 Task: Look for space in Vilhena, Brazil from 12th  July, 2023 to 15th July, 2023 for 3 adults in price range Rs.12000 to Rs.16000. Place can be entire place with 2 bedrooms having 3 beds and 1 bathroom. Property type can be house, flat, guest house. Amenities needed are: washing machine. Booking option can be shelf check-in. Required host language is Spanish.
Action: Mouse moved to (792, 117)
Screenshot: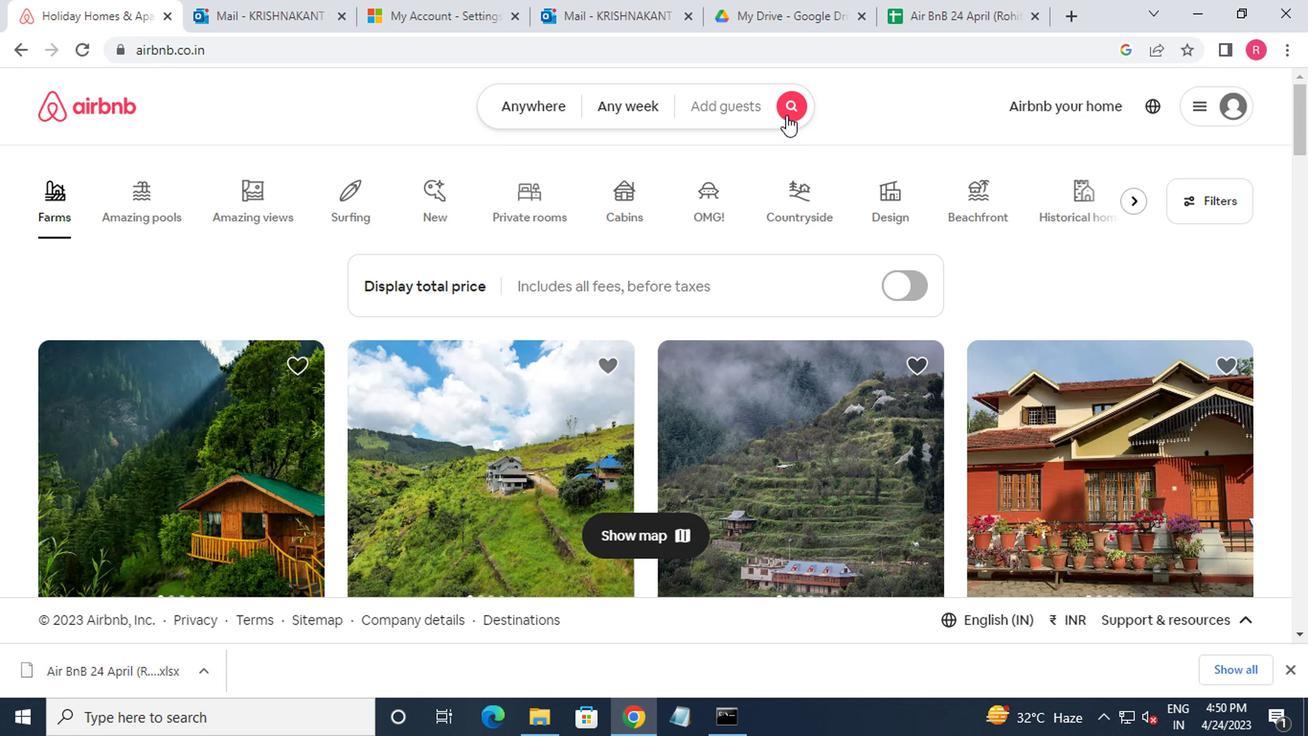 
Action: Mouse pressed left at (792, 117)
Screenshot: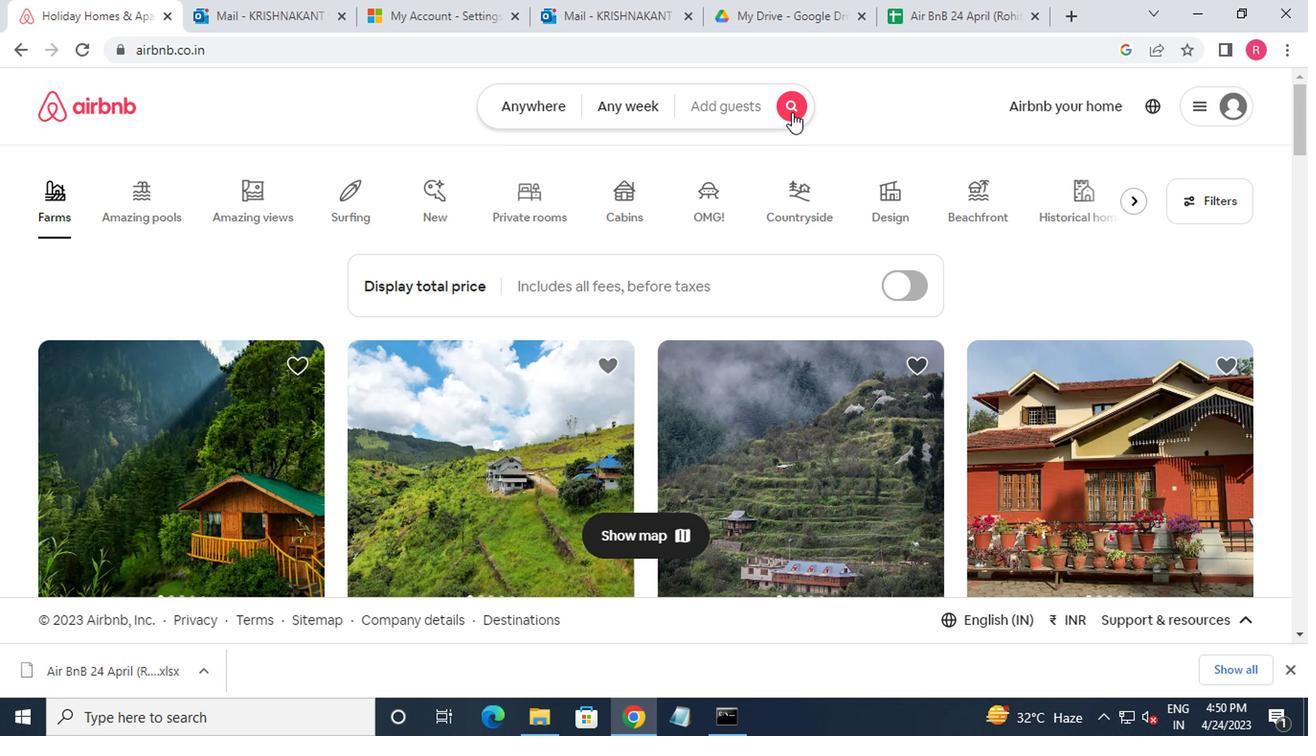 
Action: Mouse moved to (467, 182)
Screenshot: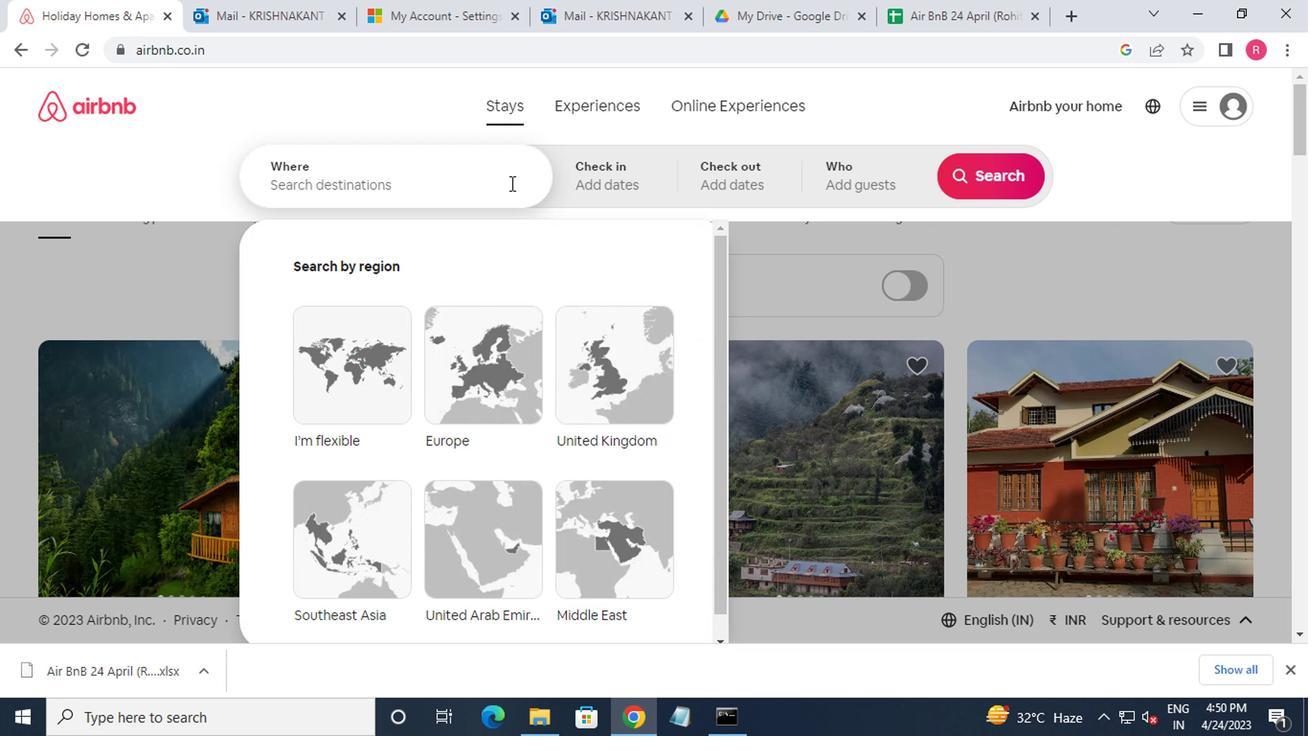 
Action: Mouse pressed left at (467, 182)
Screenshot: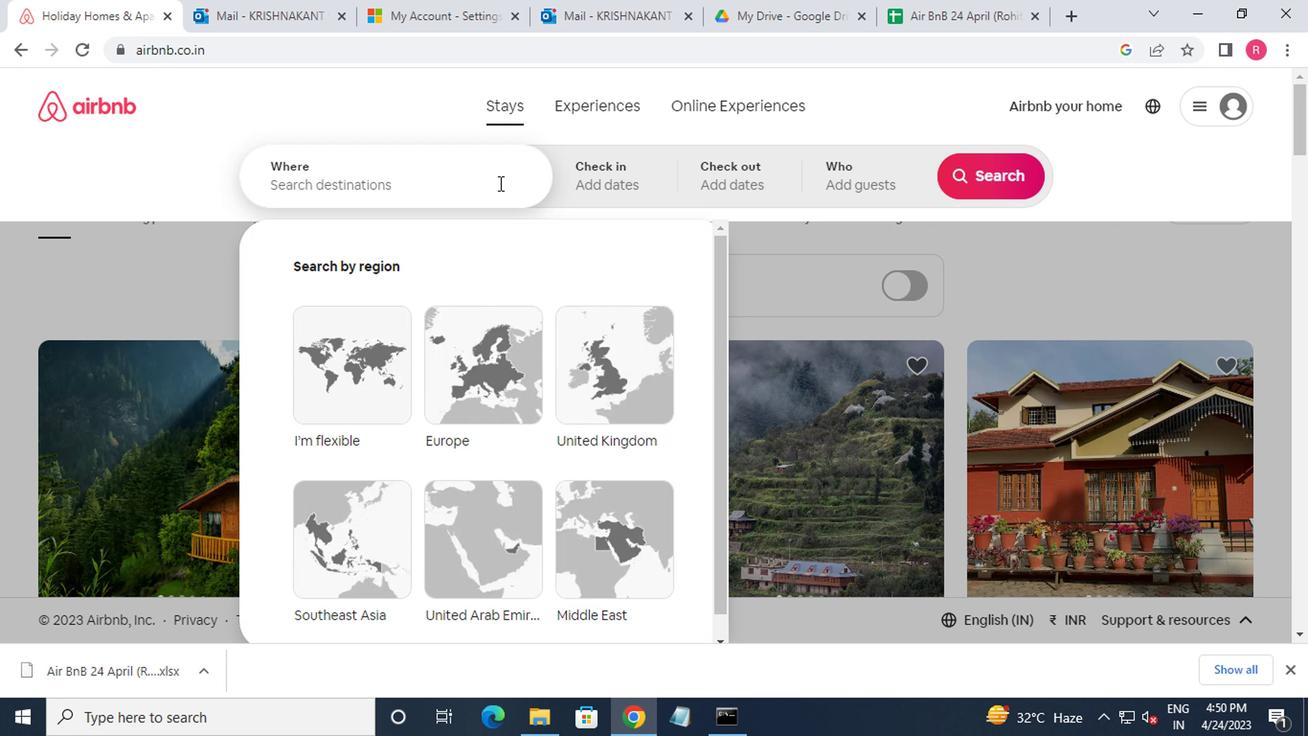 
Action: Mouse moved to (480, 177)
Screenshot: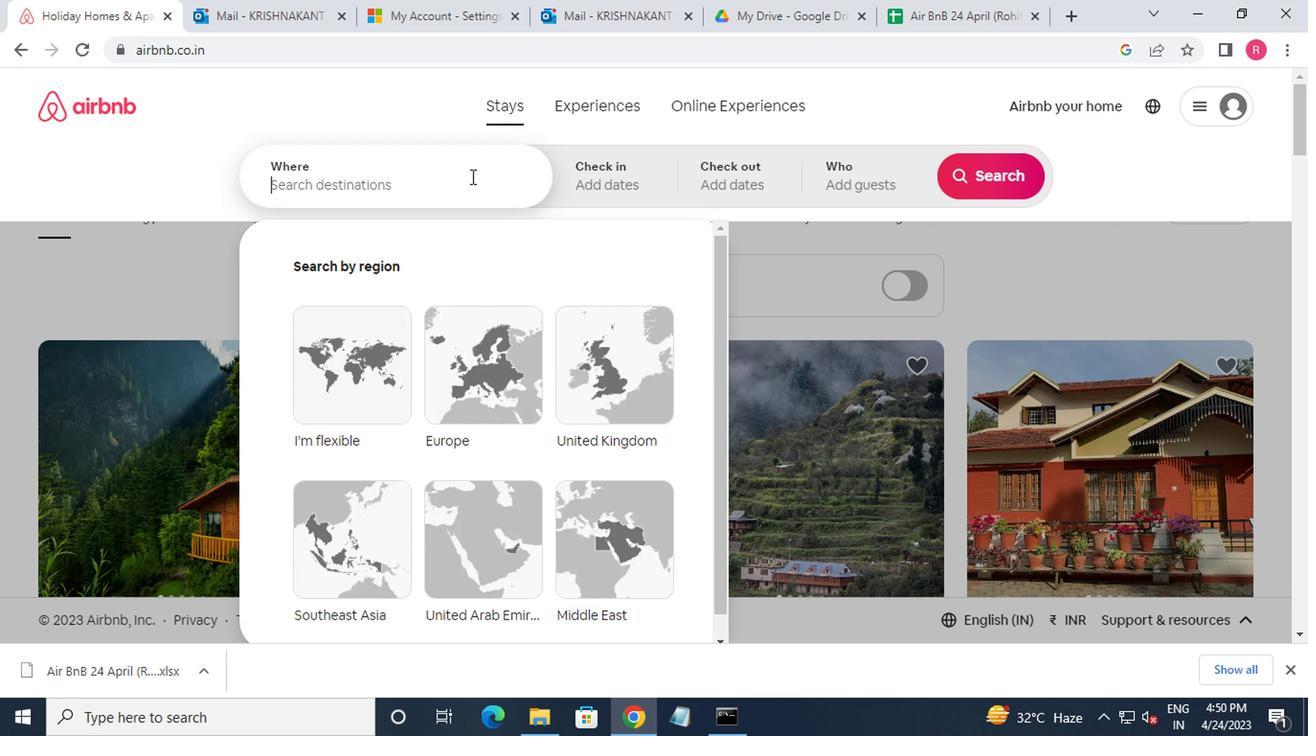 
Action: Key pressed vilhena,brazil<Key.enter>
Screenshot: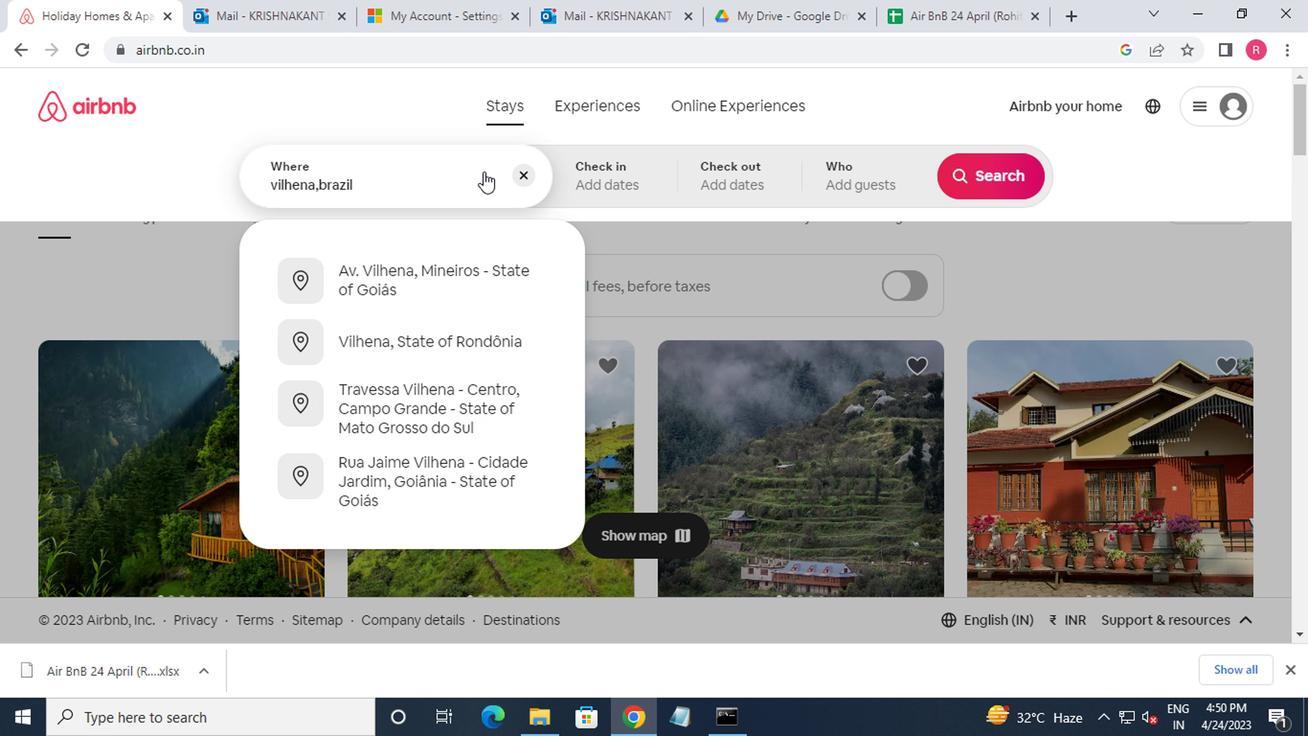 
Action: Mouse moved to (990, 329)
Screenshot: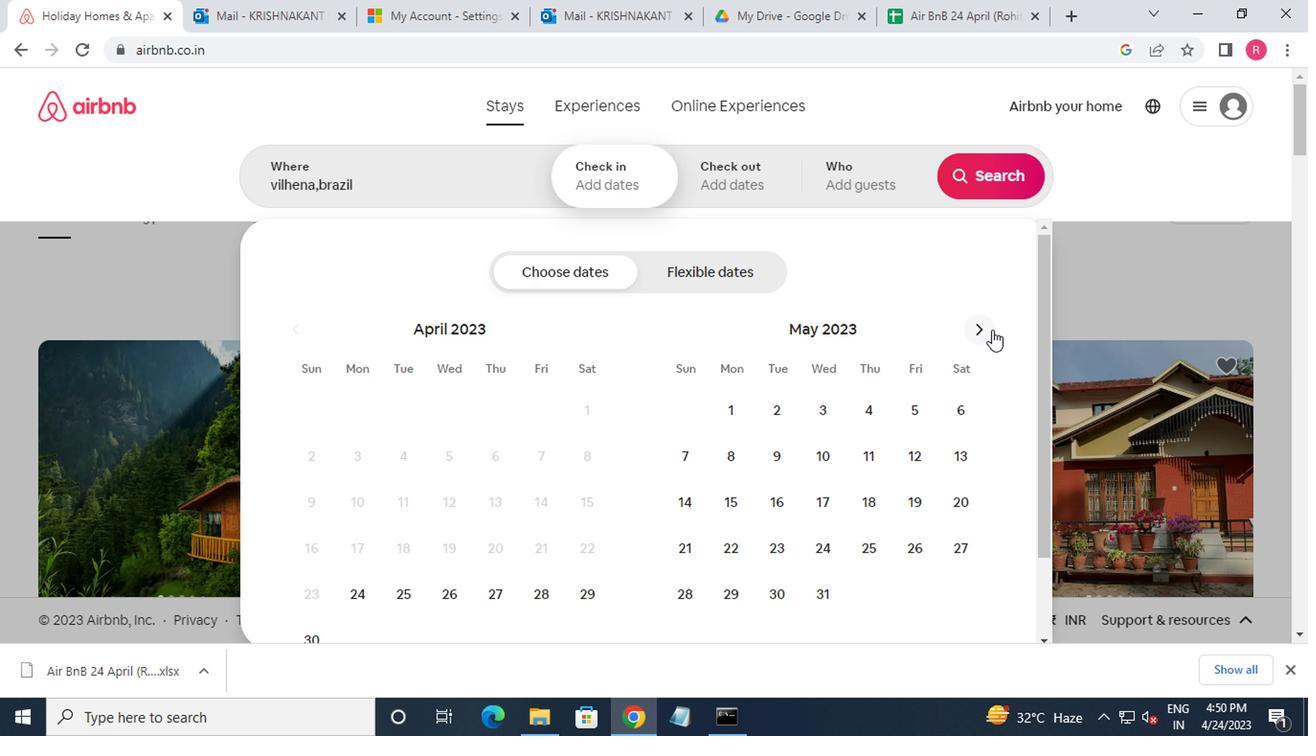 
Action: Mouse pressed left at (990, 329)
Screenshot: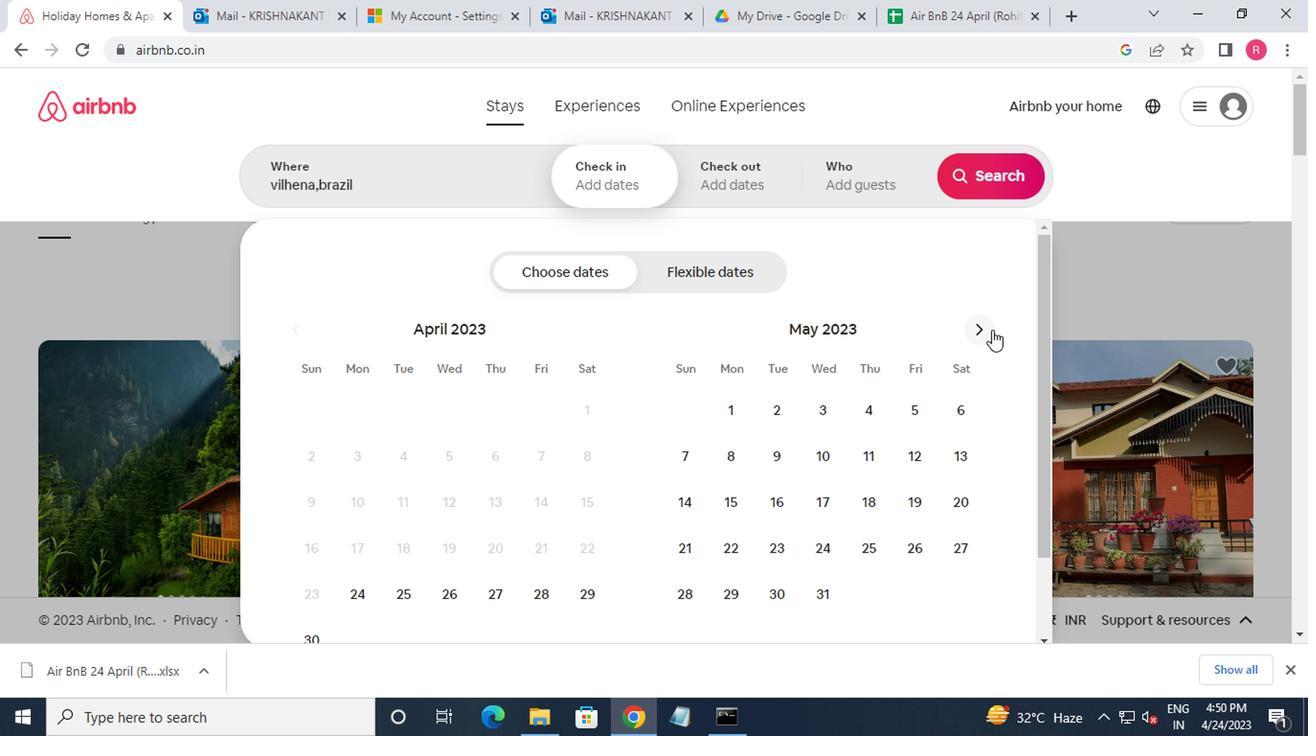 
Action: Mouse moved to (987, 329)
Screenshot: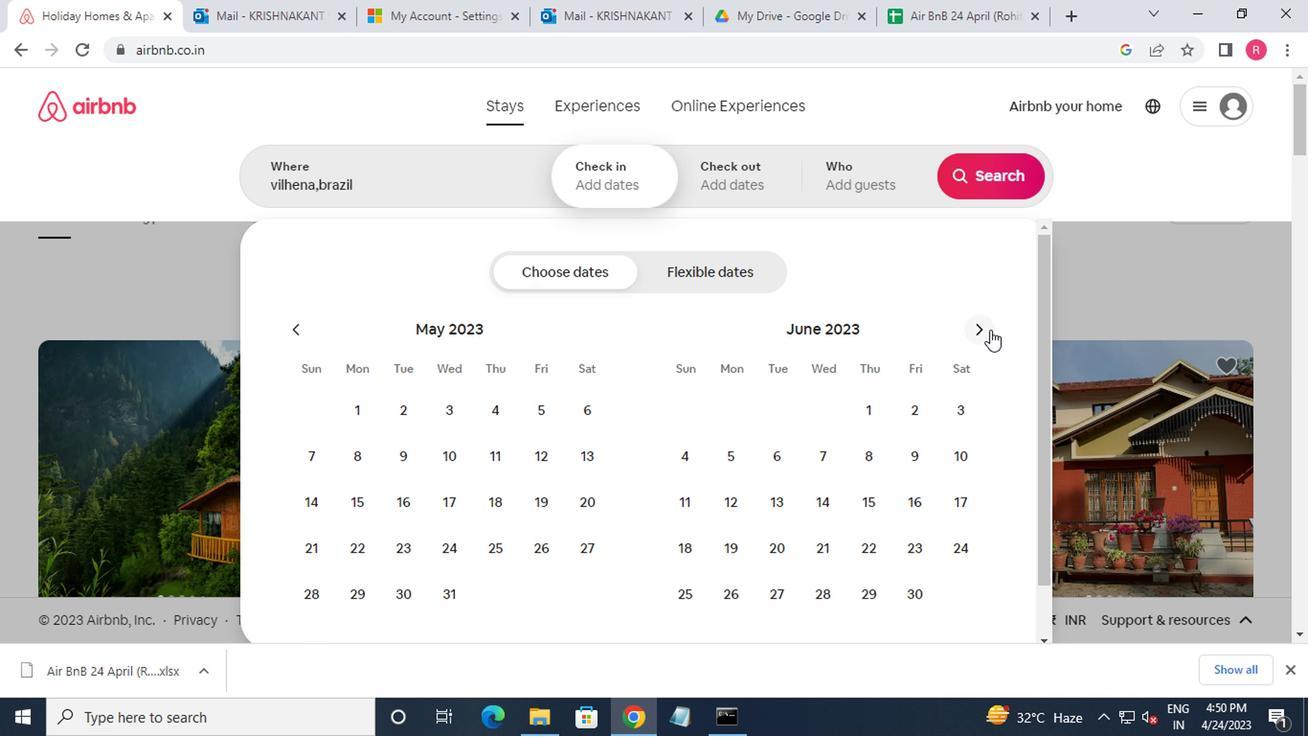 
Action: Mouse pressed left at (987, 329)
Screenshot: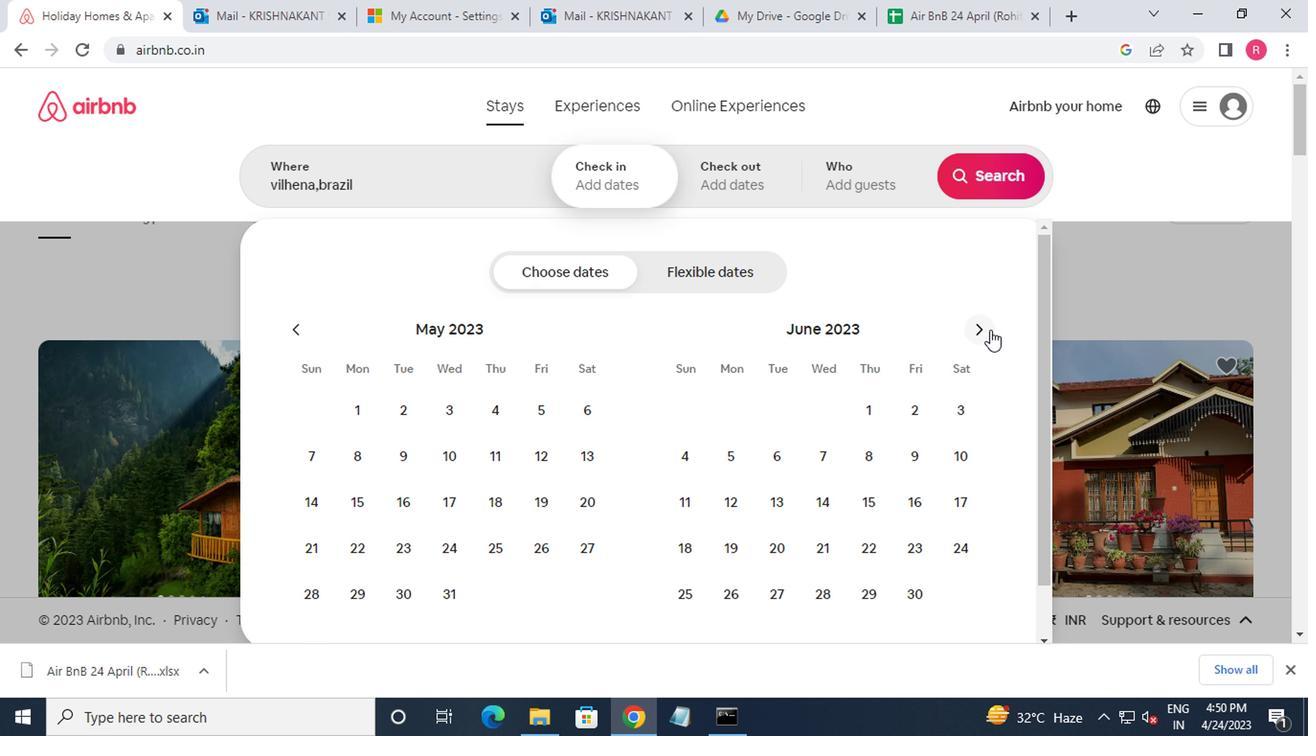 
Action: Mouse moved to (814, 506)
Screenshot: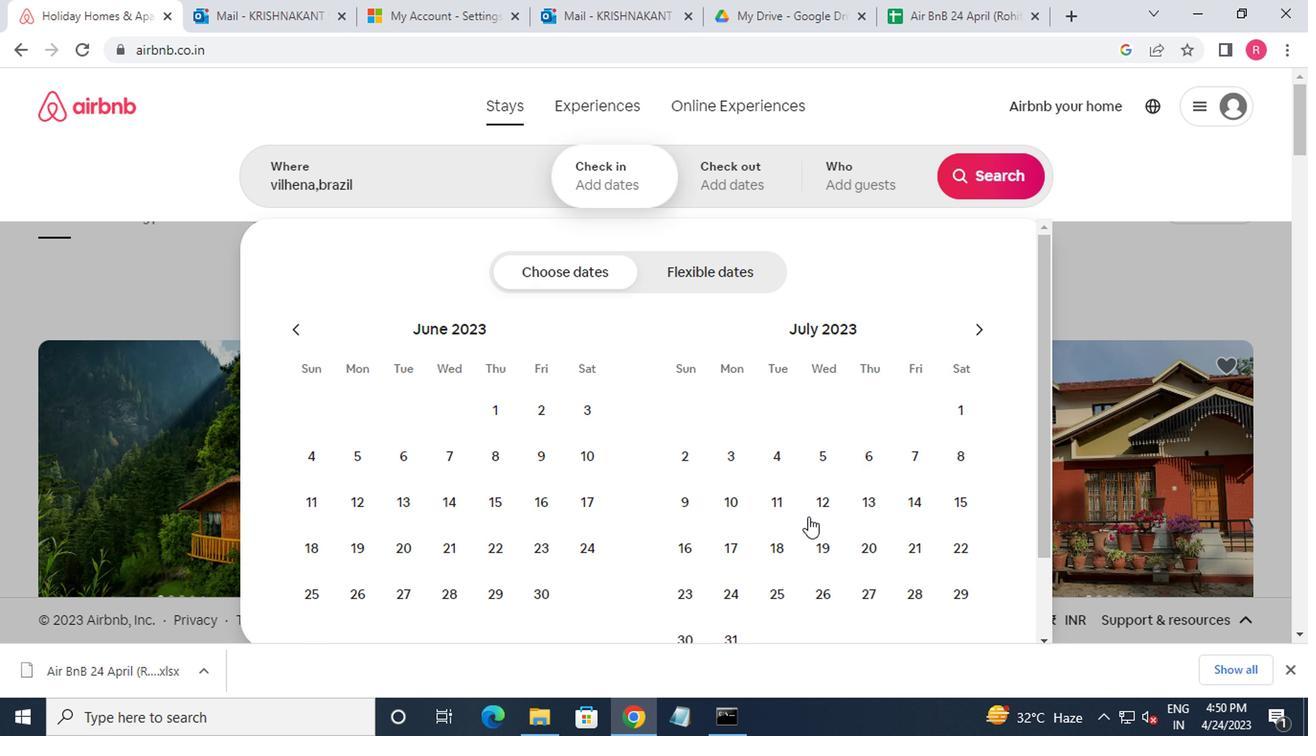 
Action: Mouse pressed left at (814, 506)
Screenshot: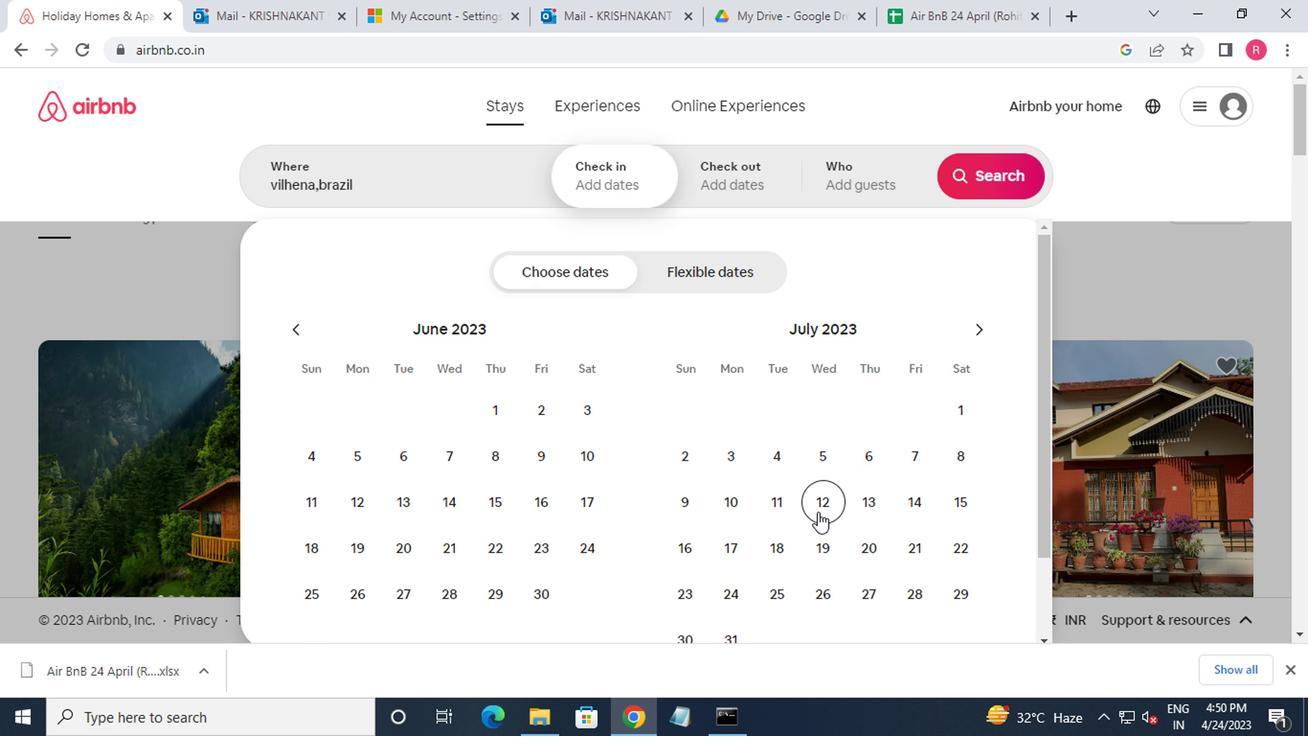 
Action: Mouse moved to (958, 501)
Screenshot: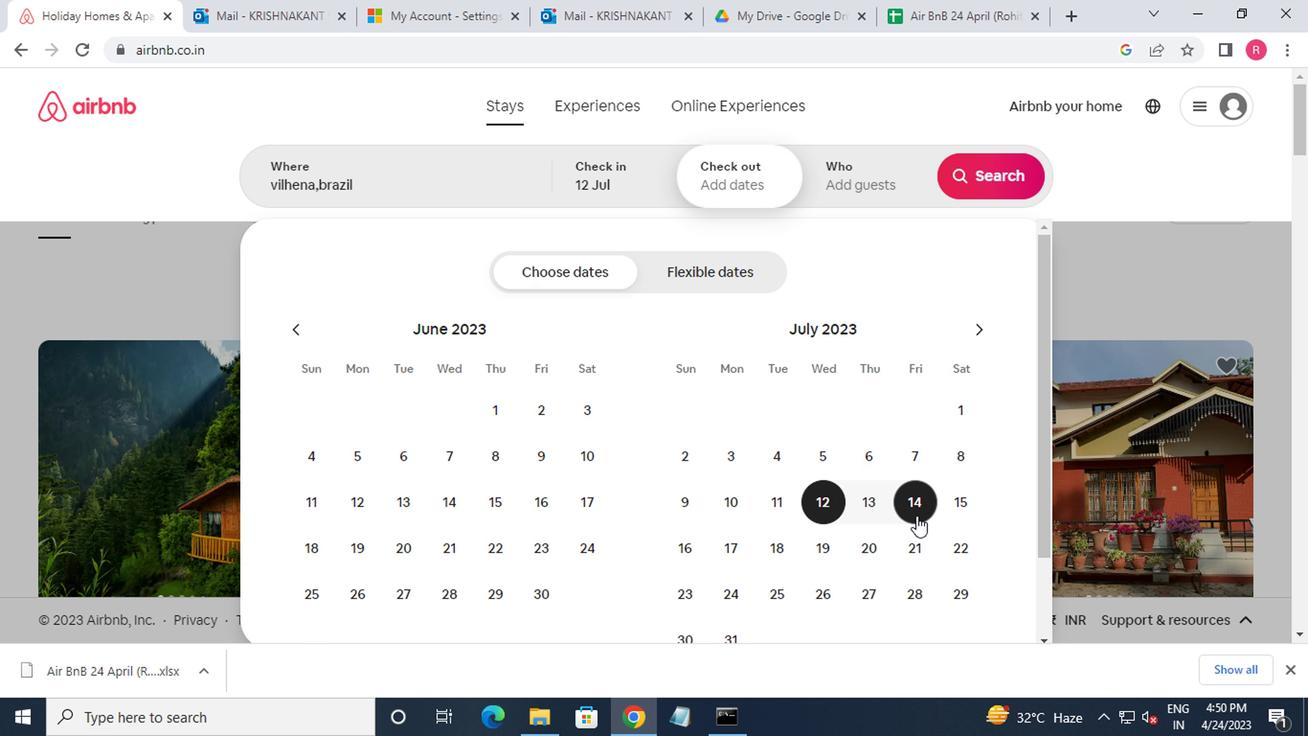 
Action: Mouse pressed left at (958, 501)
Screenshot: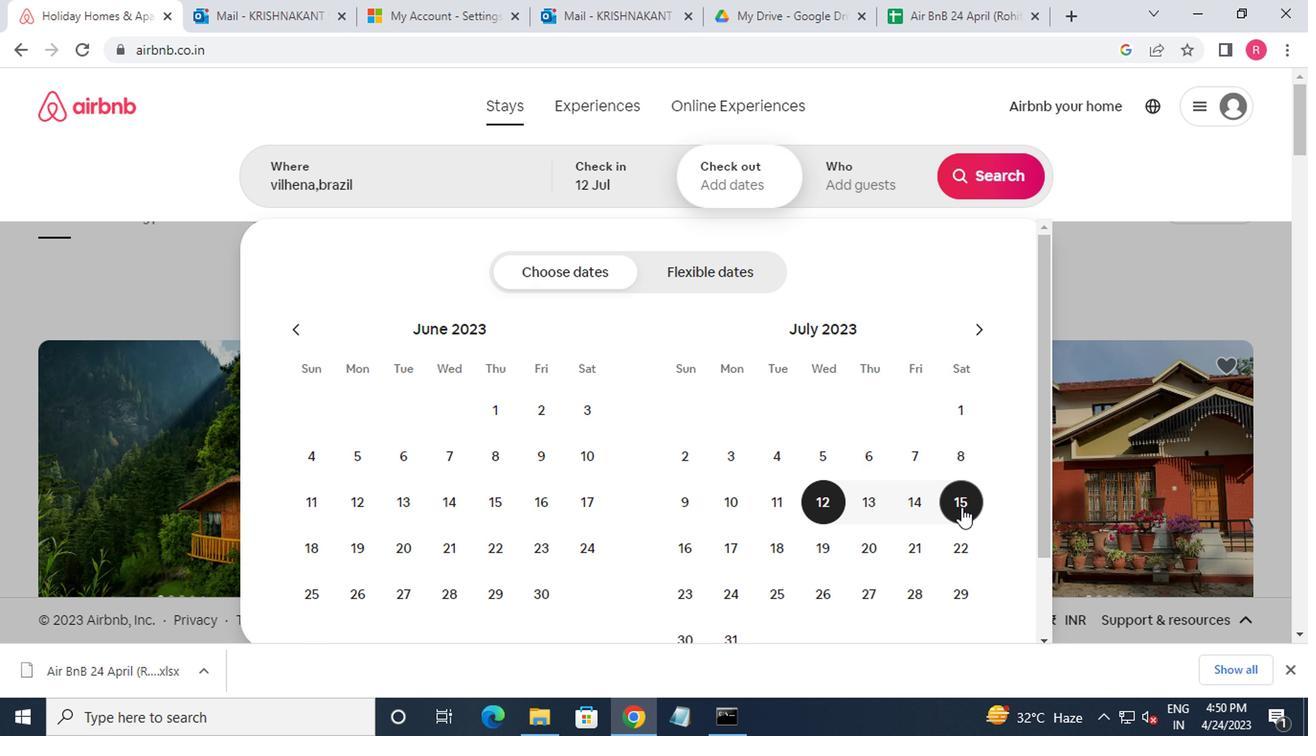 
Action: Mouse moved to (837, 189)
Screenshot: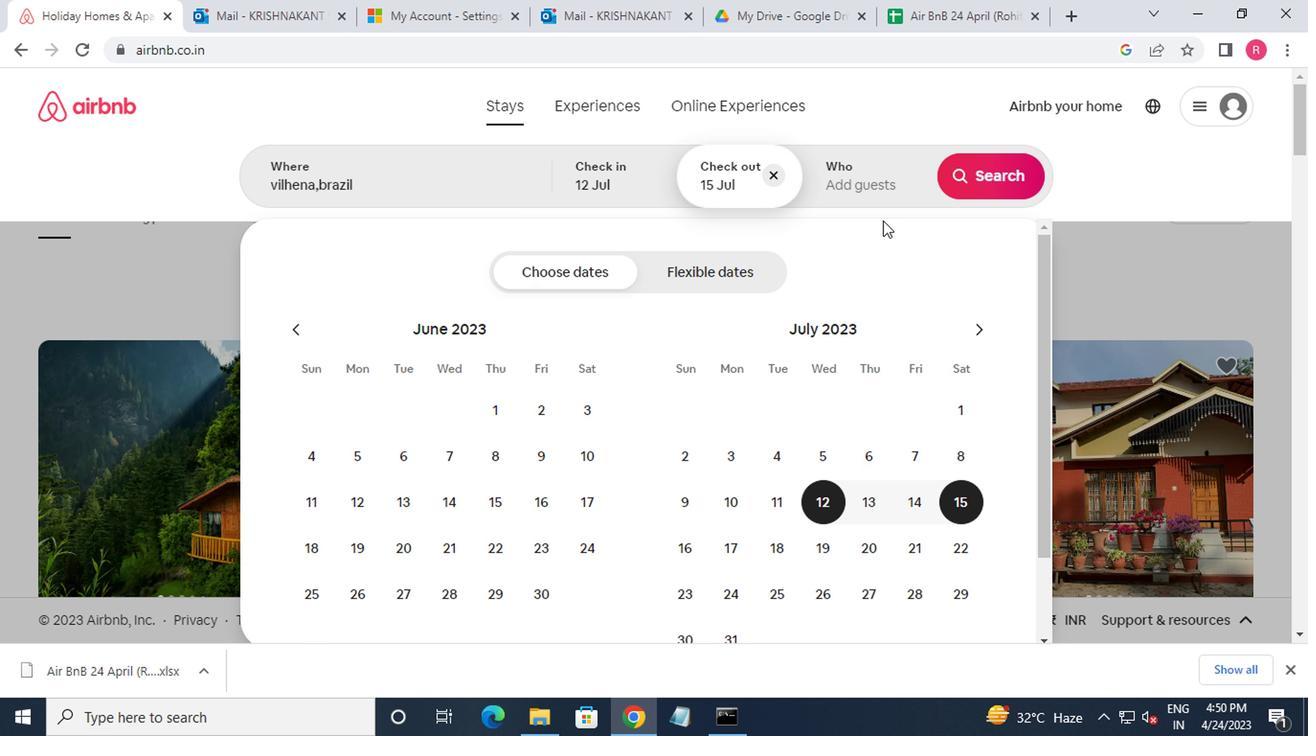 
Action: Mouse pressed left at (837, 189)
Screenshot: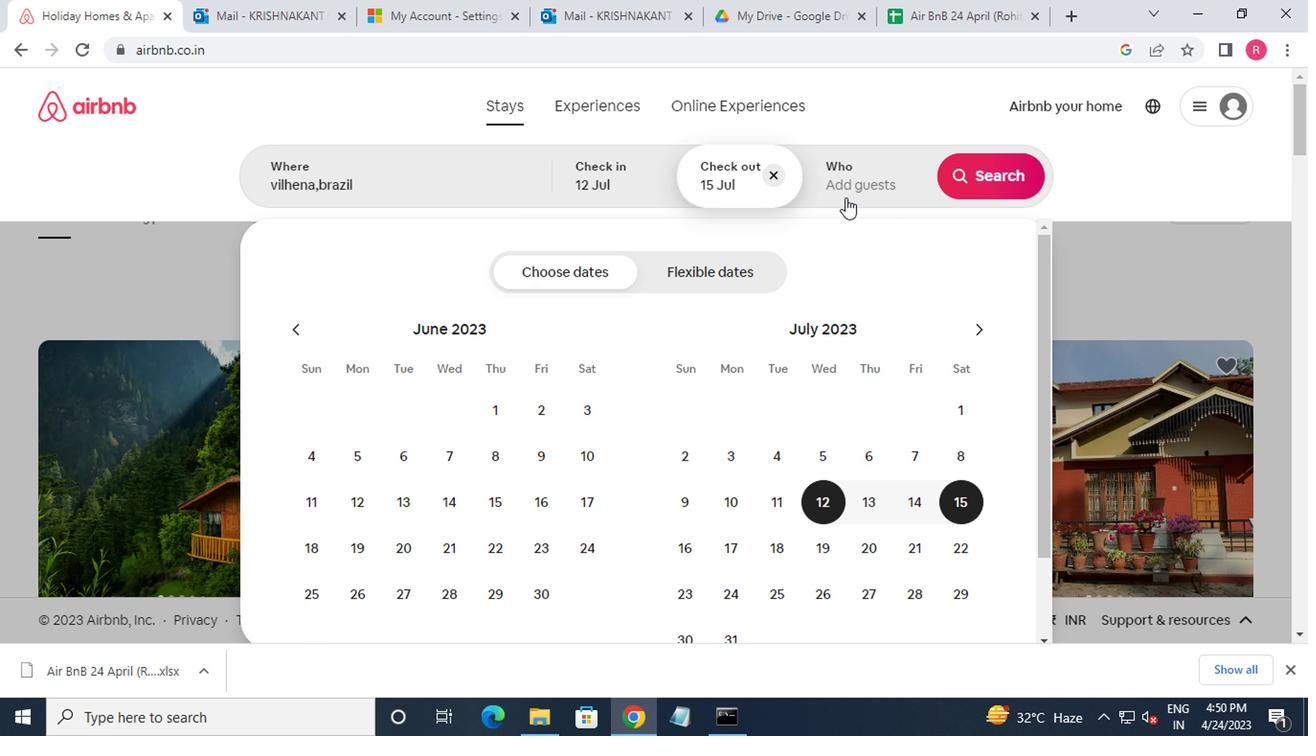 
Action: Mouse moved to (980, 282)
Screenshot: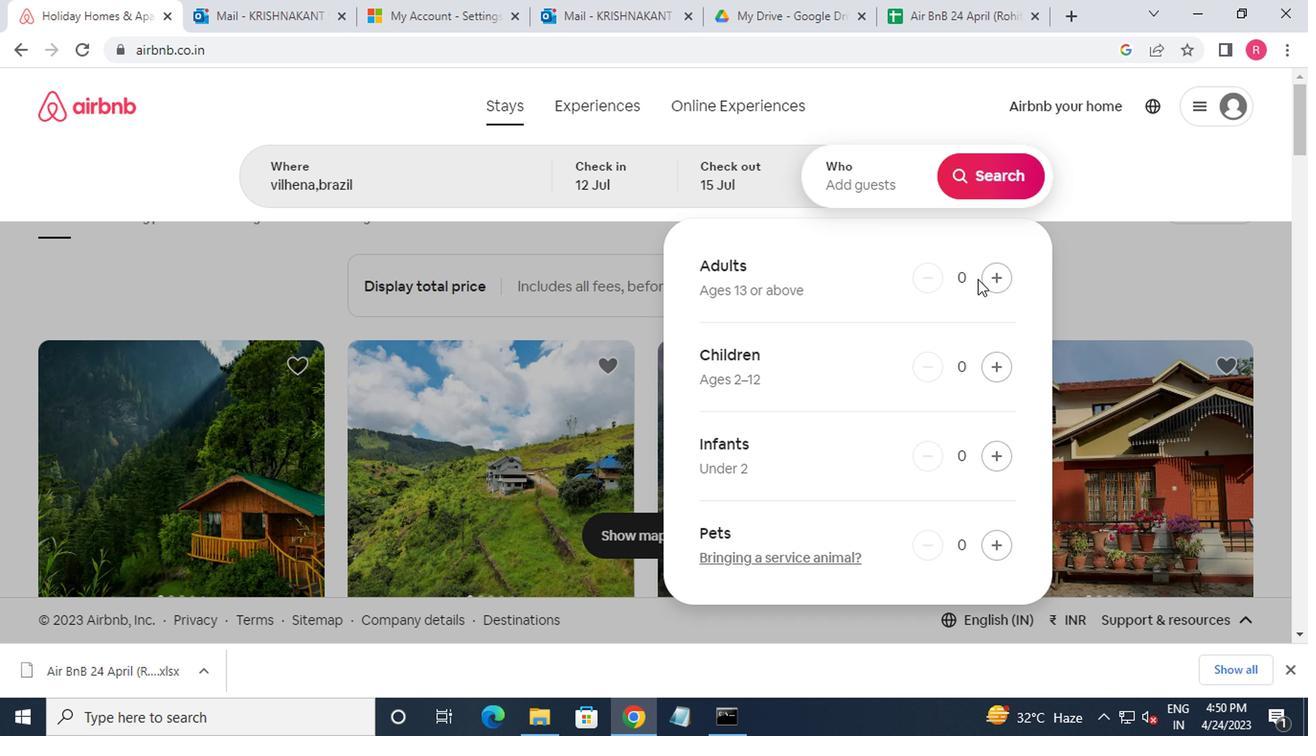 
Action: Mouse pressed left at (980, 282)
Screenshot: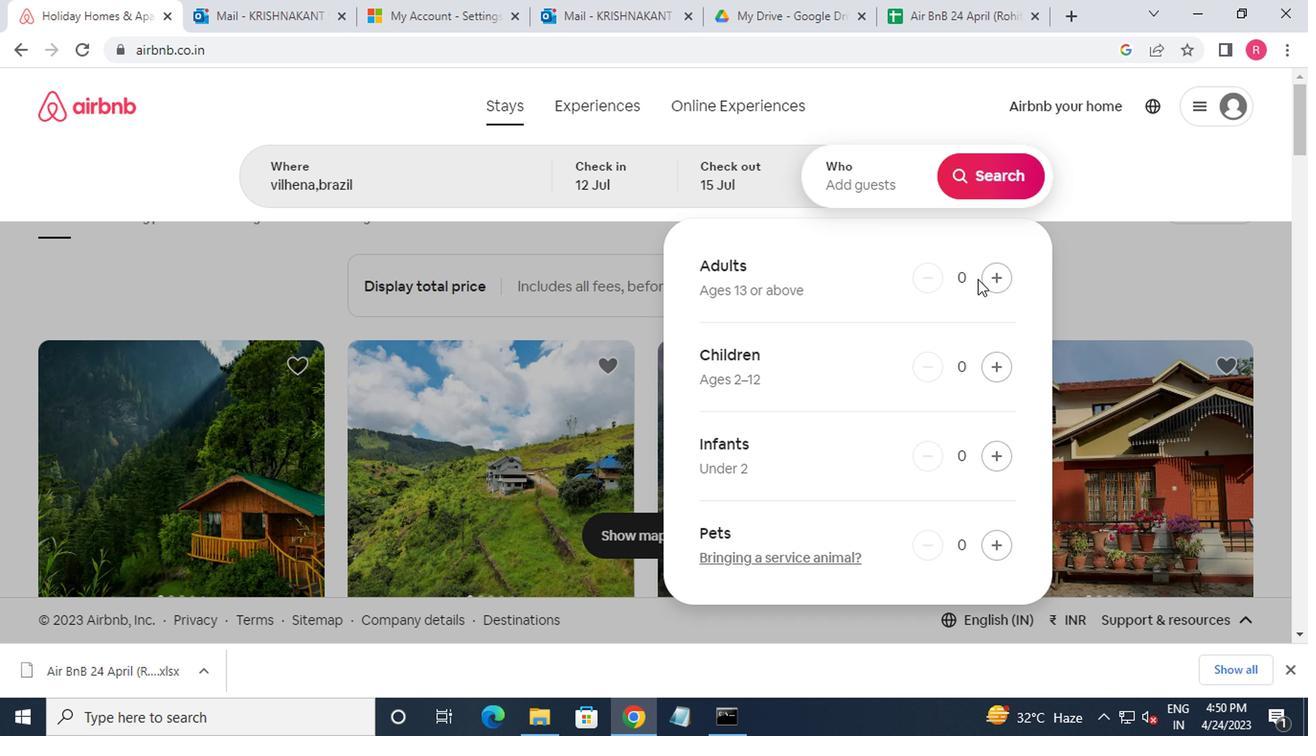 
Action: Mouse pressed left at (980, 282)
Screenshot: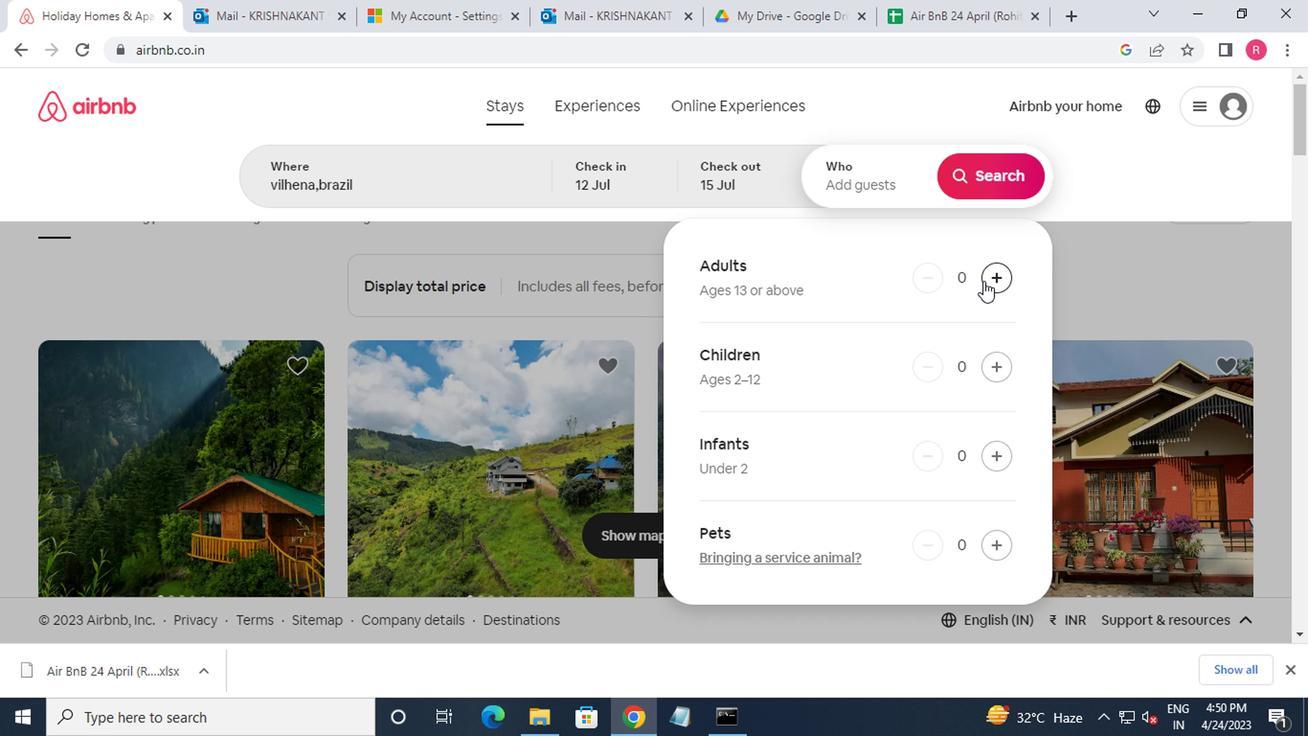 
Action: Mouse moved to (984, 282)
Screenshot: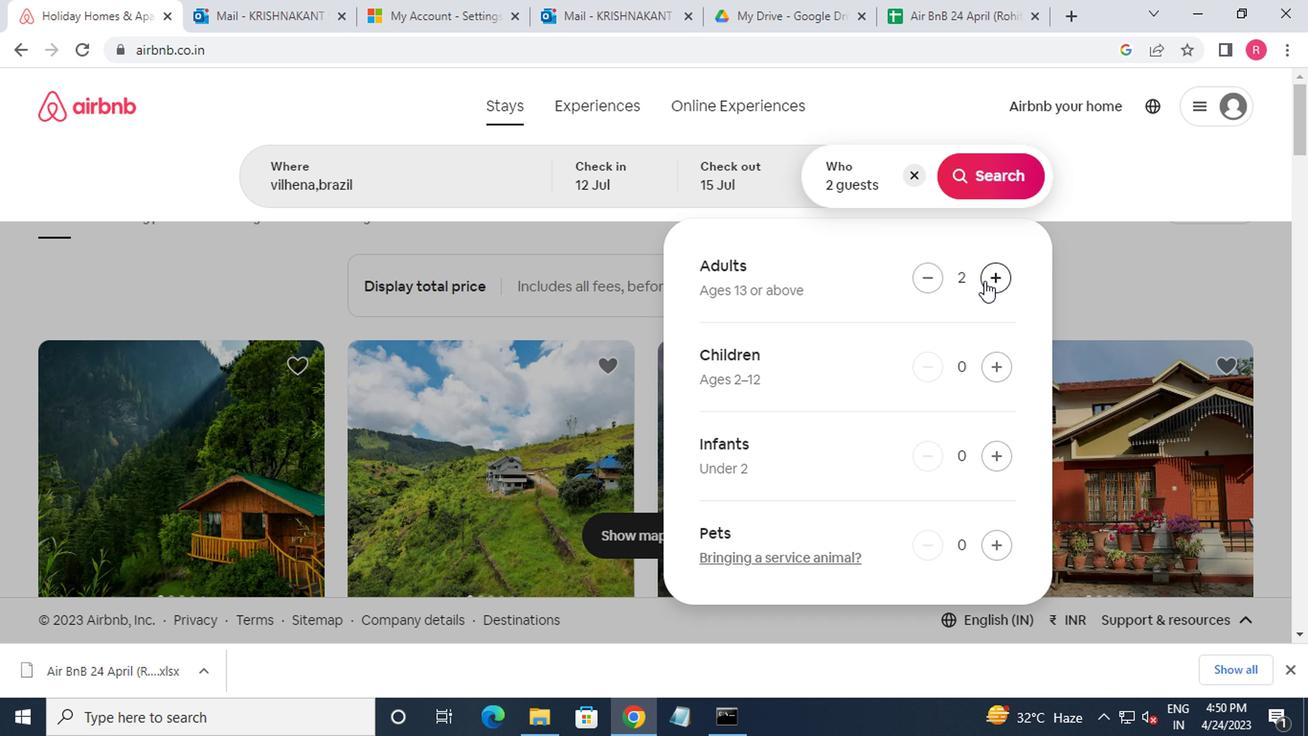 
Action: Mouse pressed left at (984, 282)
Screenshot: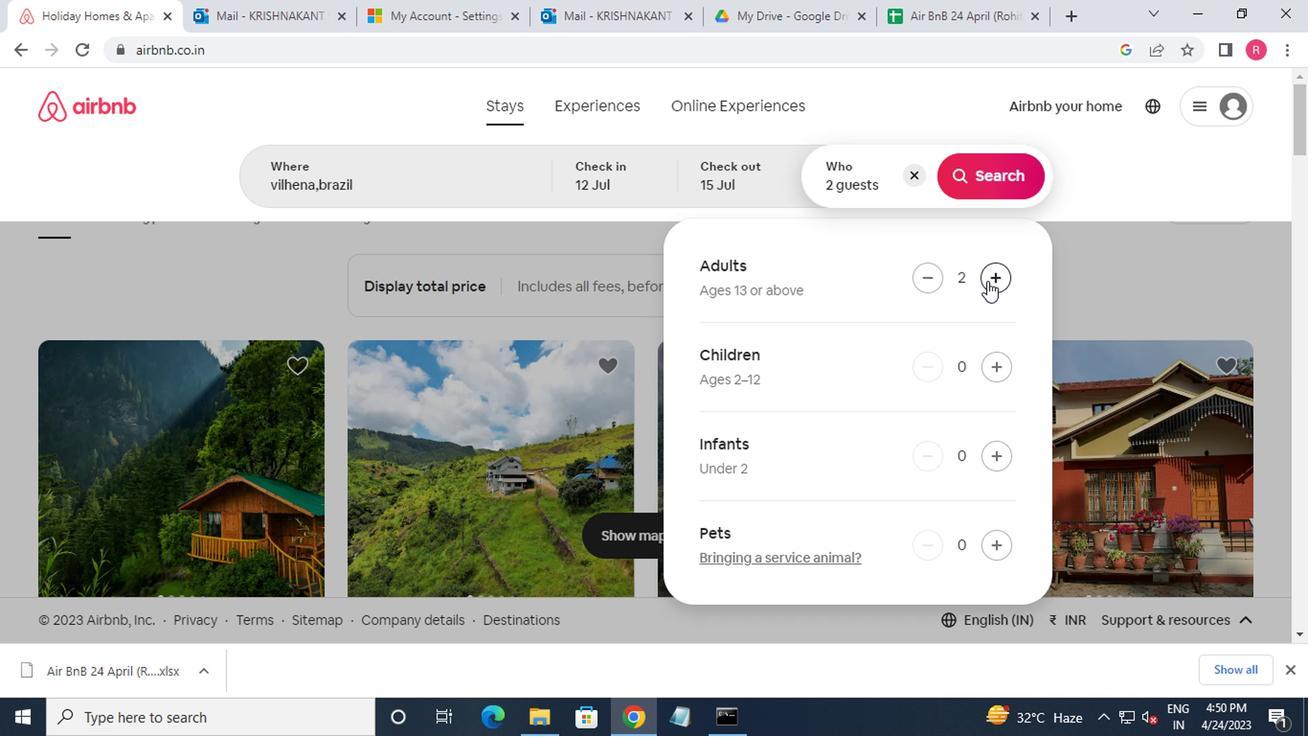 
Action: Mouse moved to (972, 182)
Screenshot: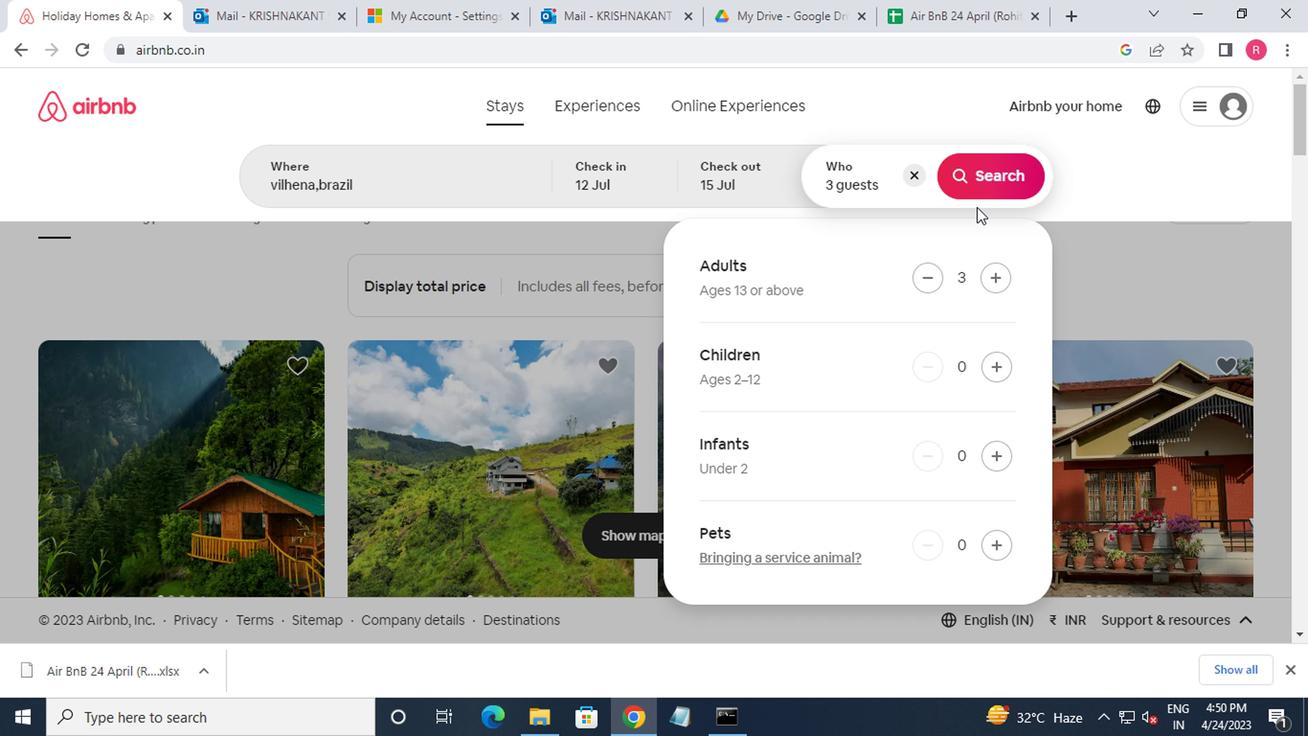 
Action: Mouse pressed left at (972, 182)
Screenshot: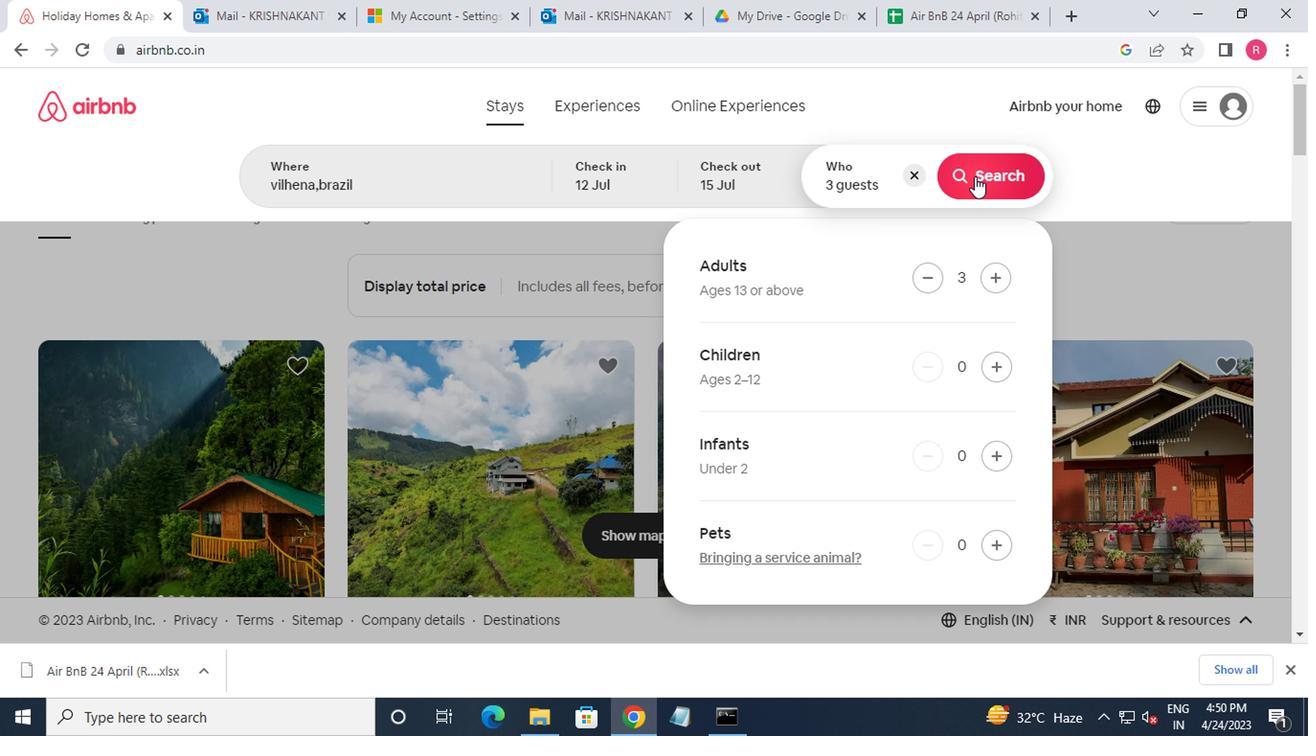 
Action: Mouse moved to (1203, 186)
Screenshot: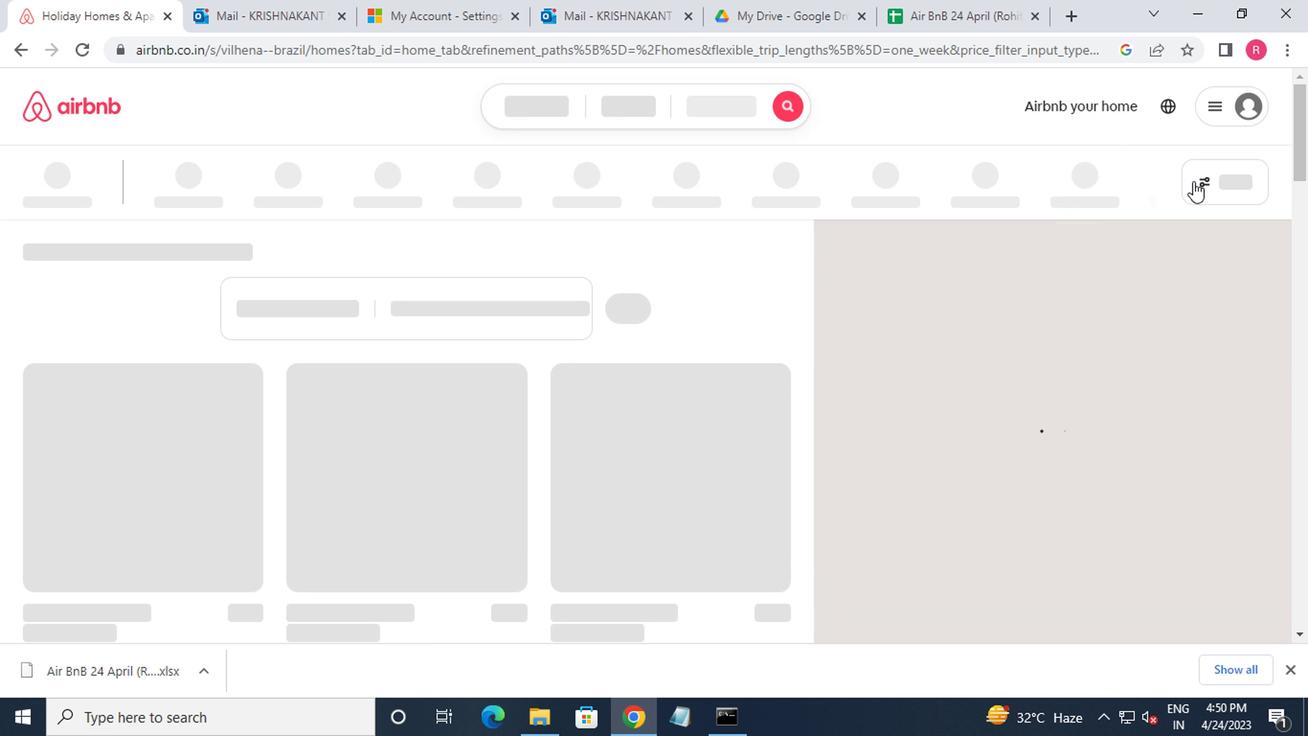 
Action: Mouse pressed left at (1203, 186)
Screenshot: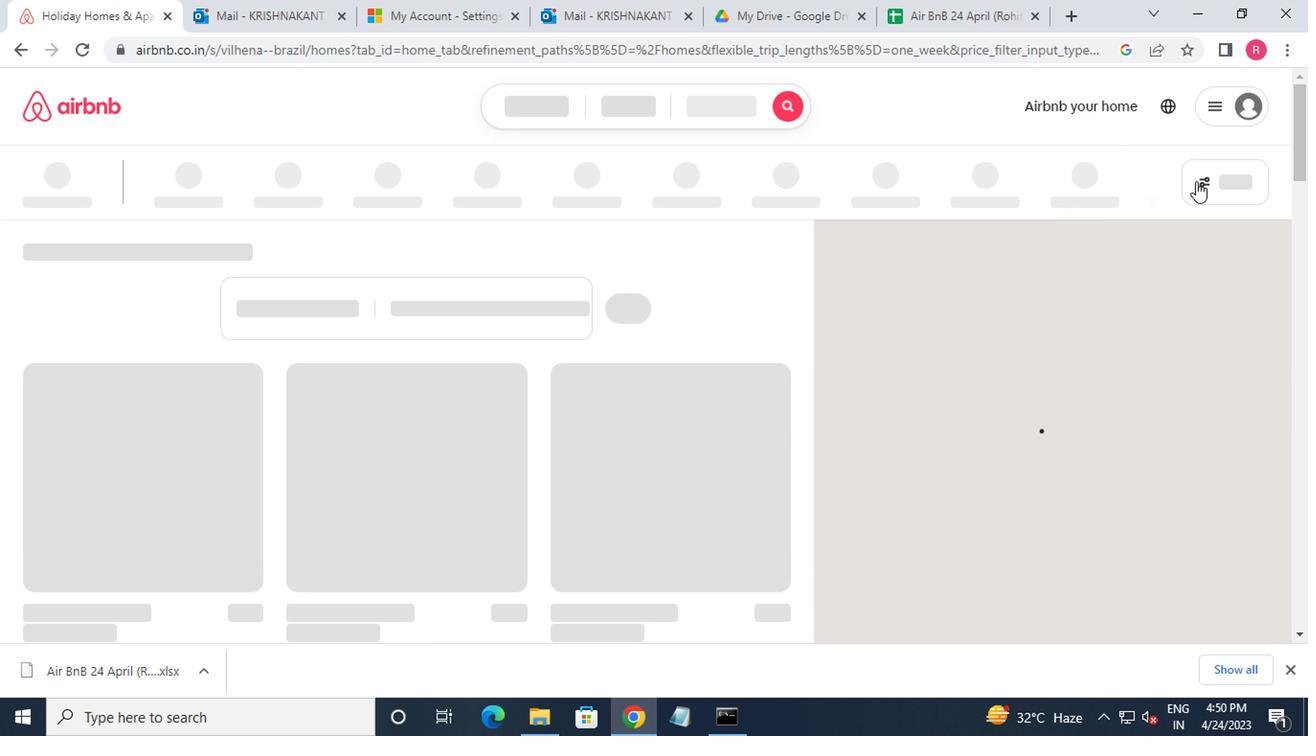 
Action: Mouse moved to (485, 431)
Screenshot: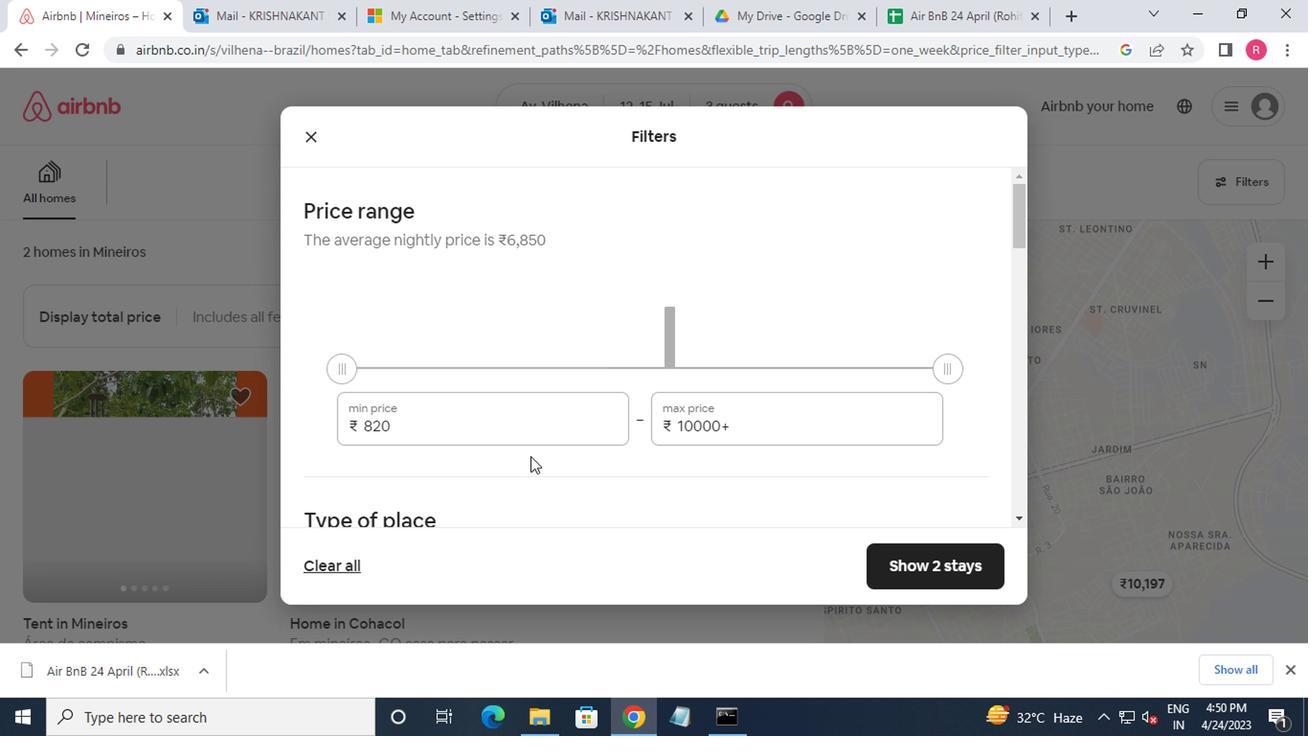 
Action: Mouse pressed left at (485, 431)
Screenshot: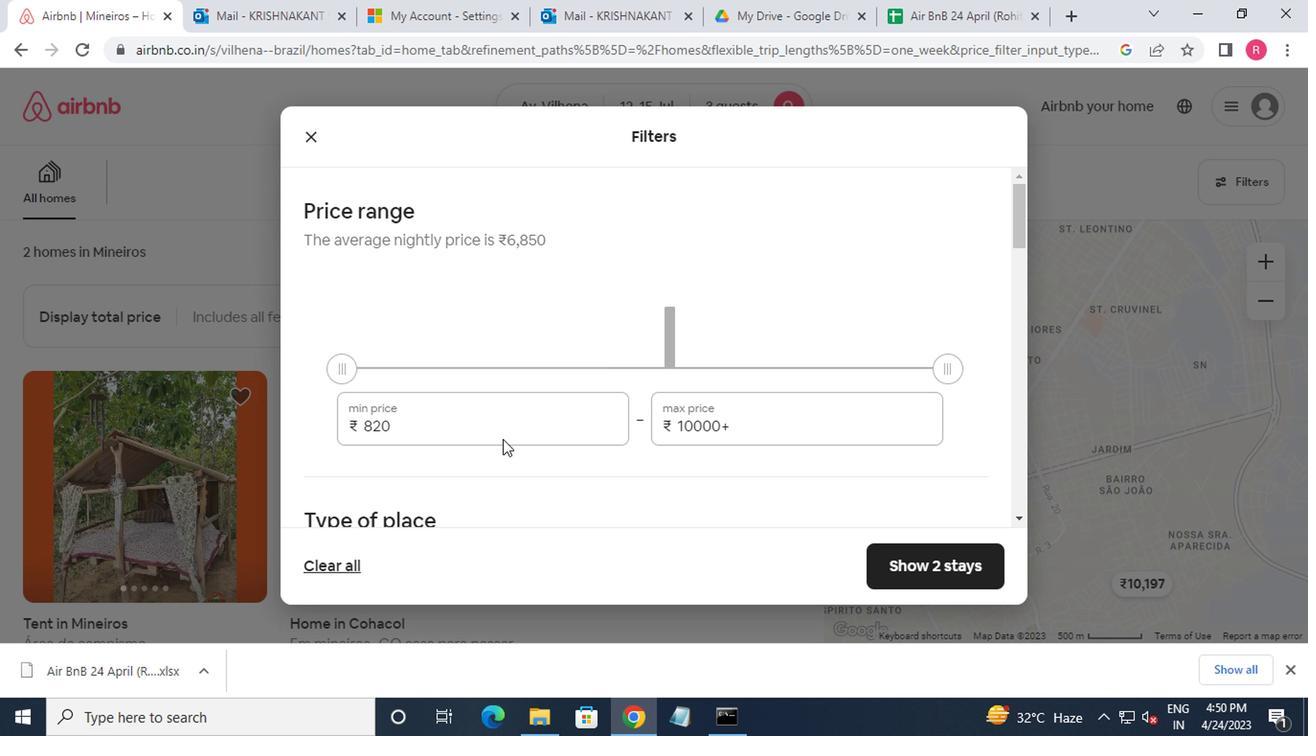 
Action: Mouse moved to (484, 430)
Screenshot: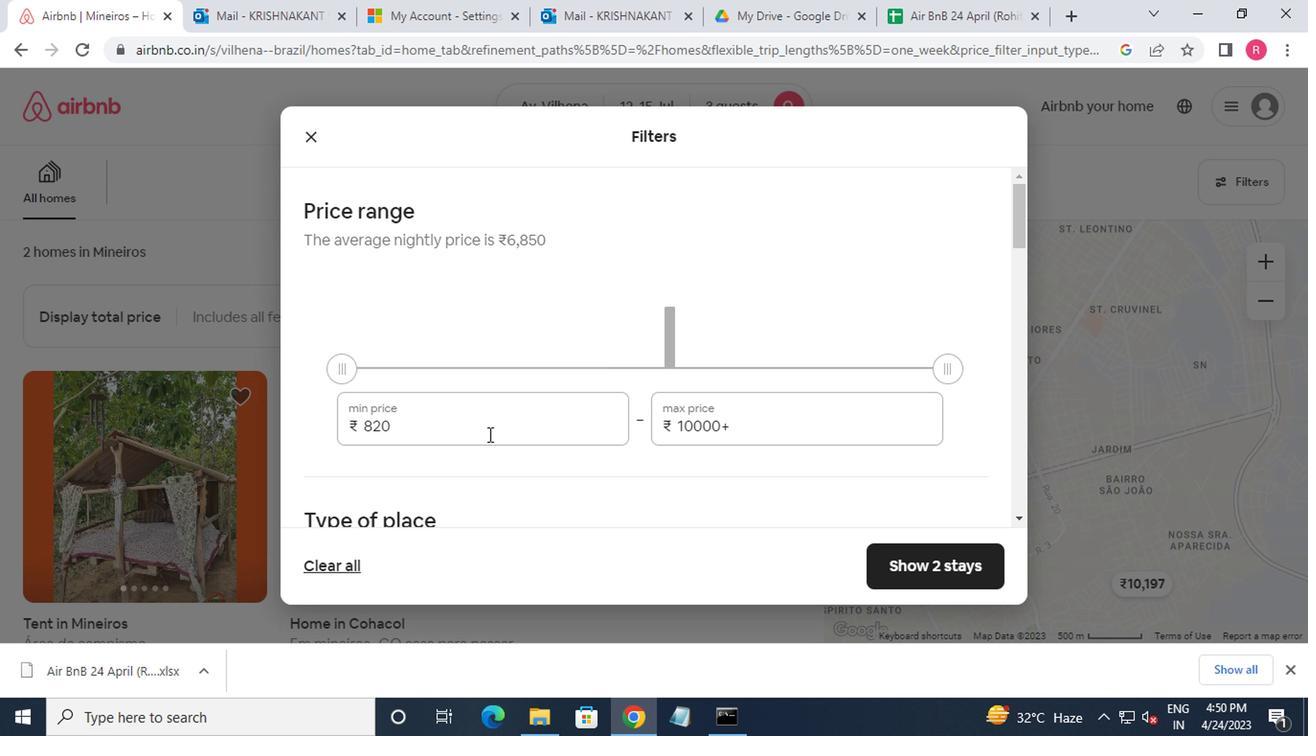 
Action: Key pressed <Key.backspace><Key.backspace><Key.backspace><Key.backspace>12000<Key.tab>1600<Key.backspace><Key.backspace><Key.backspace><Key.backspace><Key.backspace><Key.backspace><Key.backspace>16000
Screenshot: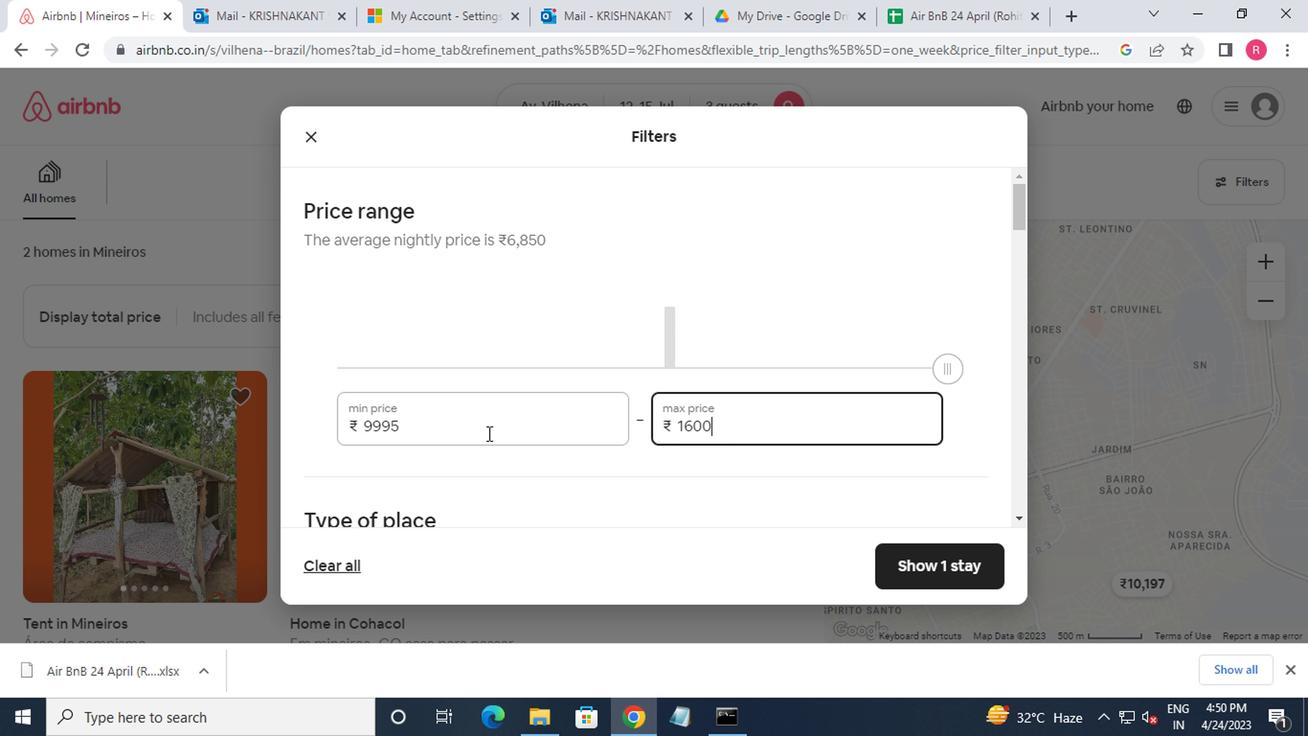 
Action: Mouse scrolled (484, 429) with delta (0, 0)
Screenshot: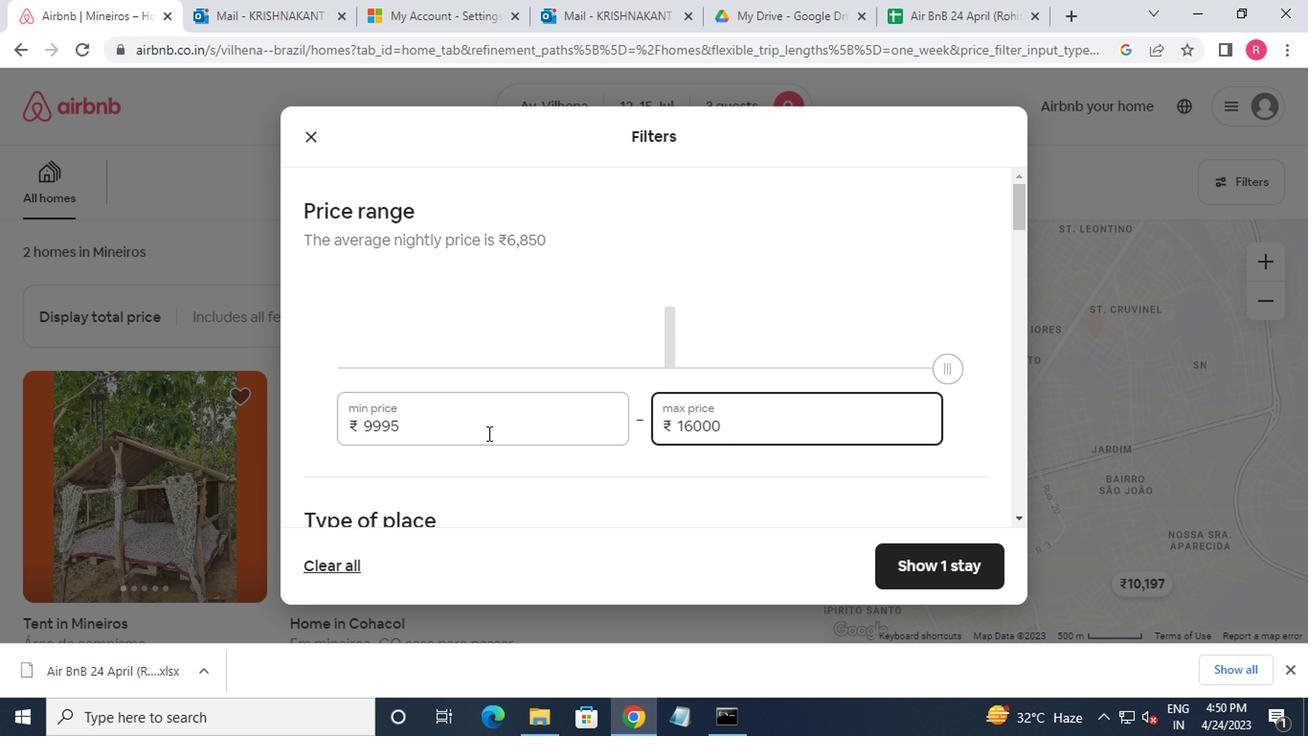 
Action: Mouse moved to (414, 334)
Screenshot: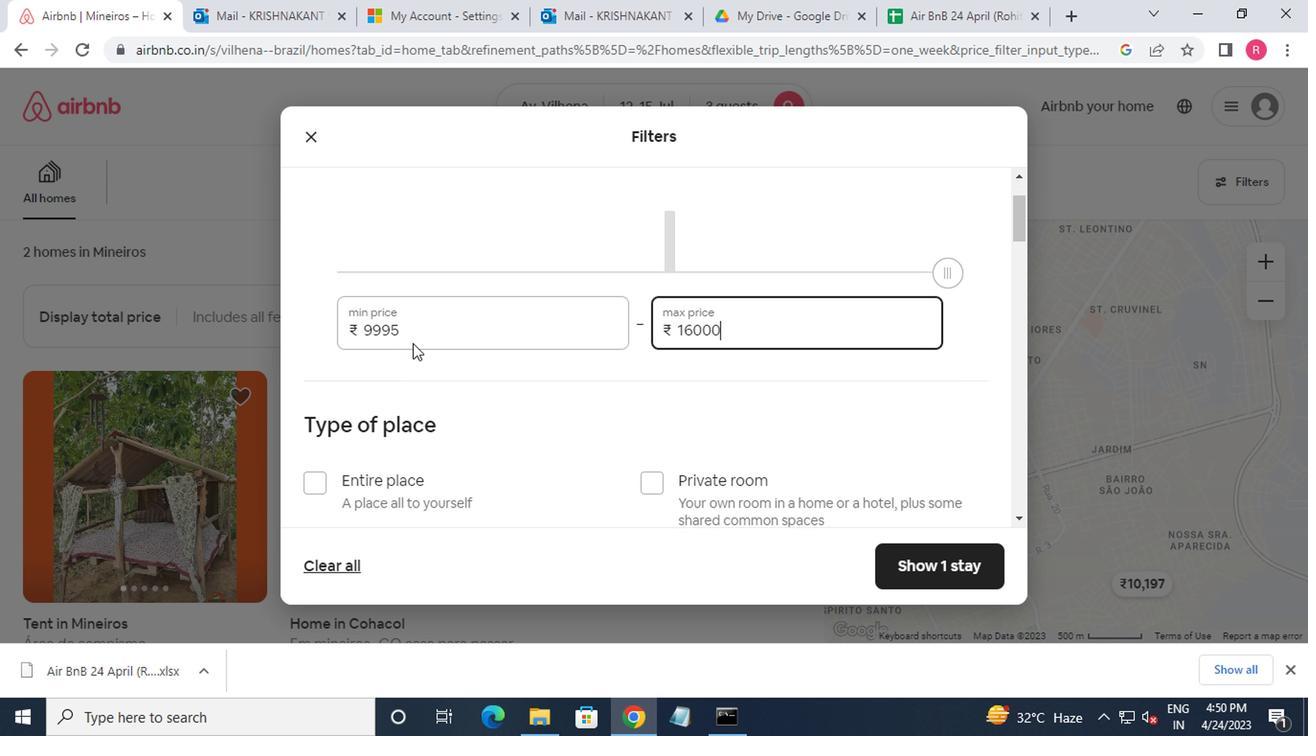 
Action: Mouse pressed left at (414, 334)
Screenshot: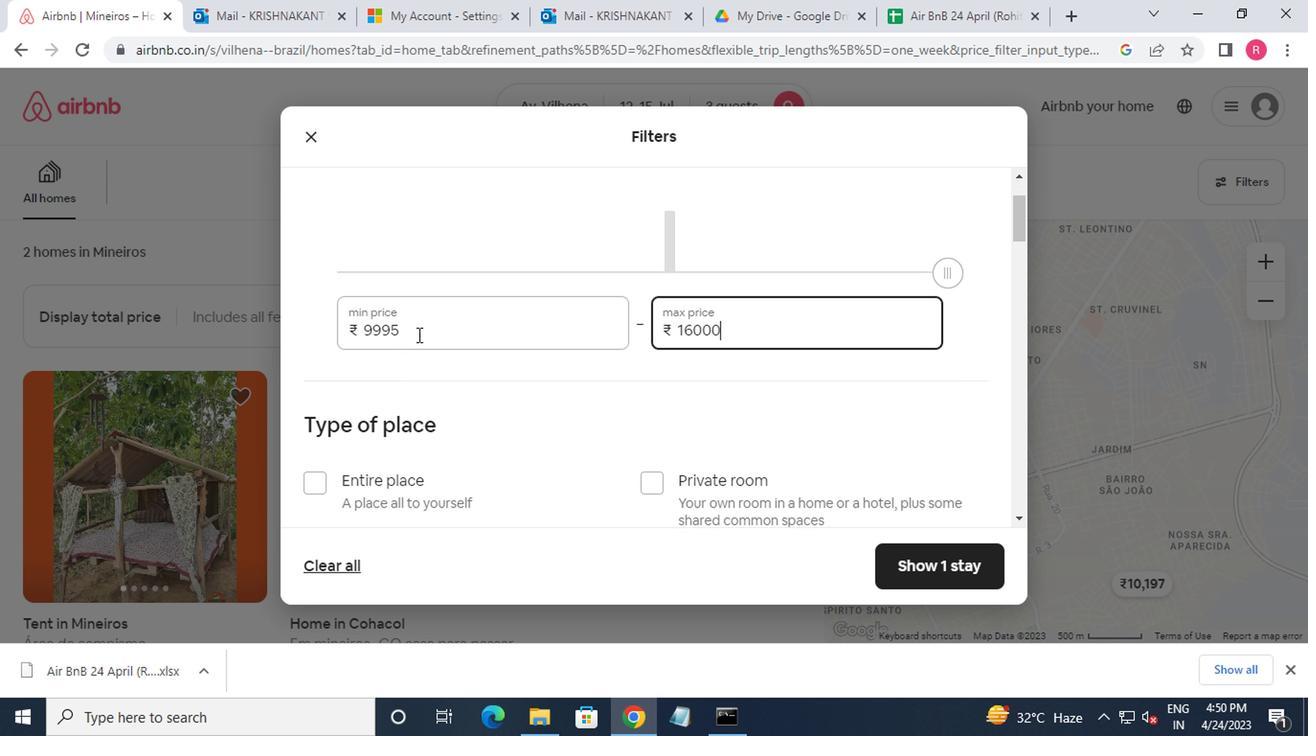 
Action: Key pressed <Key.backspace><Key.backspace><Key.backspace><Key.backspace><Key.backspace><Key.backspace><Key.backspace><Key.backspace><Key.backspace><Key.backspace><Key.backspace>12000
Screenshot: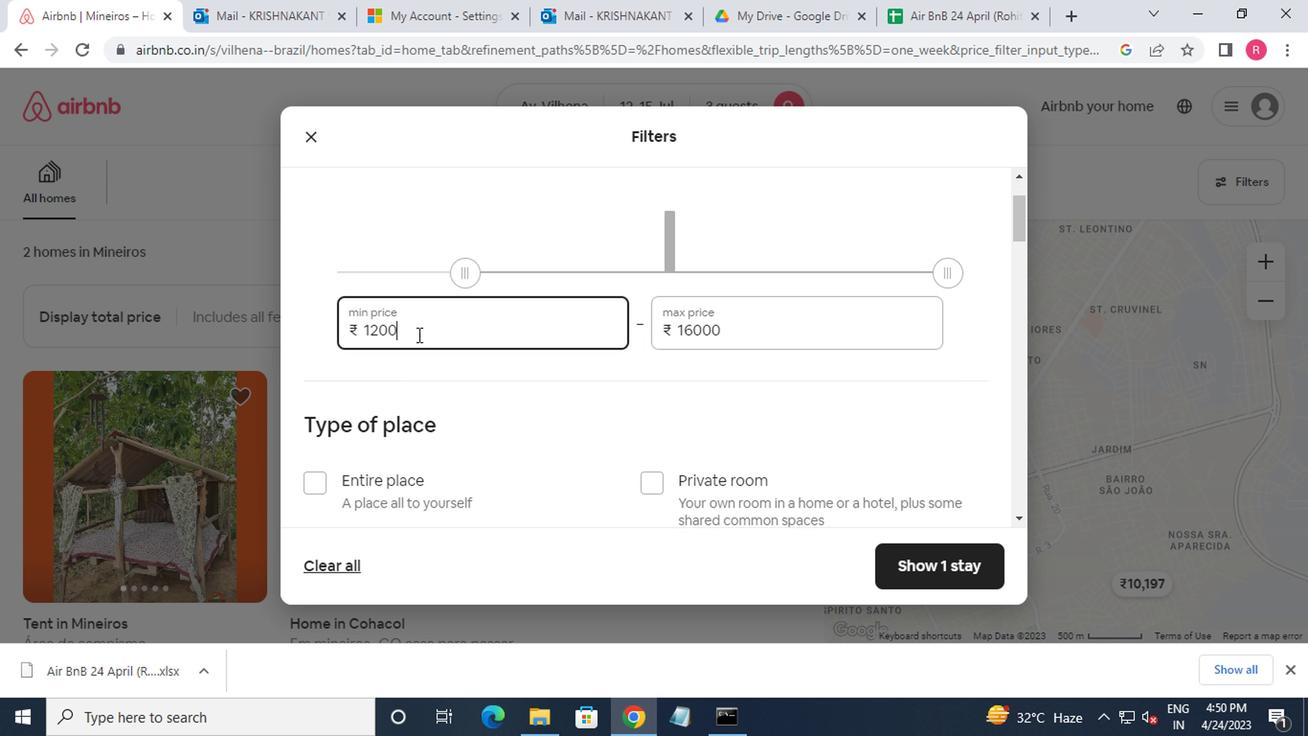 
Action: Mouse moved to (471, 400)
Screenshot: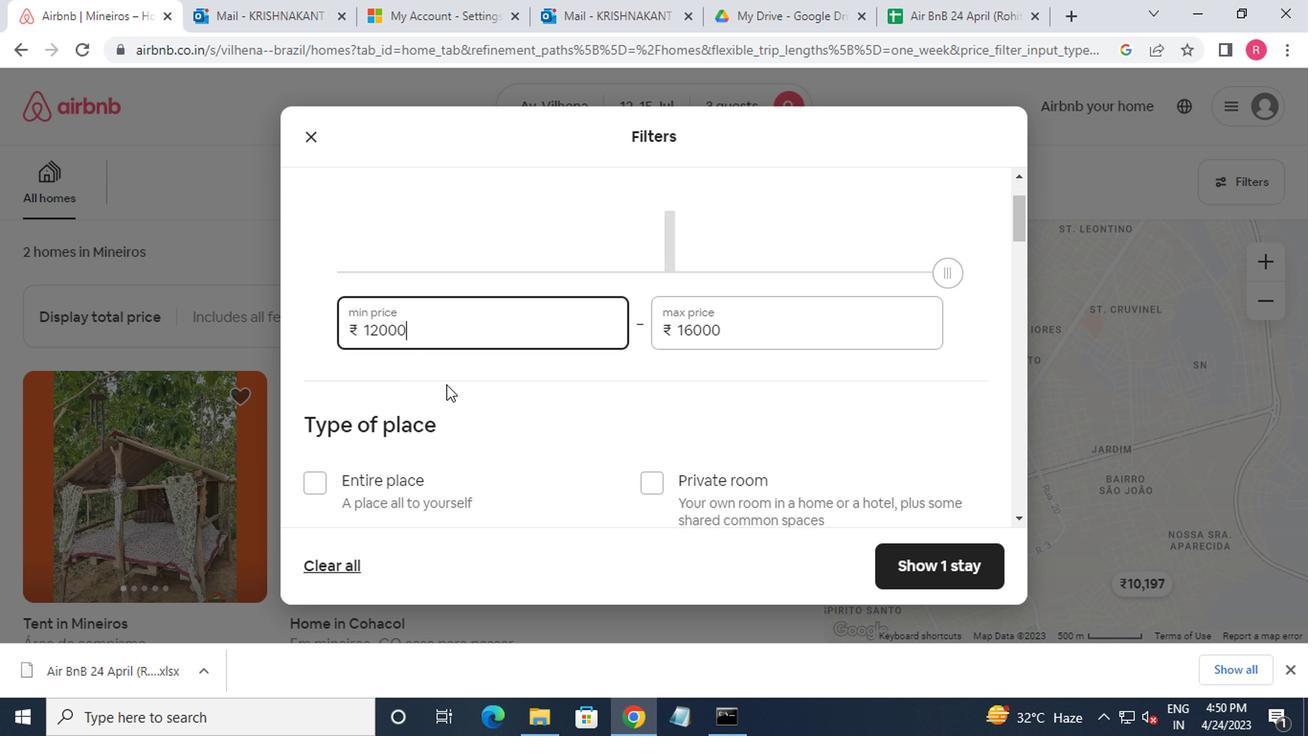 
Action: Mouse scrolled (471, 399) with delta (0, -1)
Screenshot: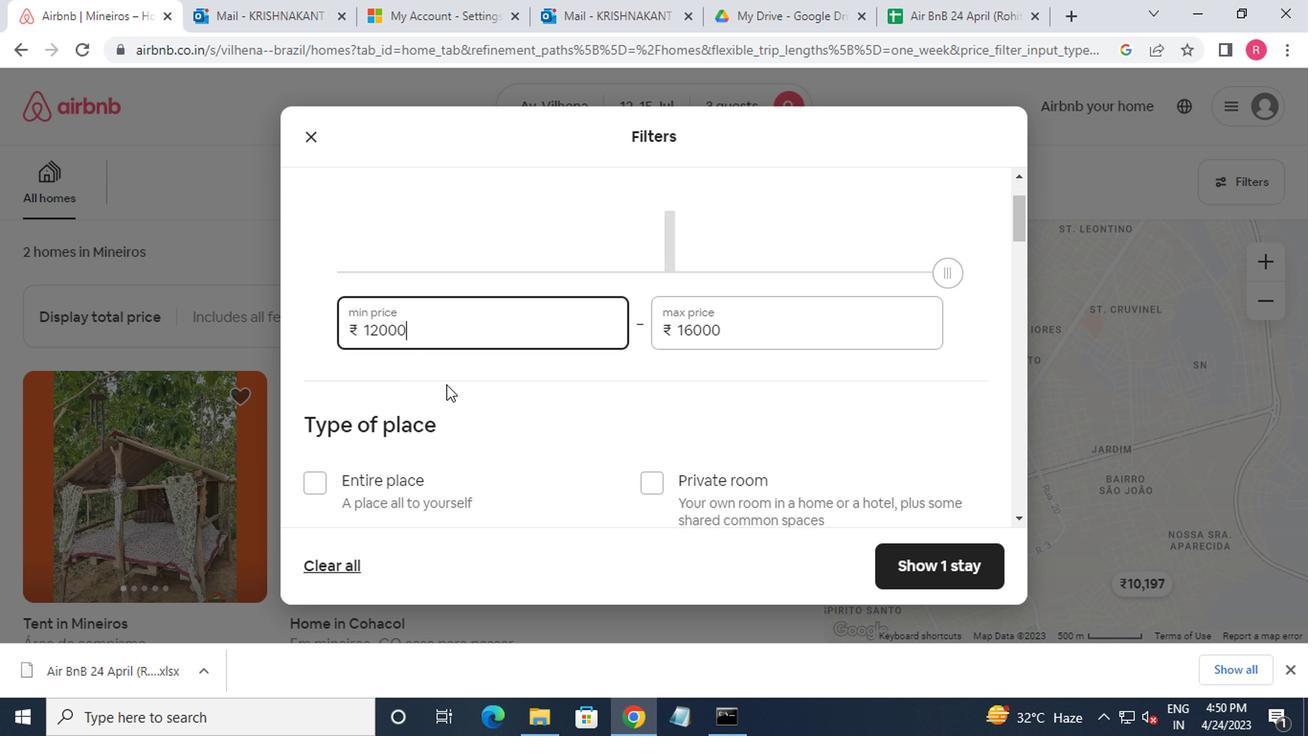 
Action: Mouse moved to (487, 404)
Screenshot: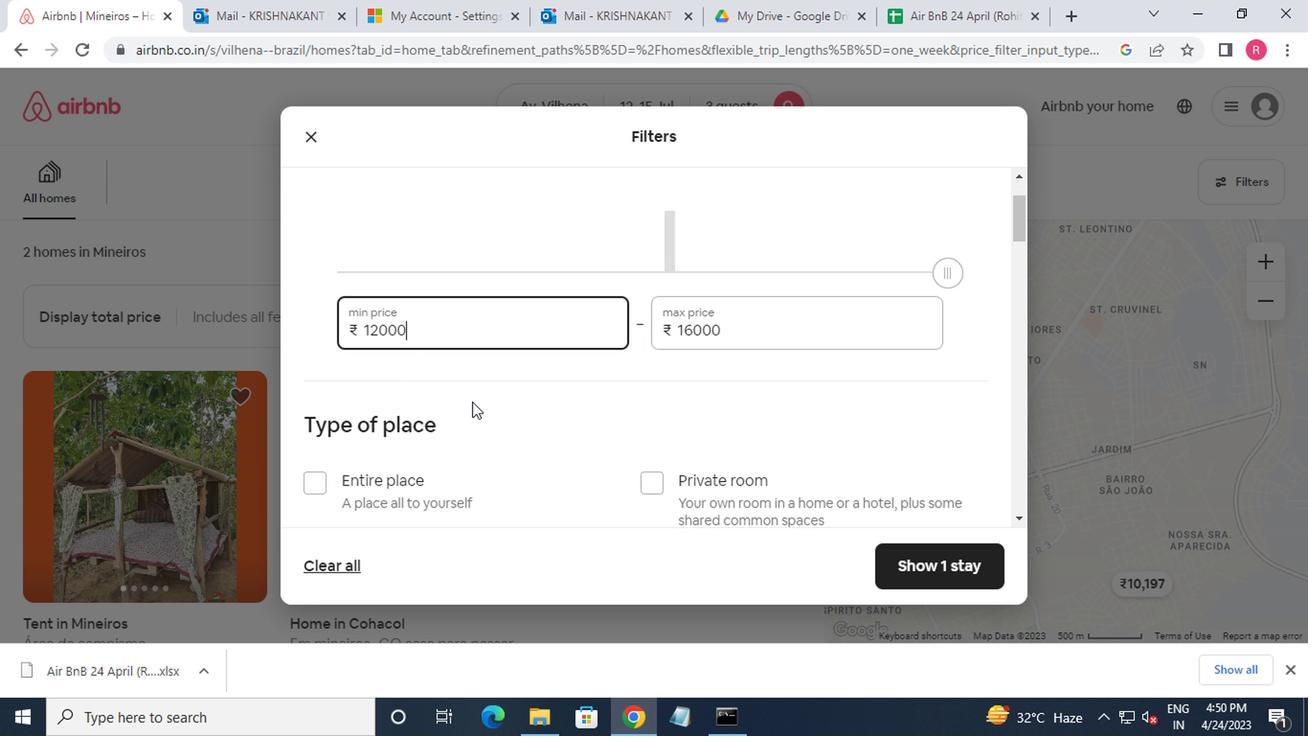 
Action: Mouse scrolled (487, 404) with delta (0, 0)
Screenshot: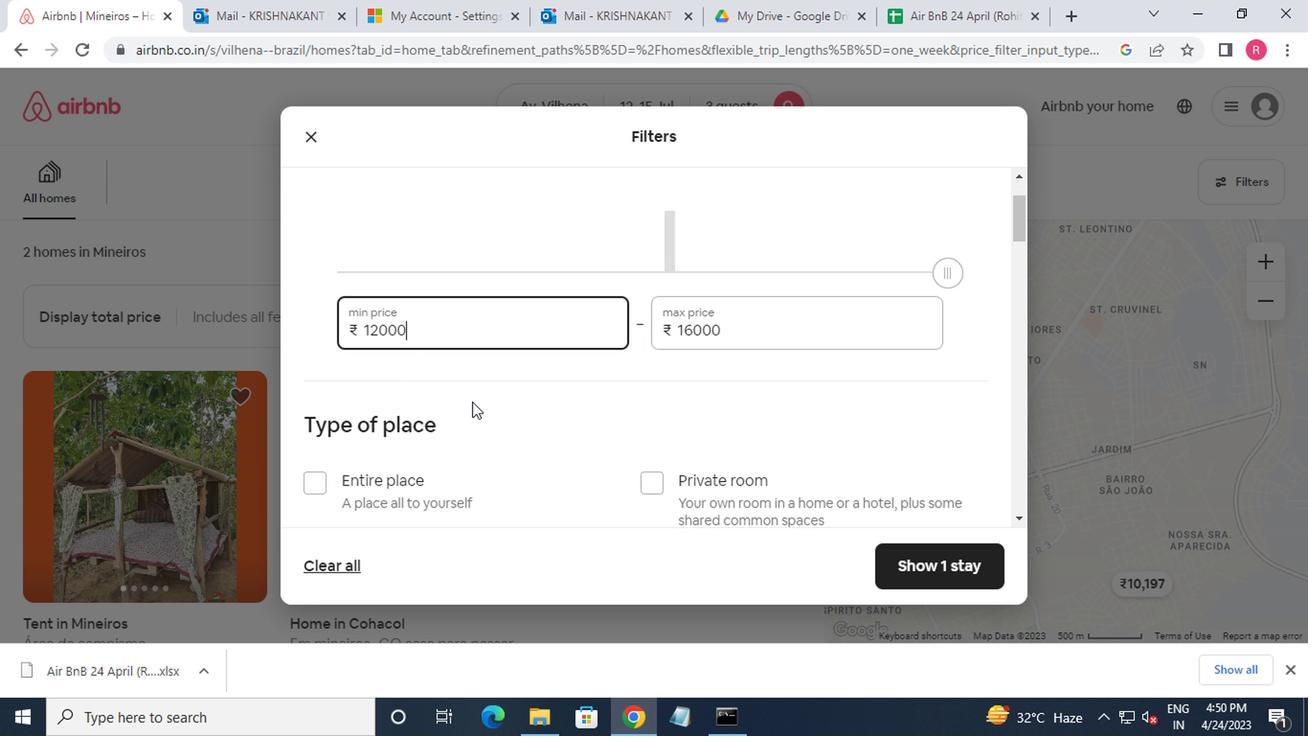 
Action: Mouse moved to (314, 303)
Screenshot: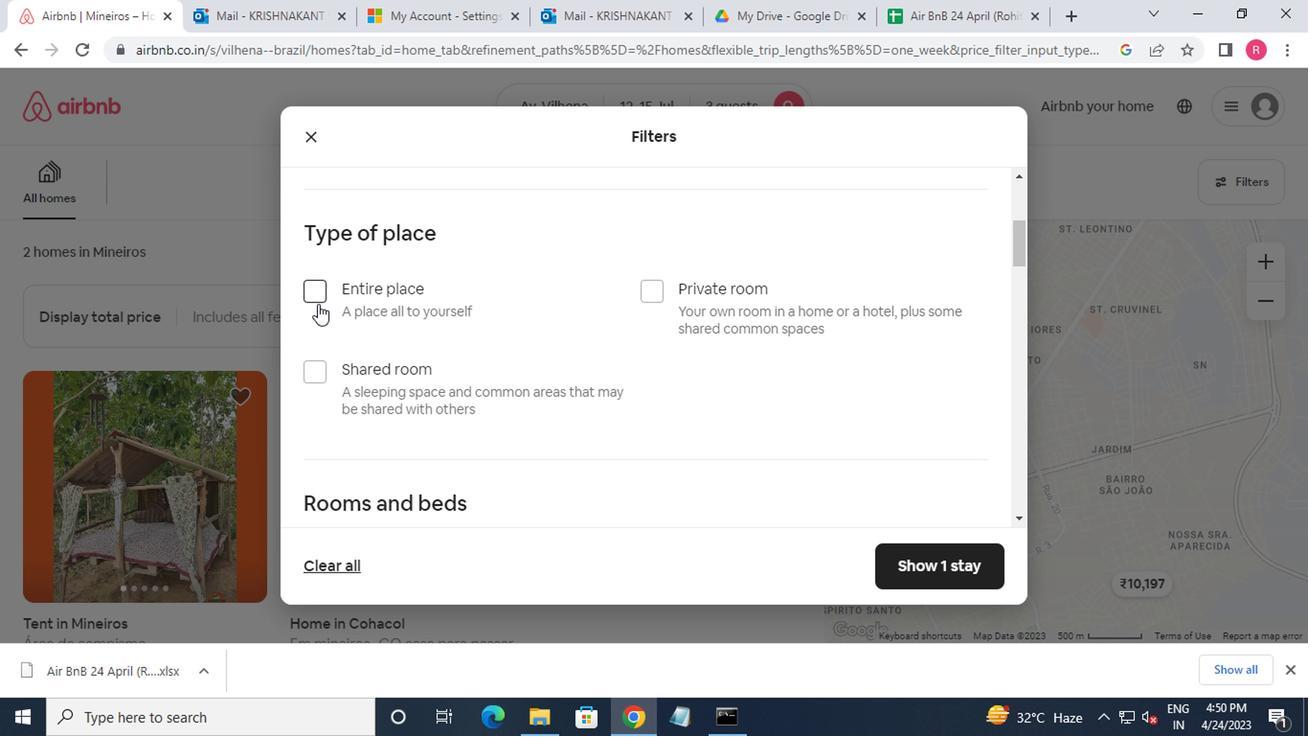 
Action: Mouse pressed left at (314, 303)
Screenshot: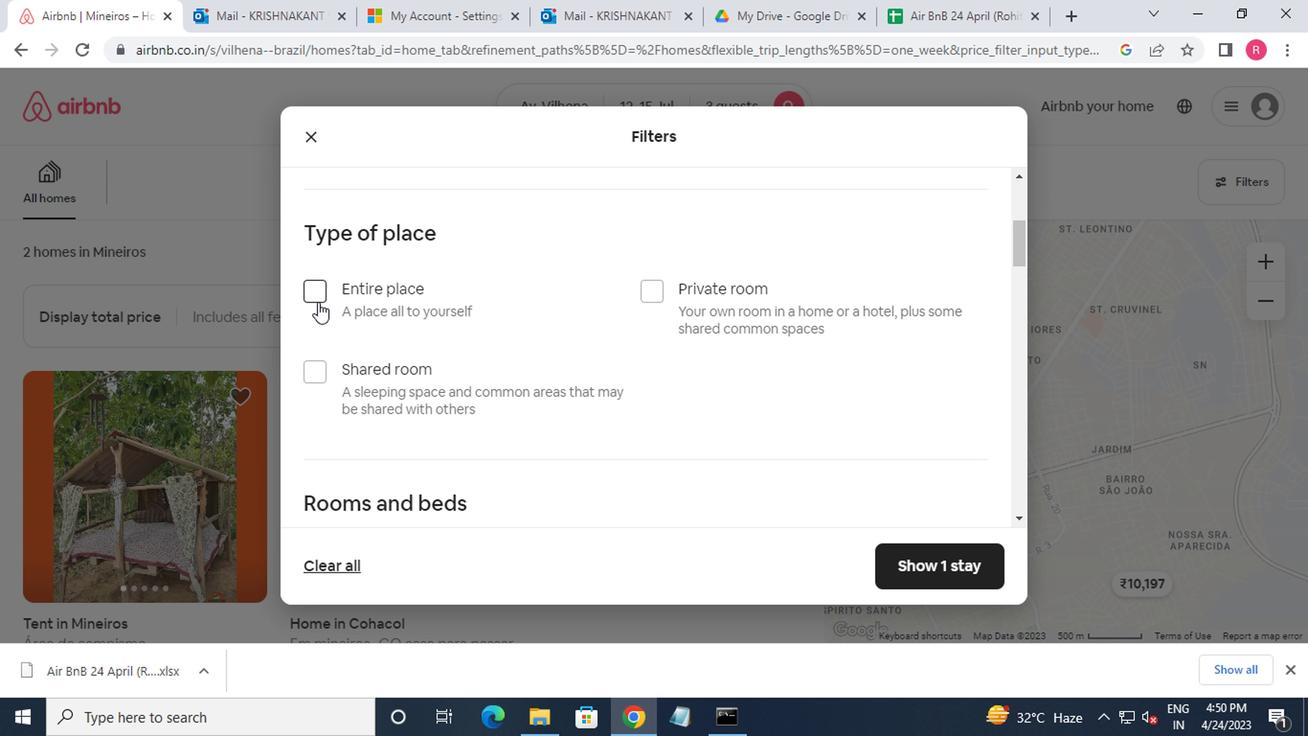 
Action: Mouse moved to (348, 319)
Screenshot: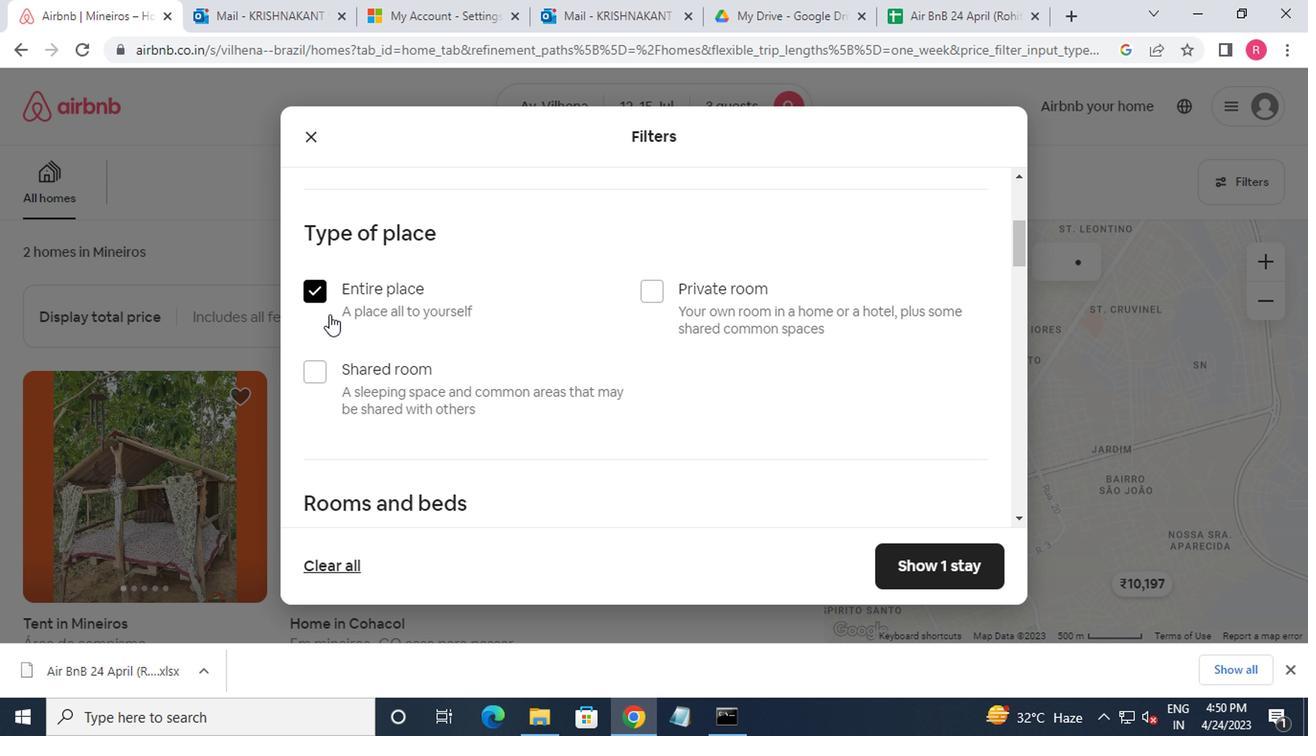 
Action: Mouse scrolled (348, 318) with delta (0, 0)
Screenshot: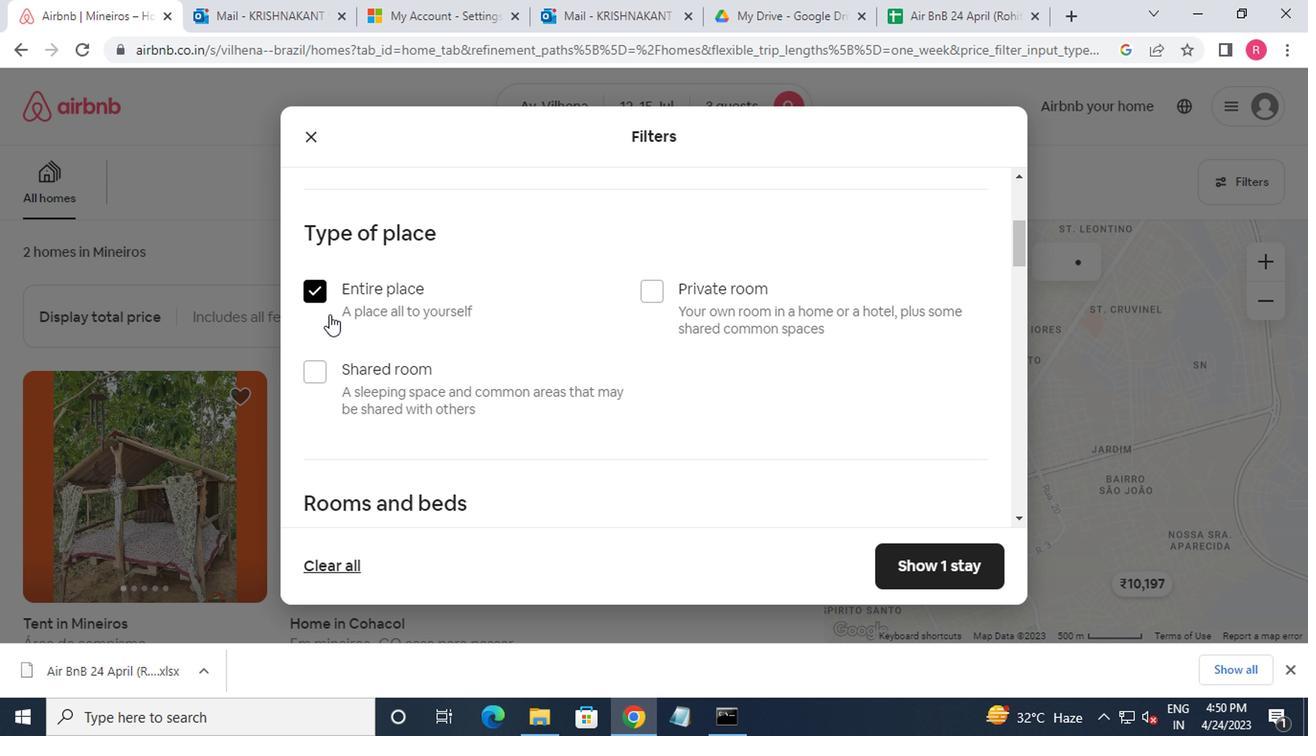 
Action: Mouse scrolled (348, 318) with delta (0, 0)
Screenshot: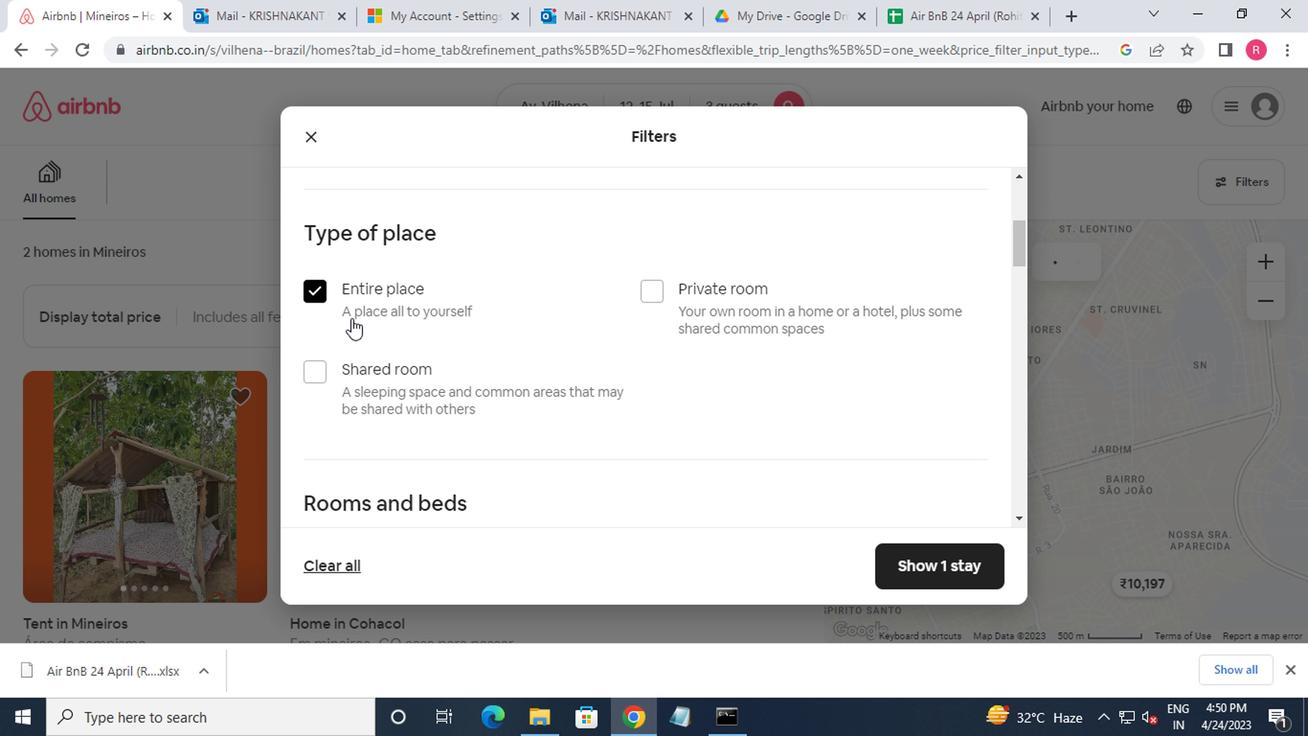 
Action: Mouse moved to (476, 412)
Screenshot: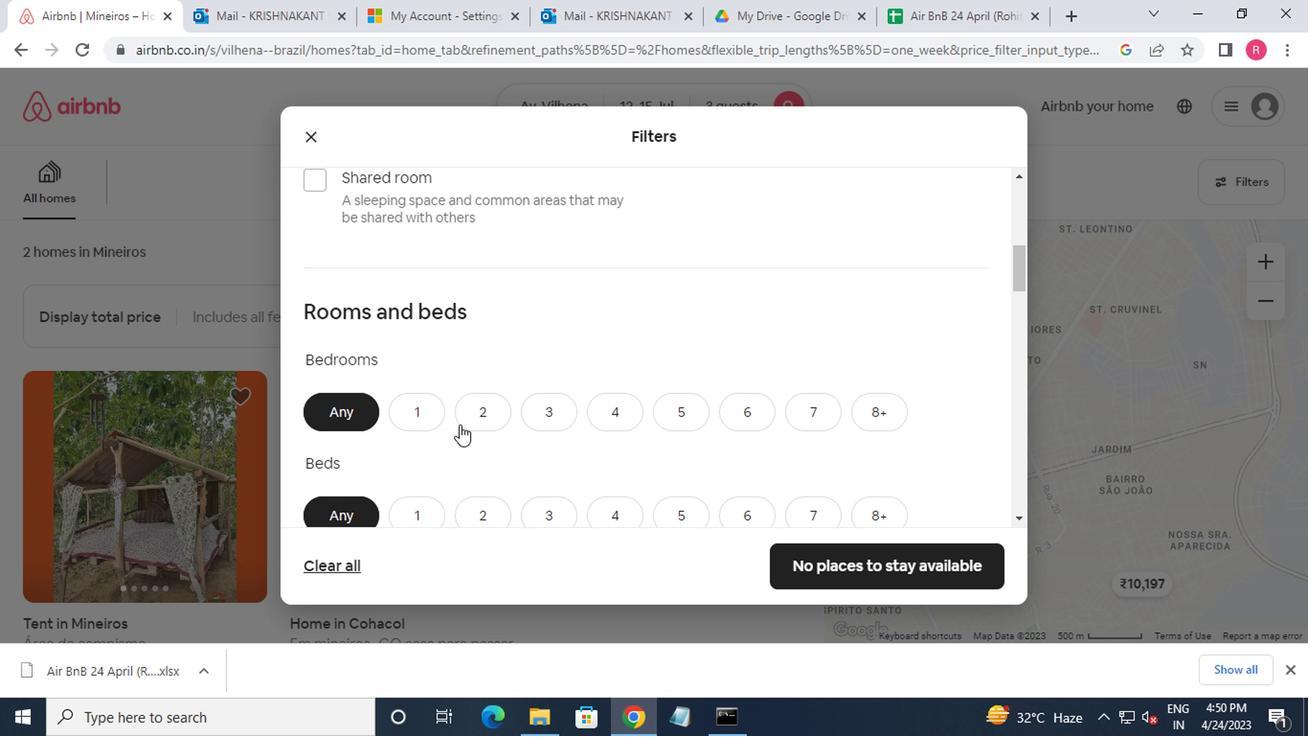 
Action: Mouse pressed left at (476, 412)
Screenshot: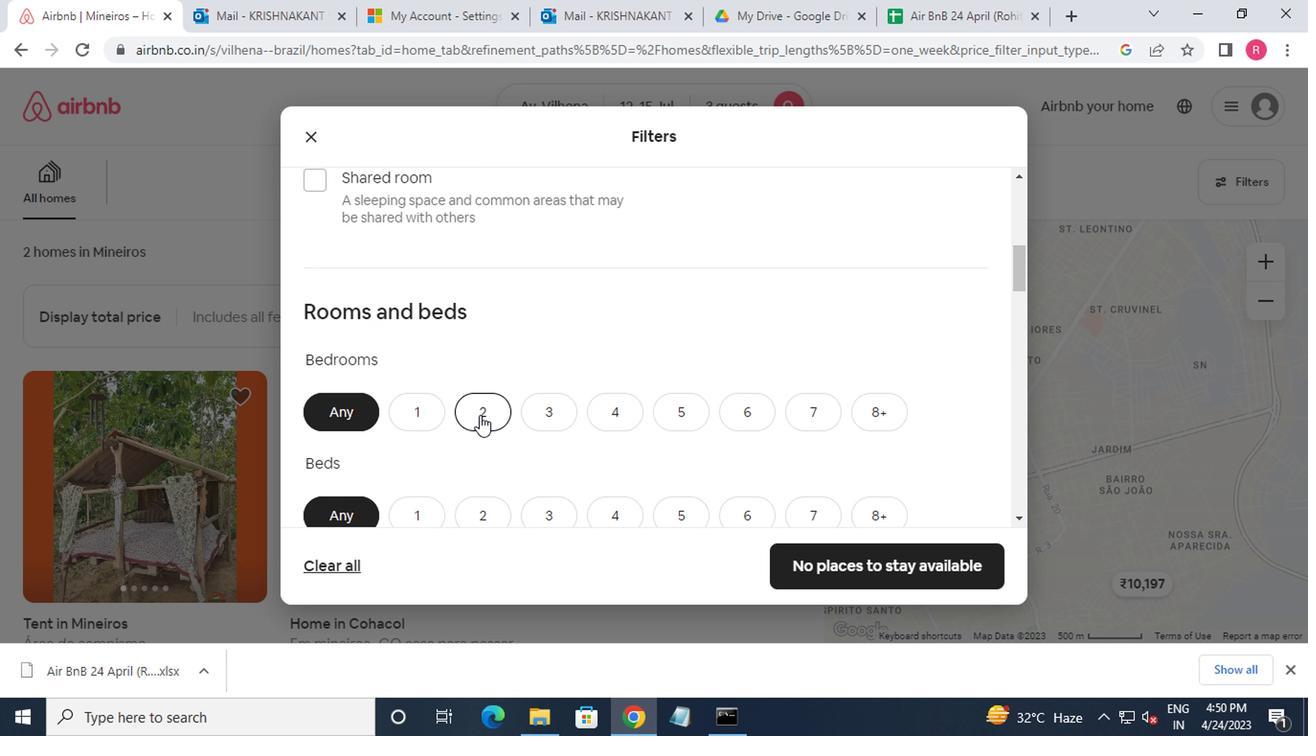 
Action: Mouse moved to (476, 409)
Screenshot: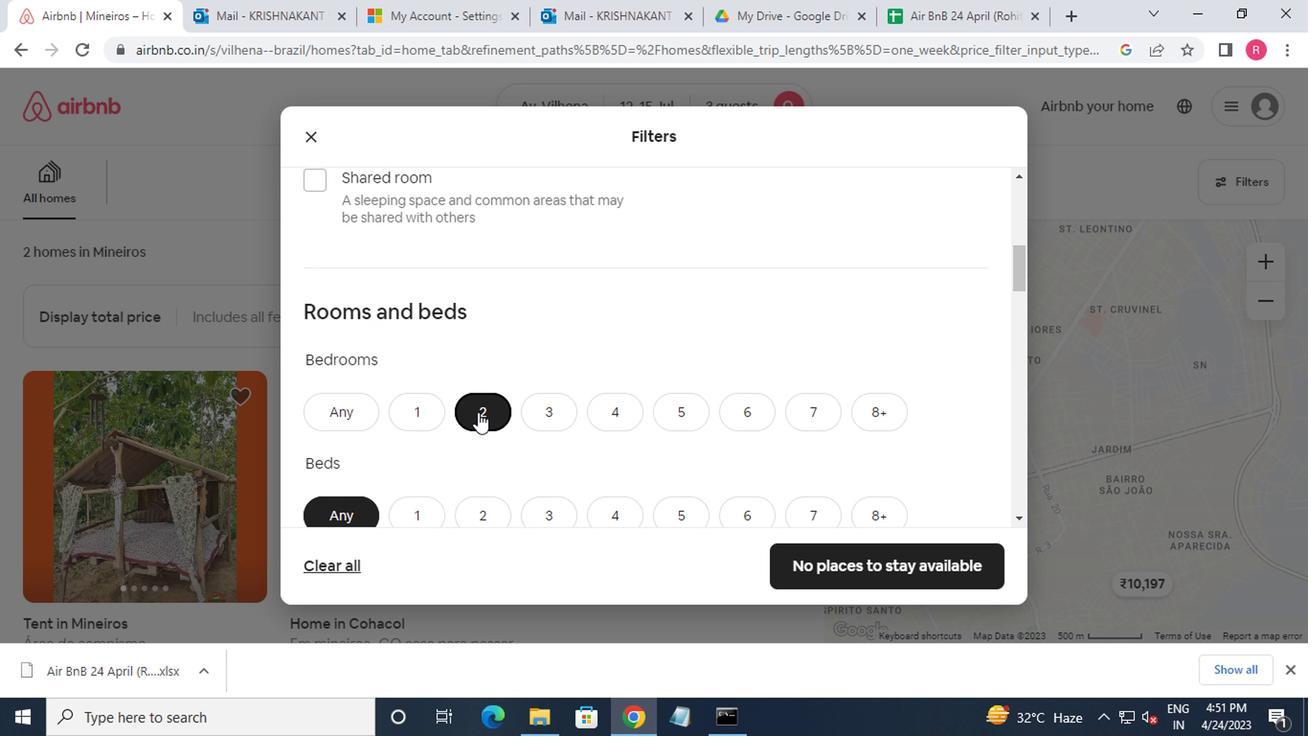 
Action: Mouse scrolled (476, 409) with delta (0, 0)
Screenshot: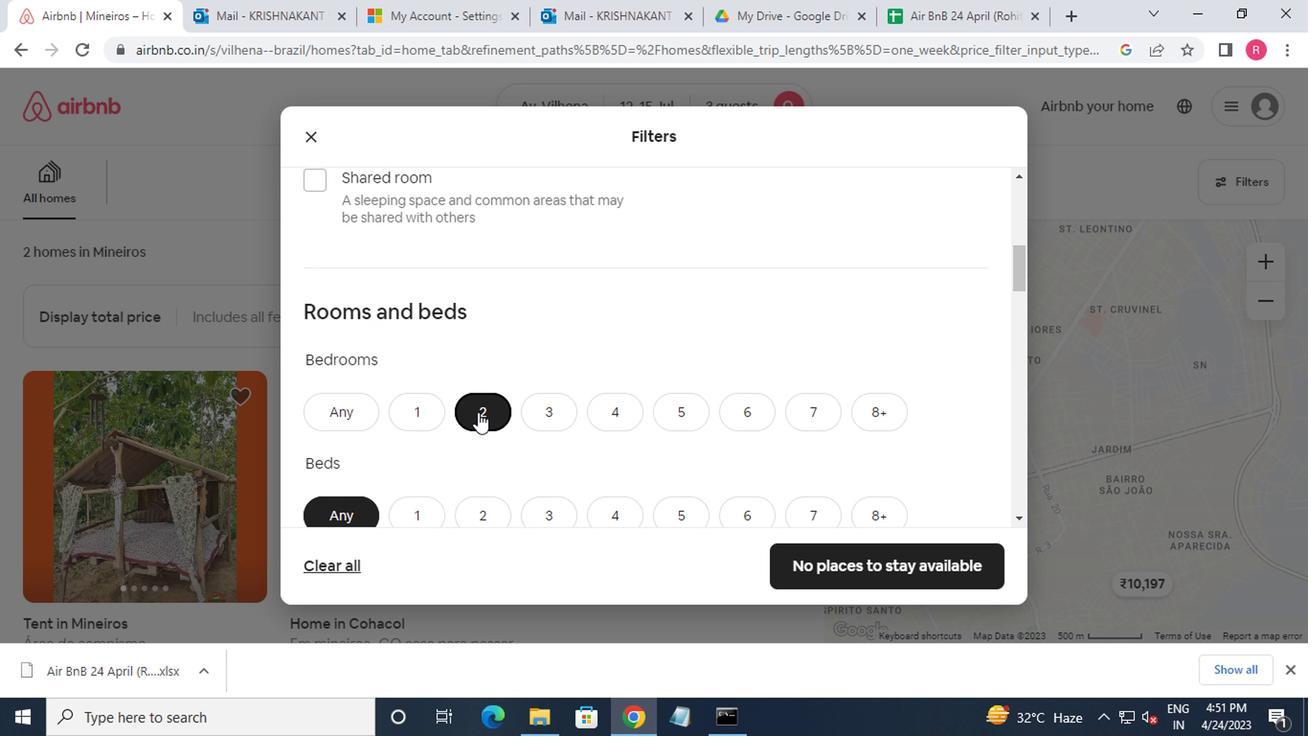 
Action: Mouse moved to (550, 419)
Screenshot: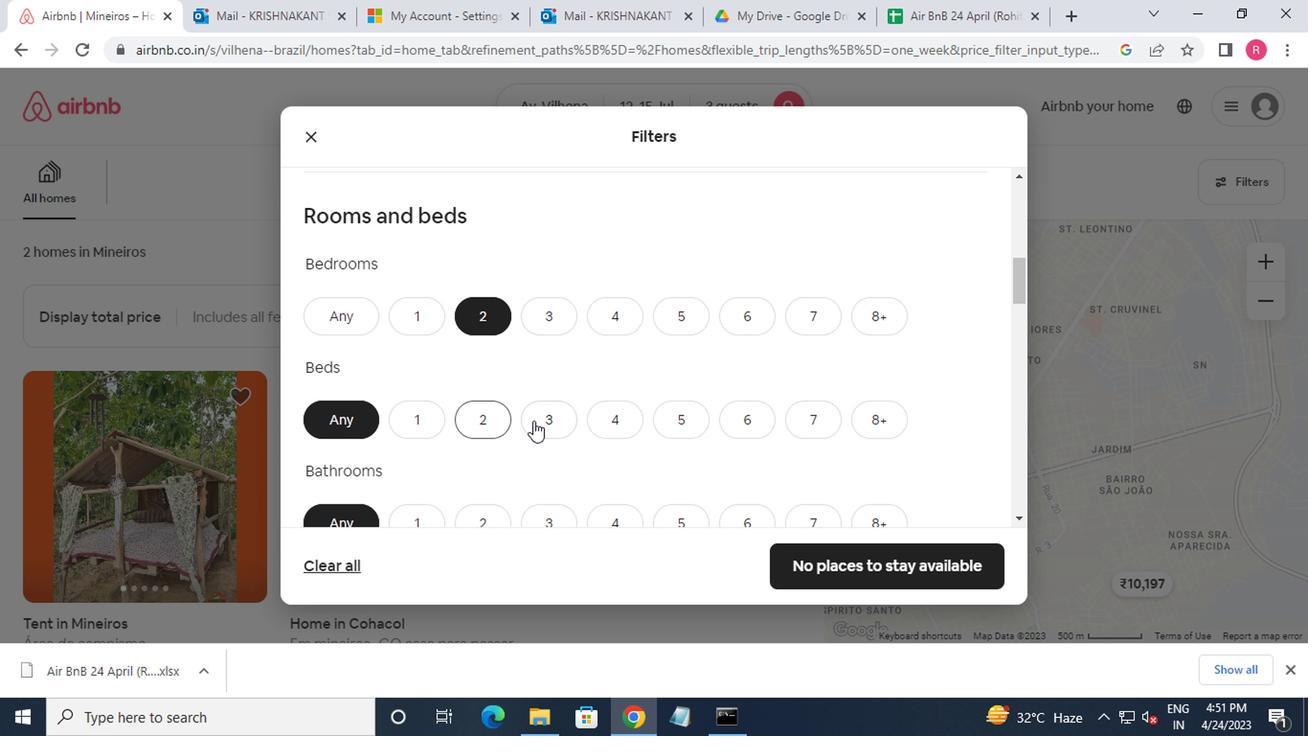 
Action: Mouse pressed left at (550, 419)
Screenshot: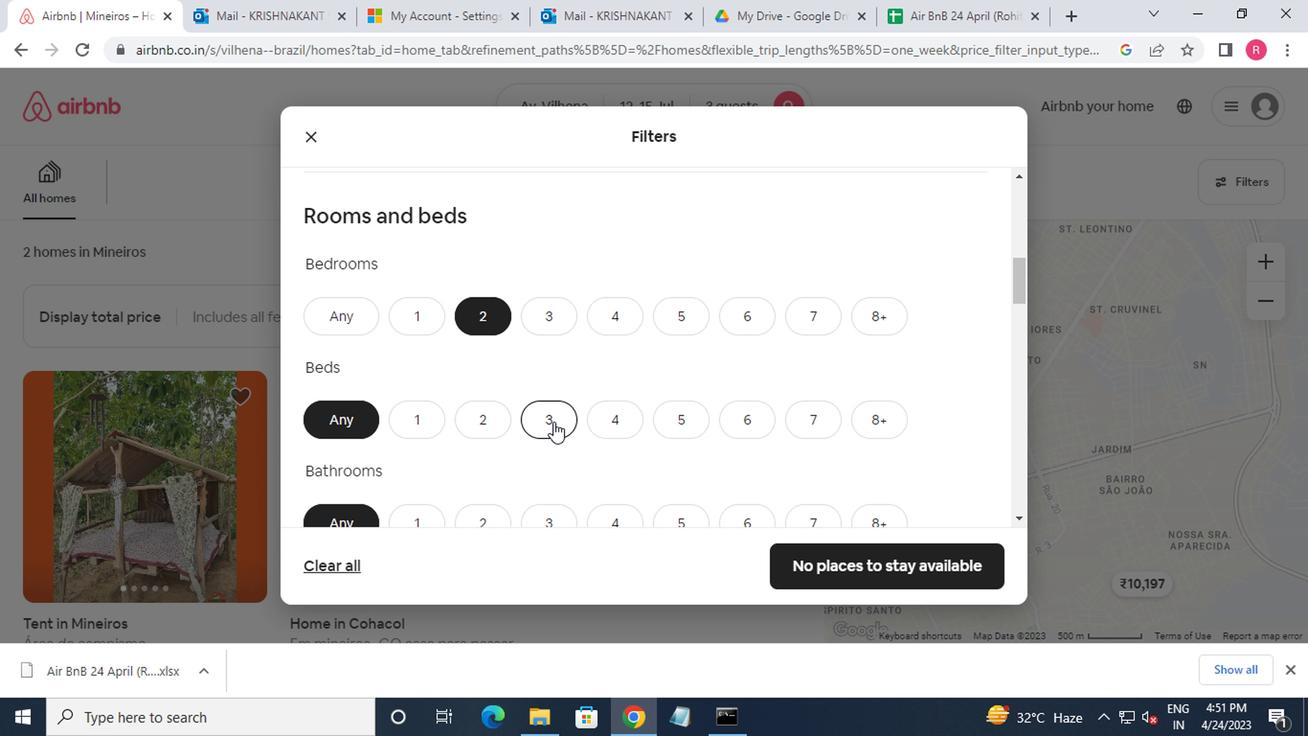 
Action: Mouse moved to (516, 417)
Screenshot: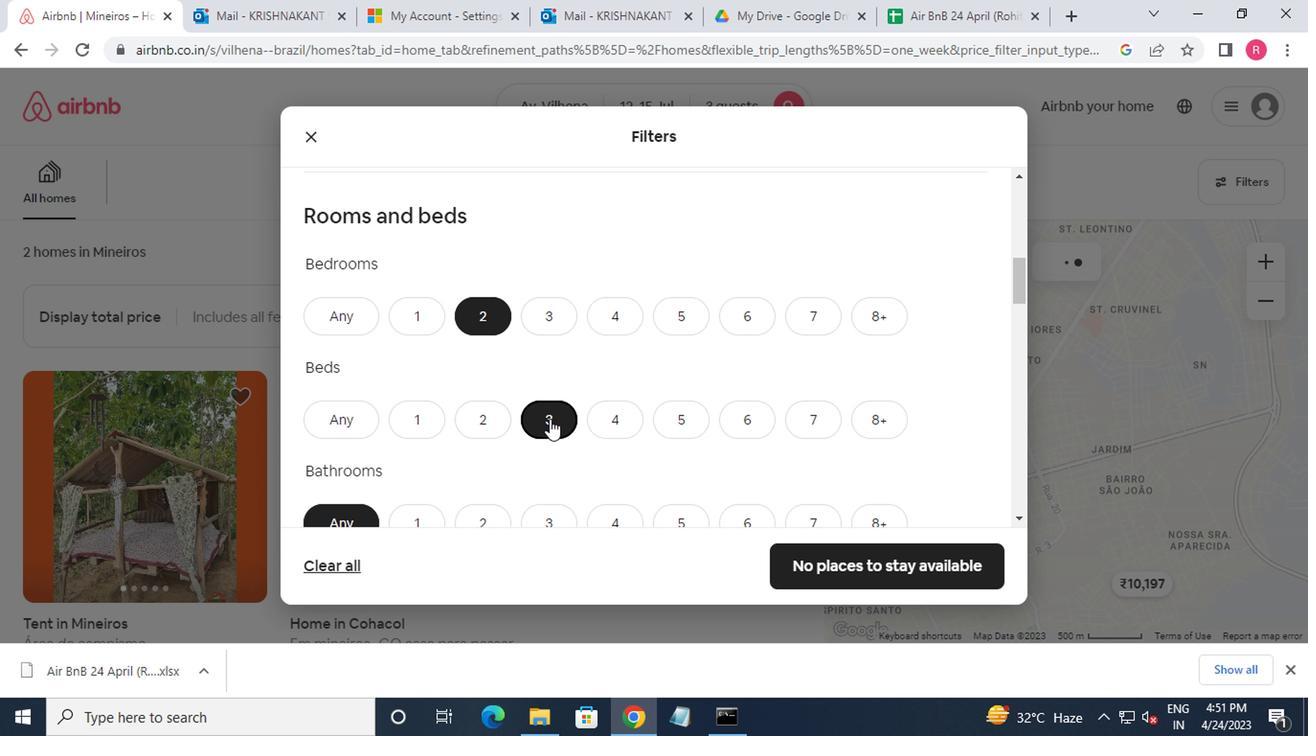 
Action: Mouse scrolled (516, 417) with delta (0, 0)
Screenshot: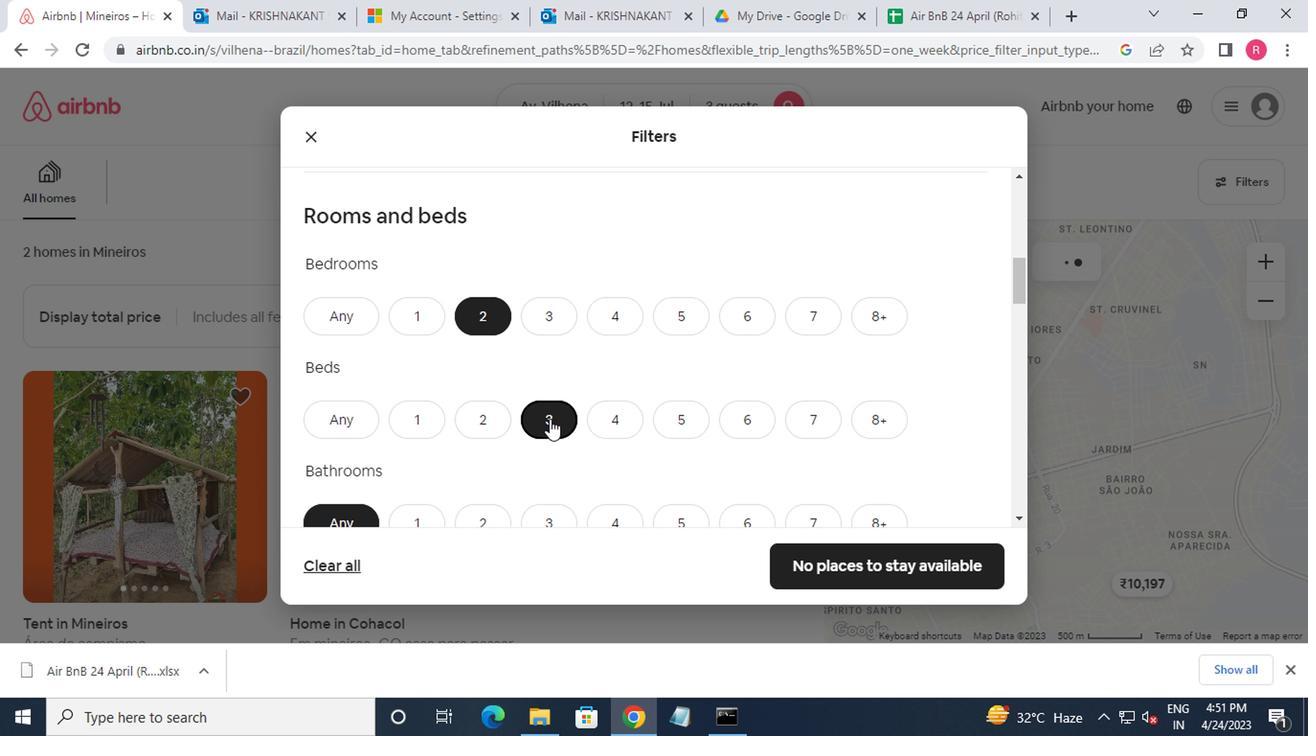 
Action: Mouse moved to (413, 419)
Screenshot: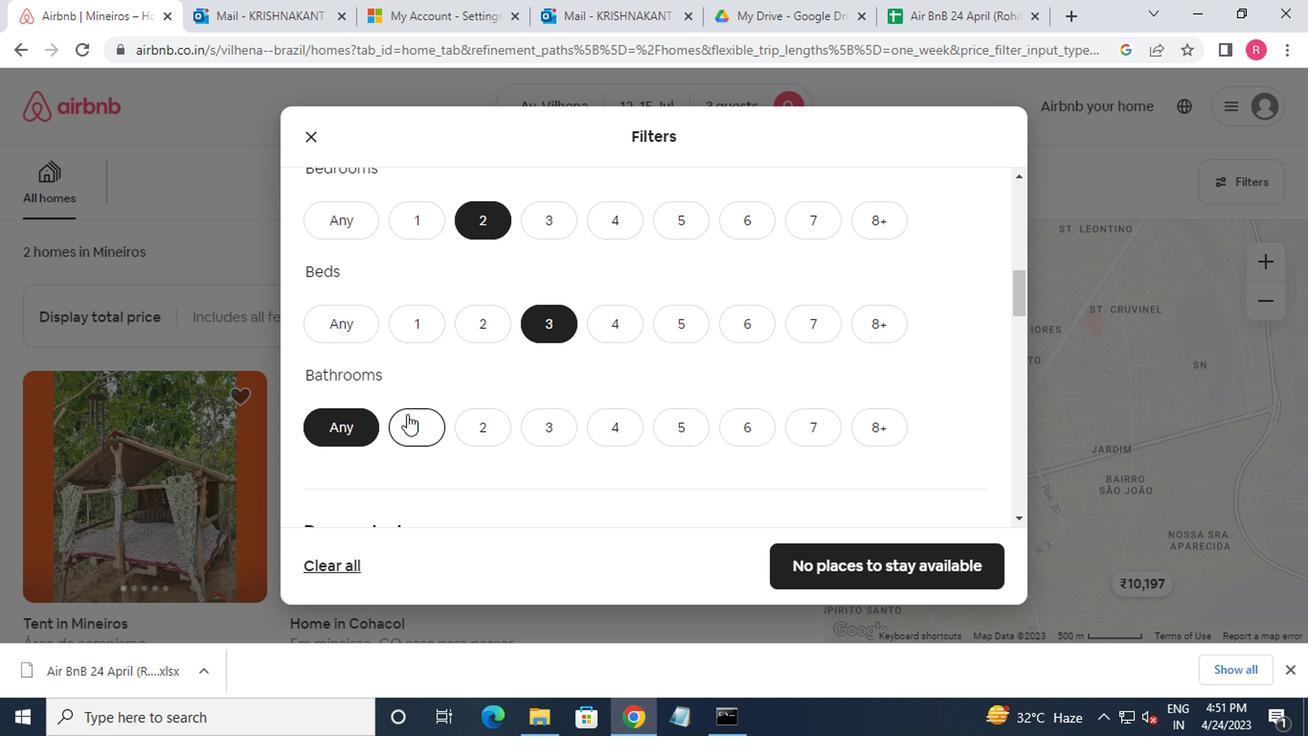 
Action: Mouse pressed left at (413, 419)
Screenshot: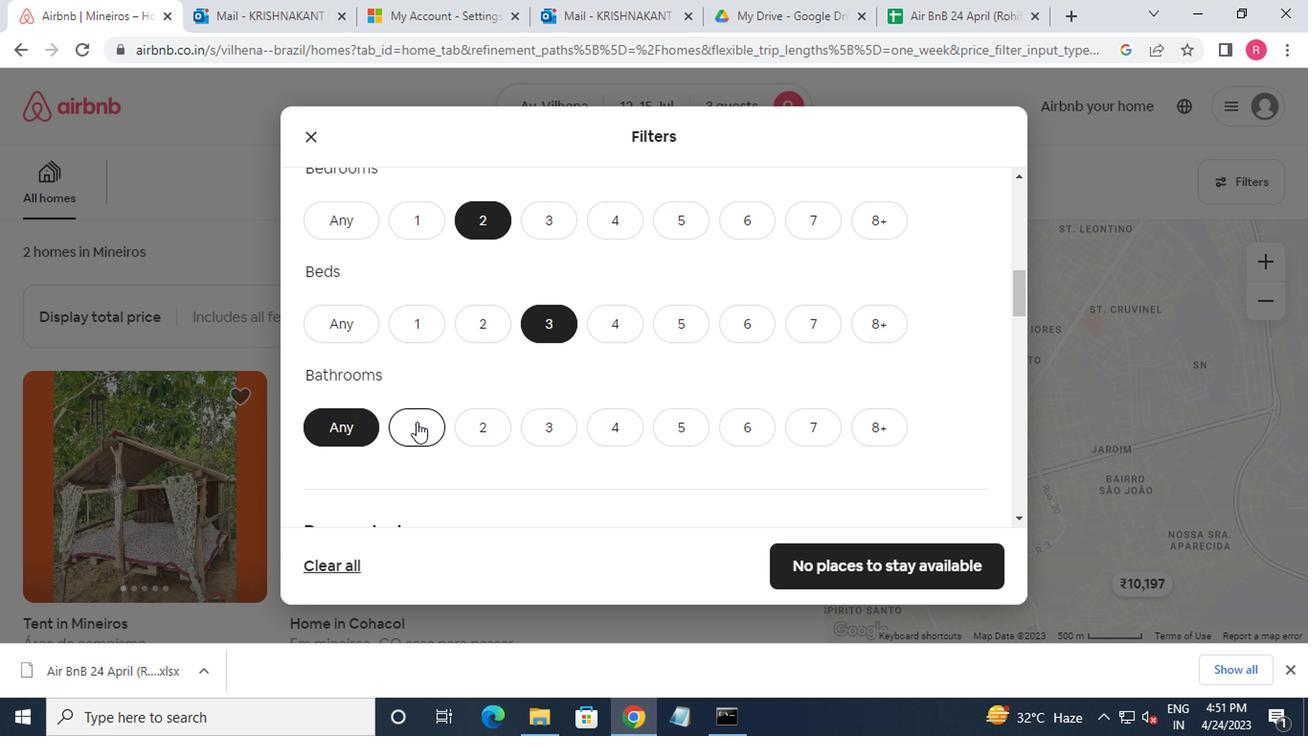 
Action: Mouse moved to (413, 419)
Screenshot: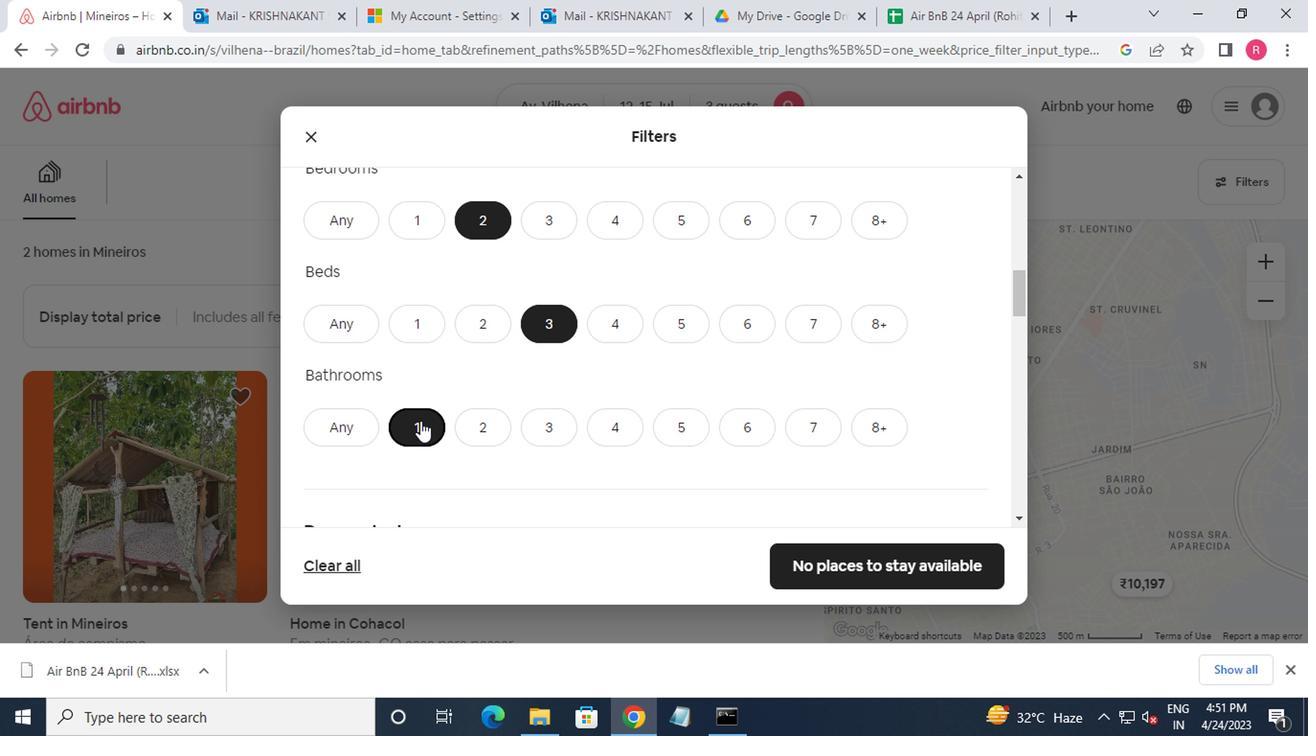 
Action: Mouse scrolled (413, 417) with delta (0, -1)
Screenshot: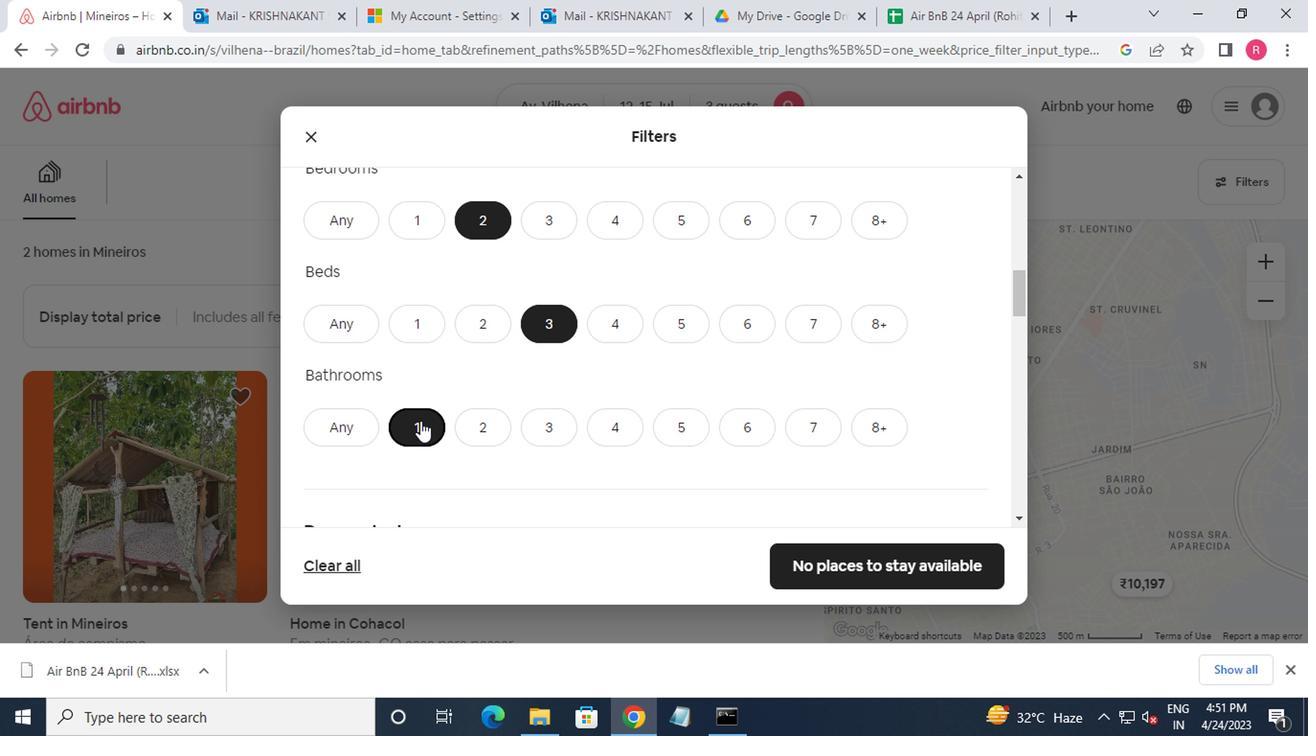 
Action: Mouse moved to (412, 419)
Screenshot: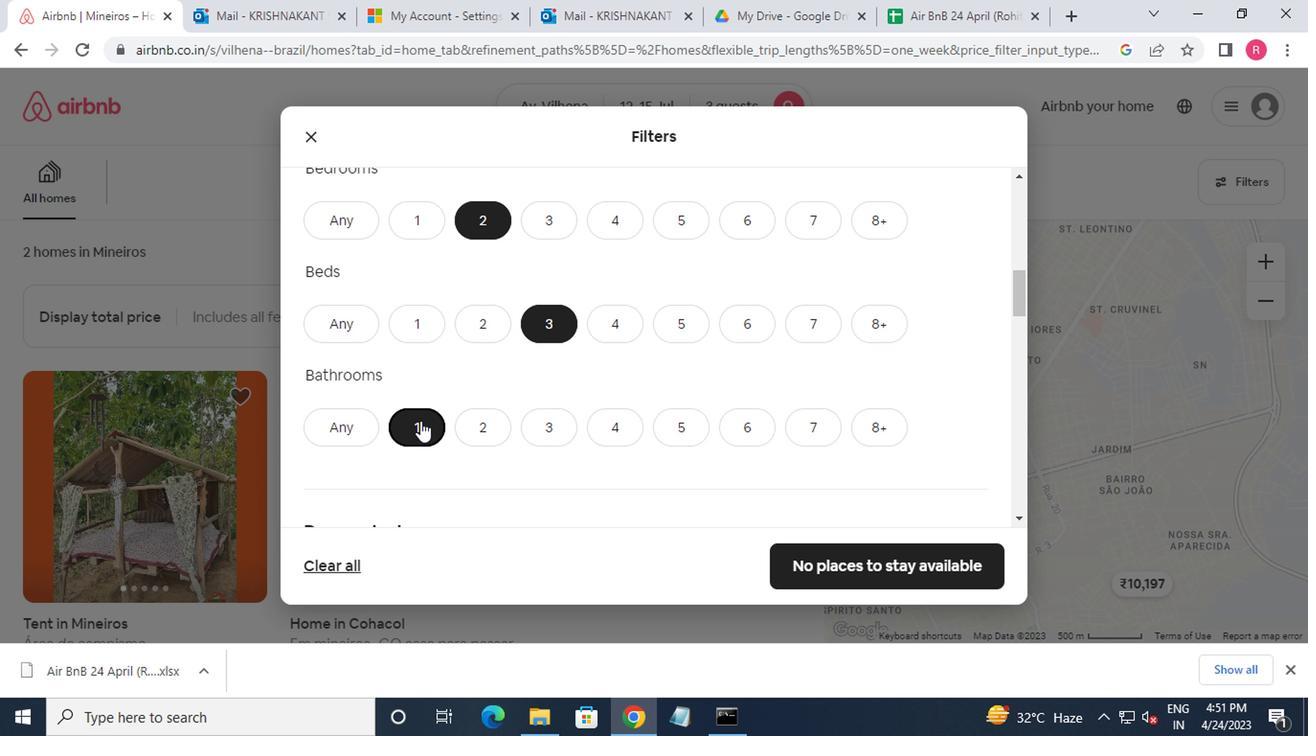 
Action: Mouse scrolled (412, 417) with delta (0, -1)
Screenshot: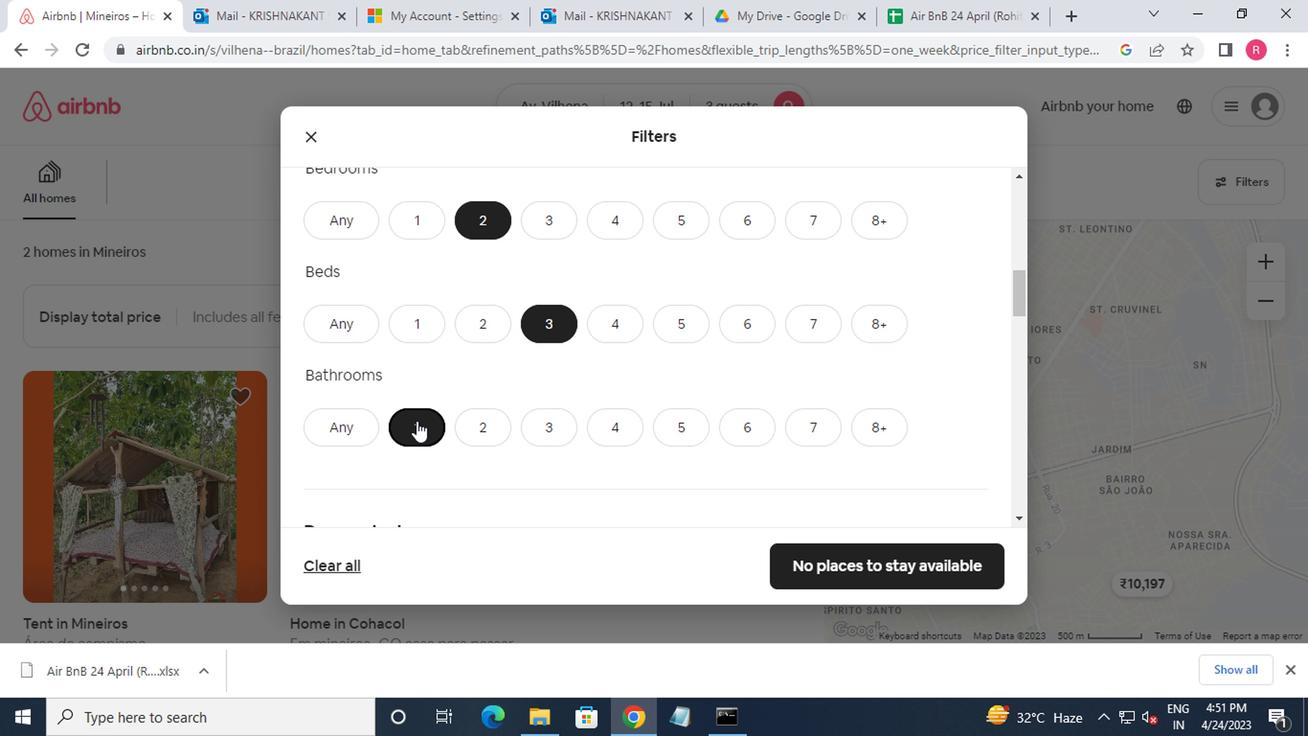 
Action: Mouse moved to (406, 419)
Screenshot: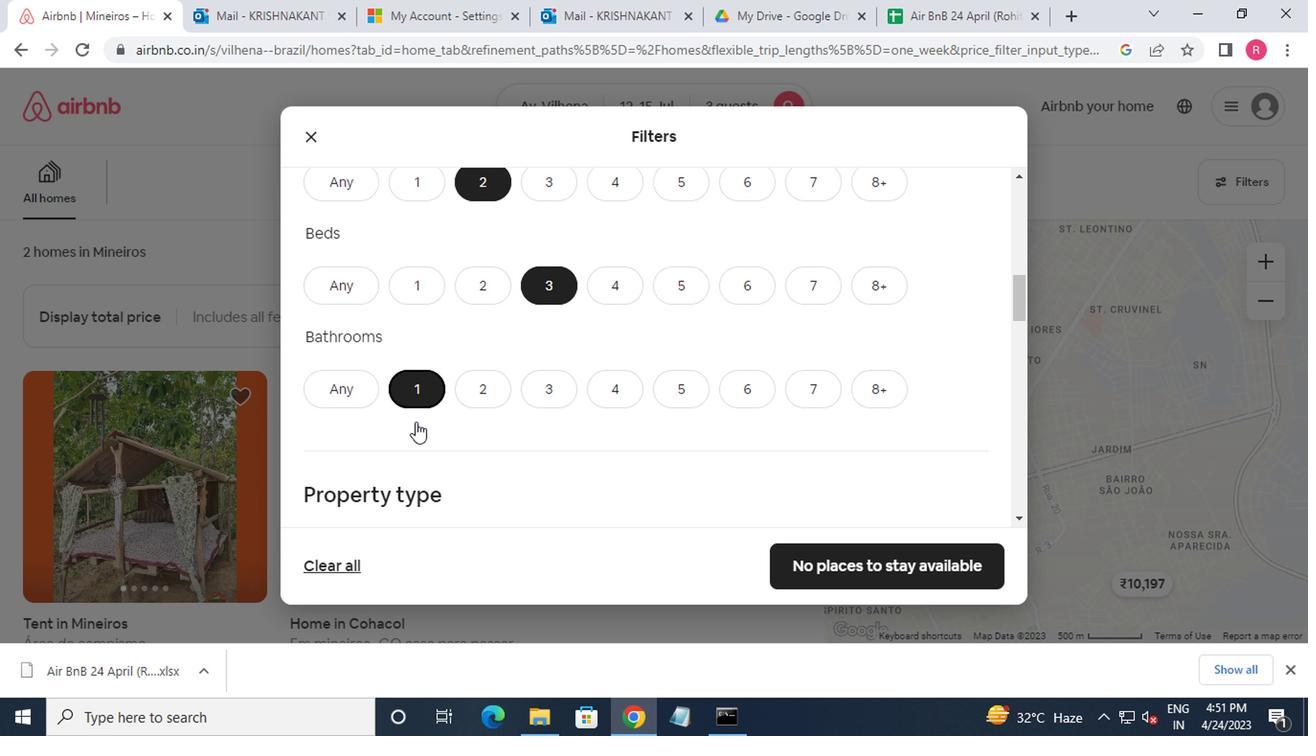 
Action: Mouse scrolled (406, 419) with delta (0, 0)
Screenshot: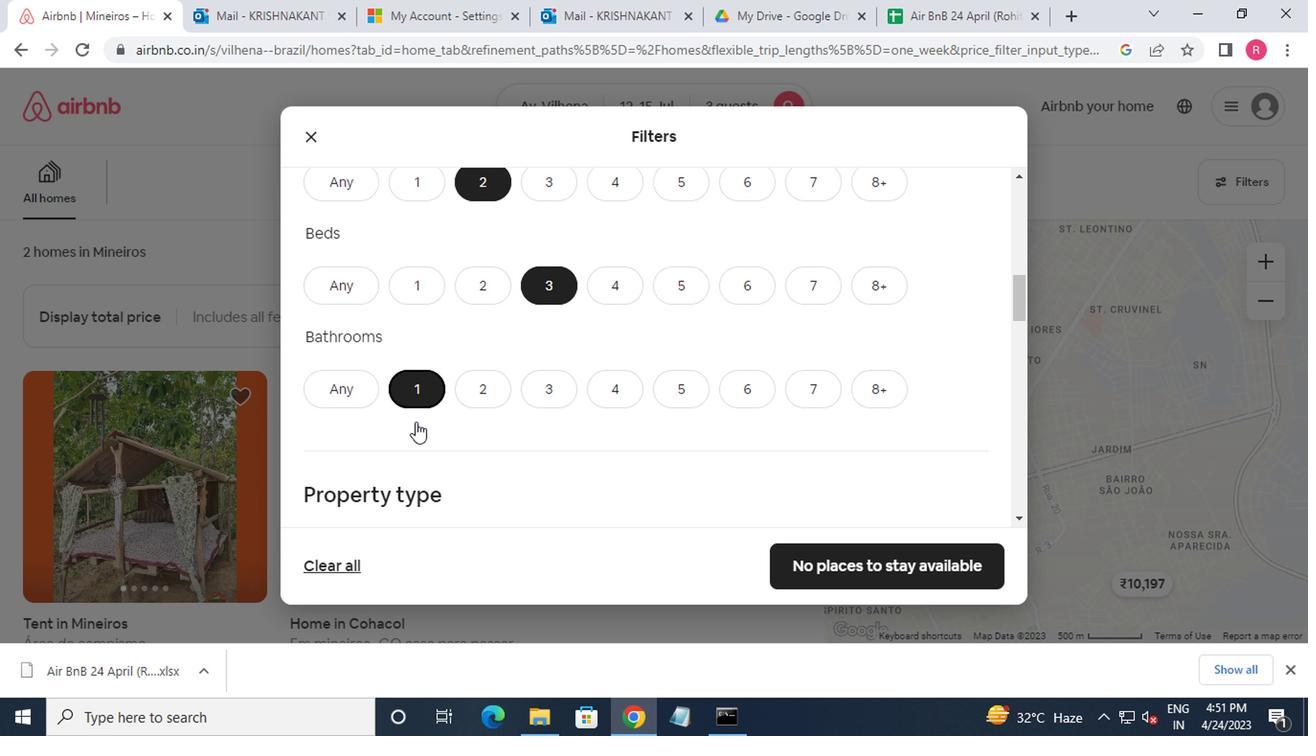 
Action: Mouse moved to (383, 380)
Screenshot: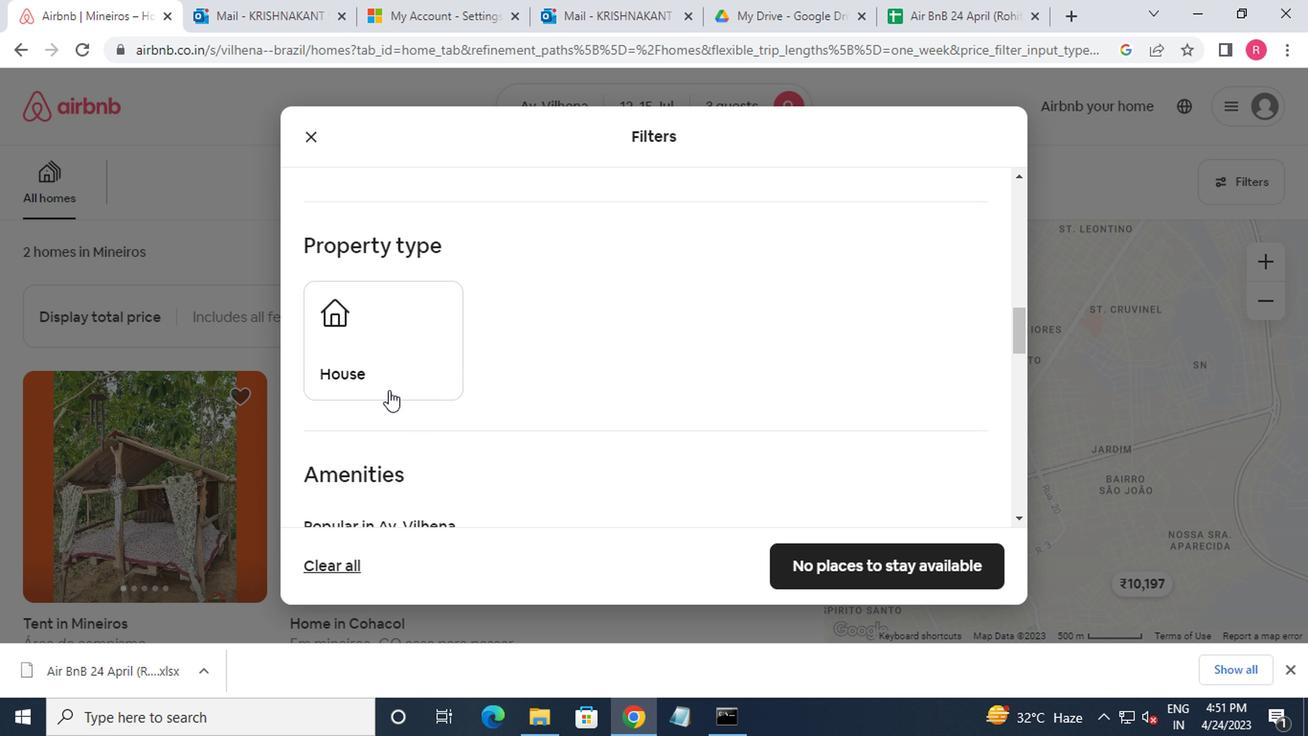 
Action: Mouse pressed left at (383, 380)
Screenshot: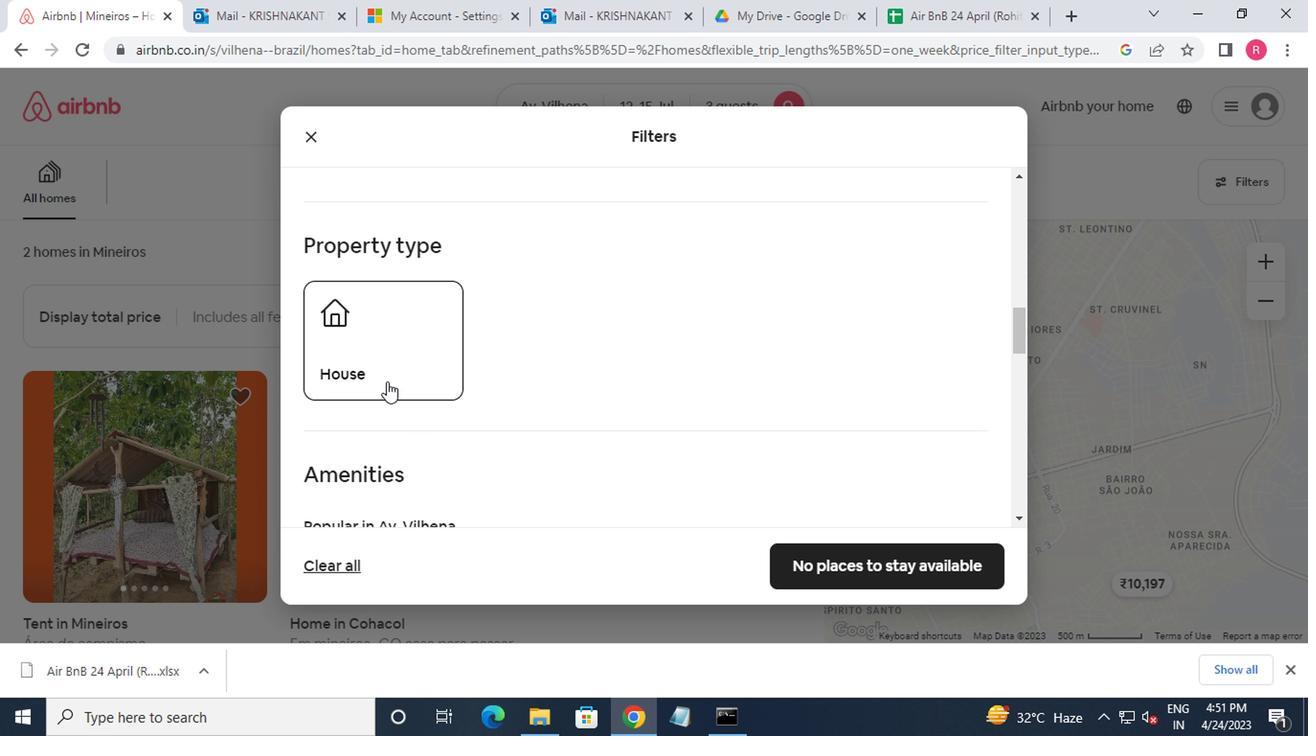 
Action: Mouse scrolled (383, 379) with delta (0, -1)
Screenshot: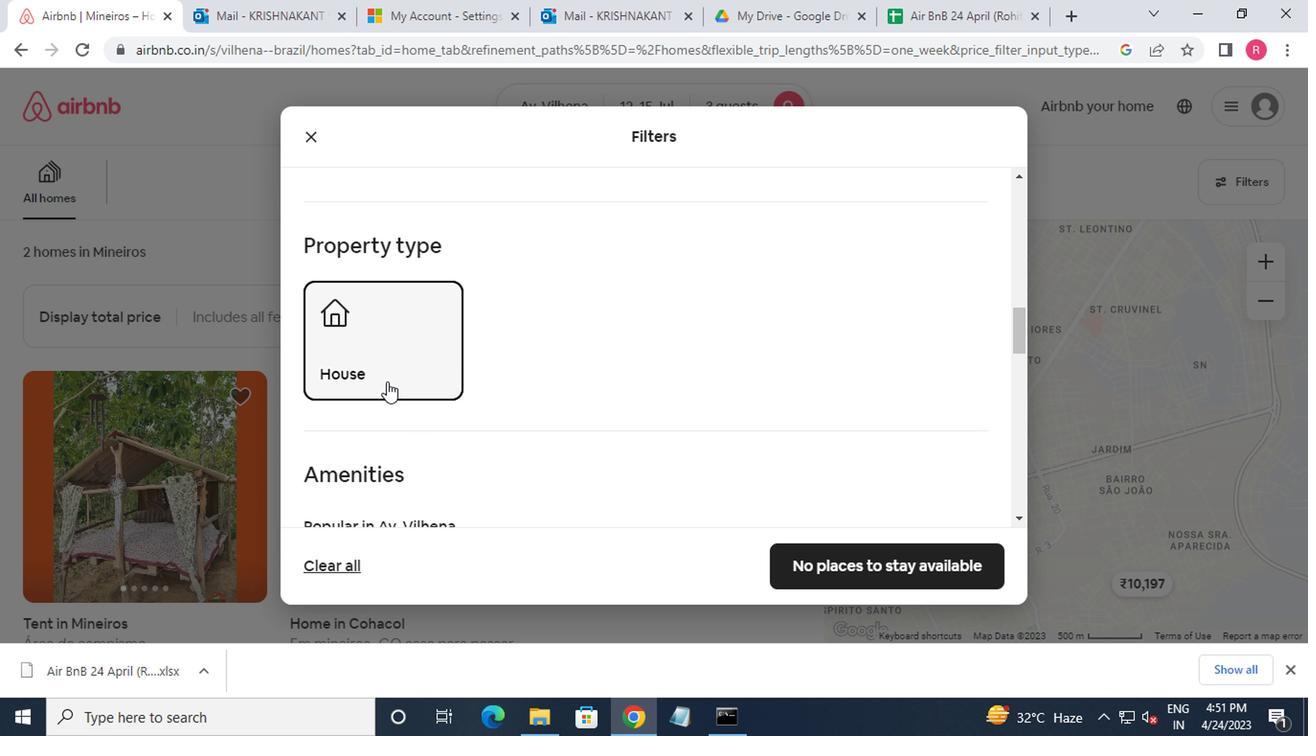 
Action: Mouse scrolled (383, 379) with delta (0, -1)
Screenshot: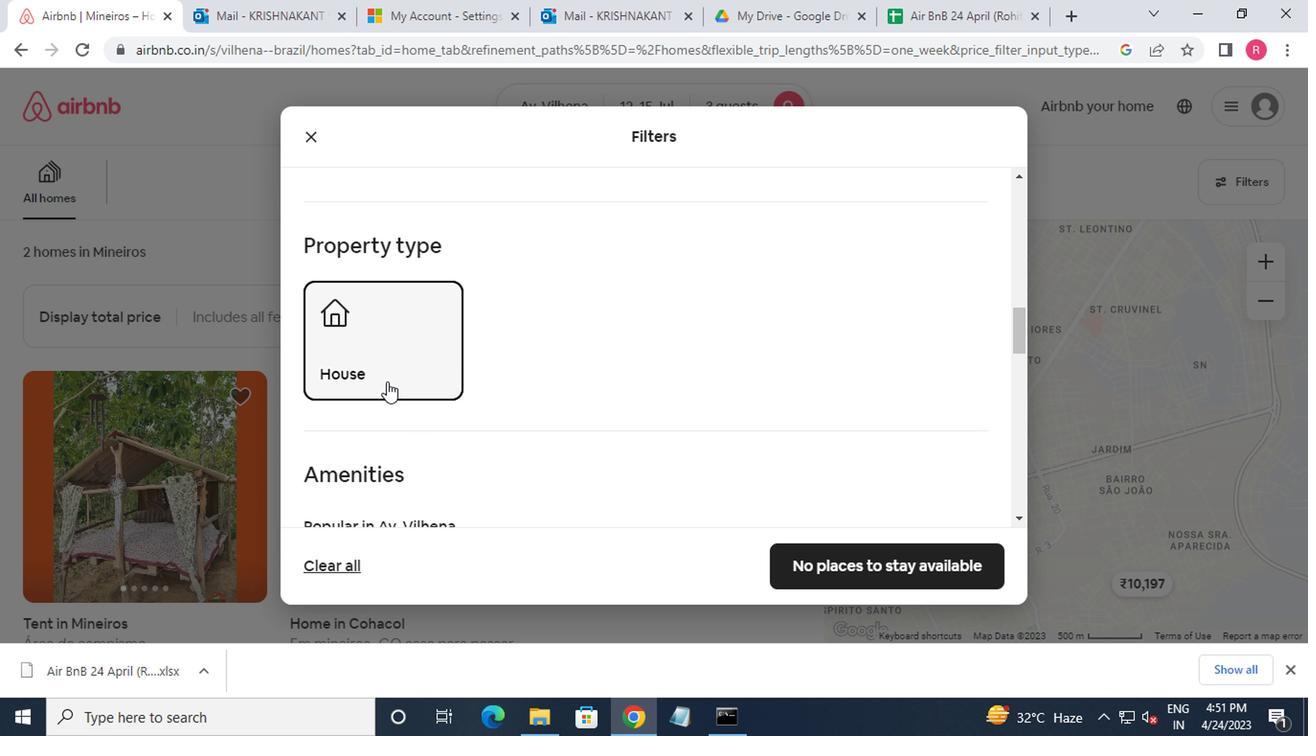 
Action: Mouse moved to (387, 417)
Screenshot: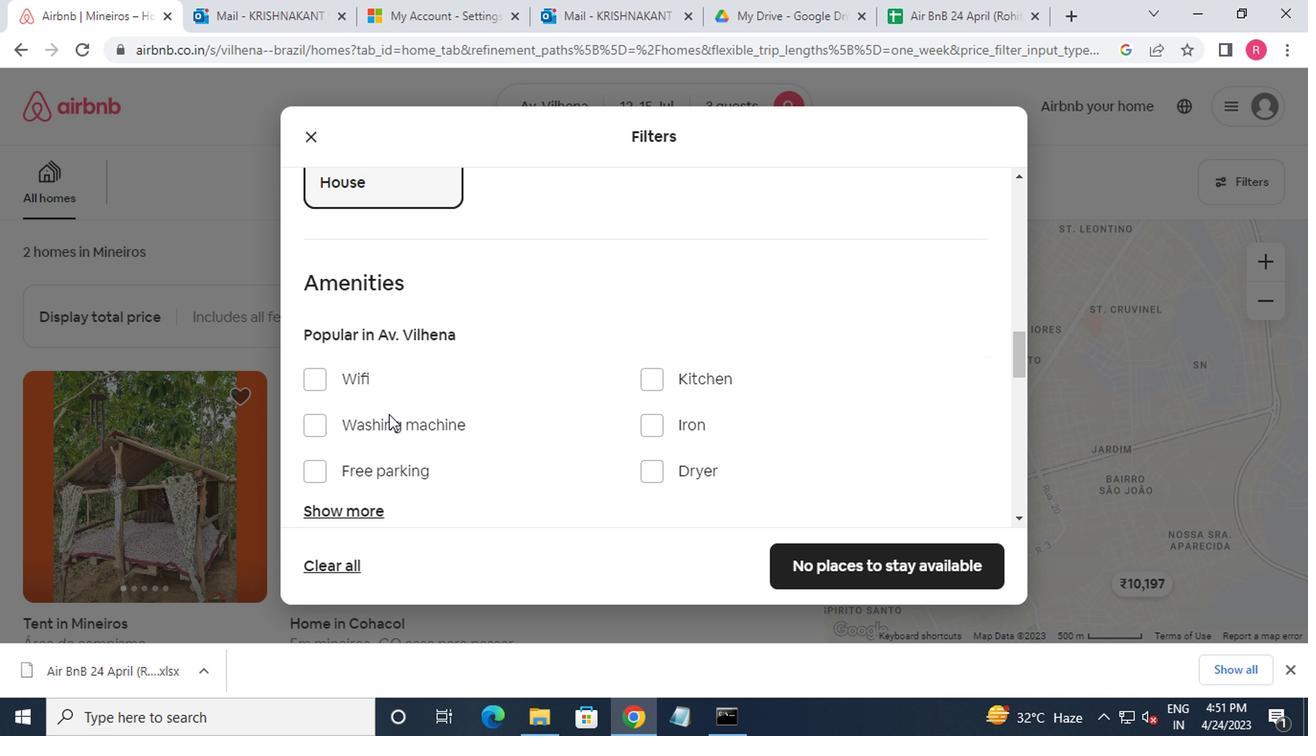 
Action: Mouse pressed left at (387, 417)
Screenshot: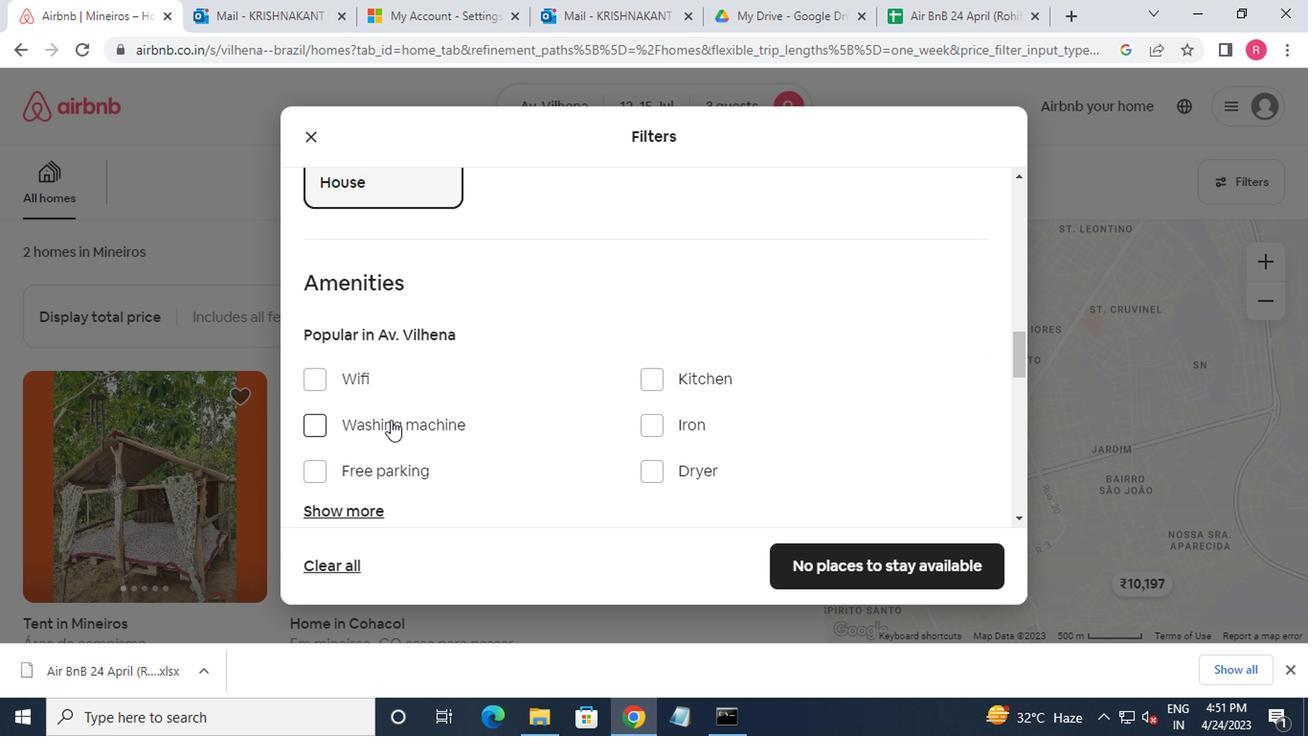 
Action: Mouse scrolled (387, 416) with delta (0, 0)
Screenshot: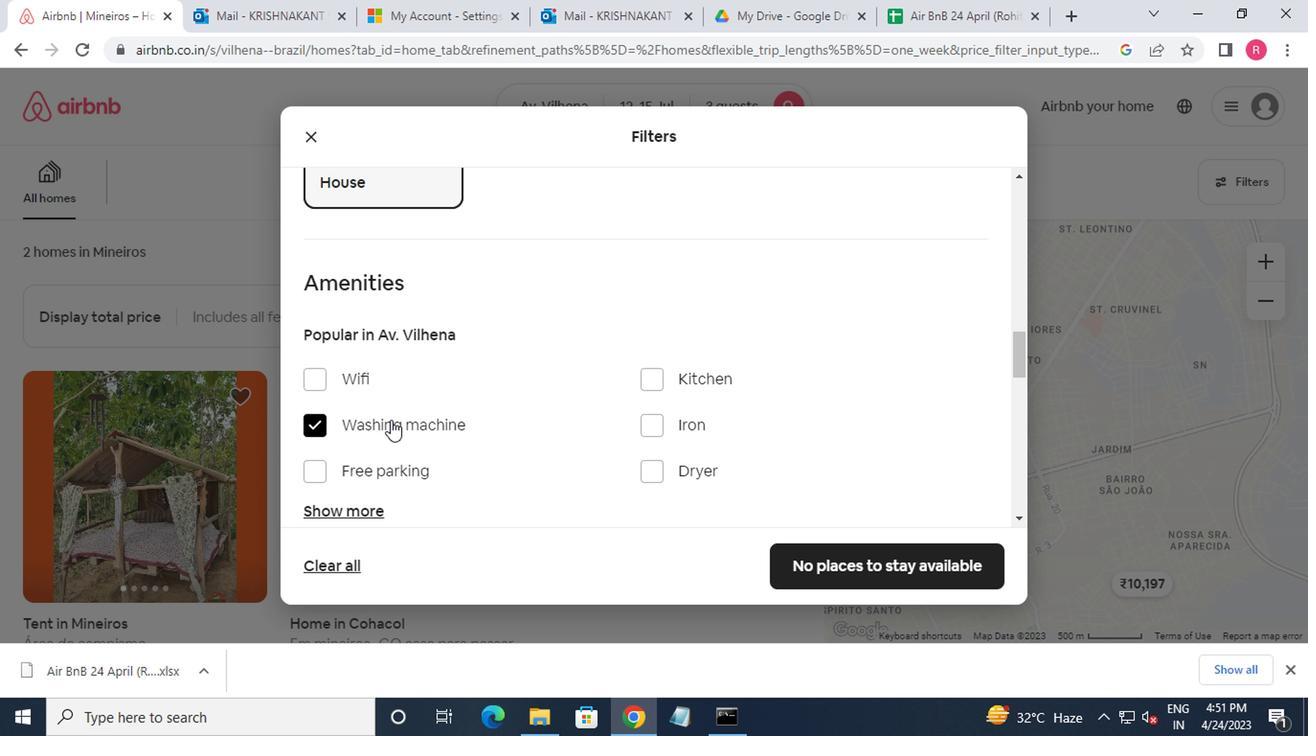 
Action: Mouse moved to (391, 417)
Screenshot: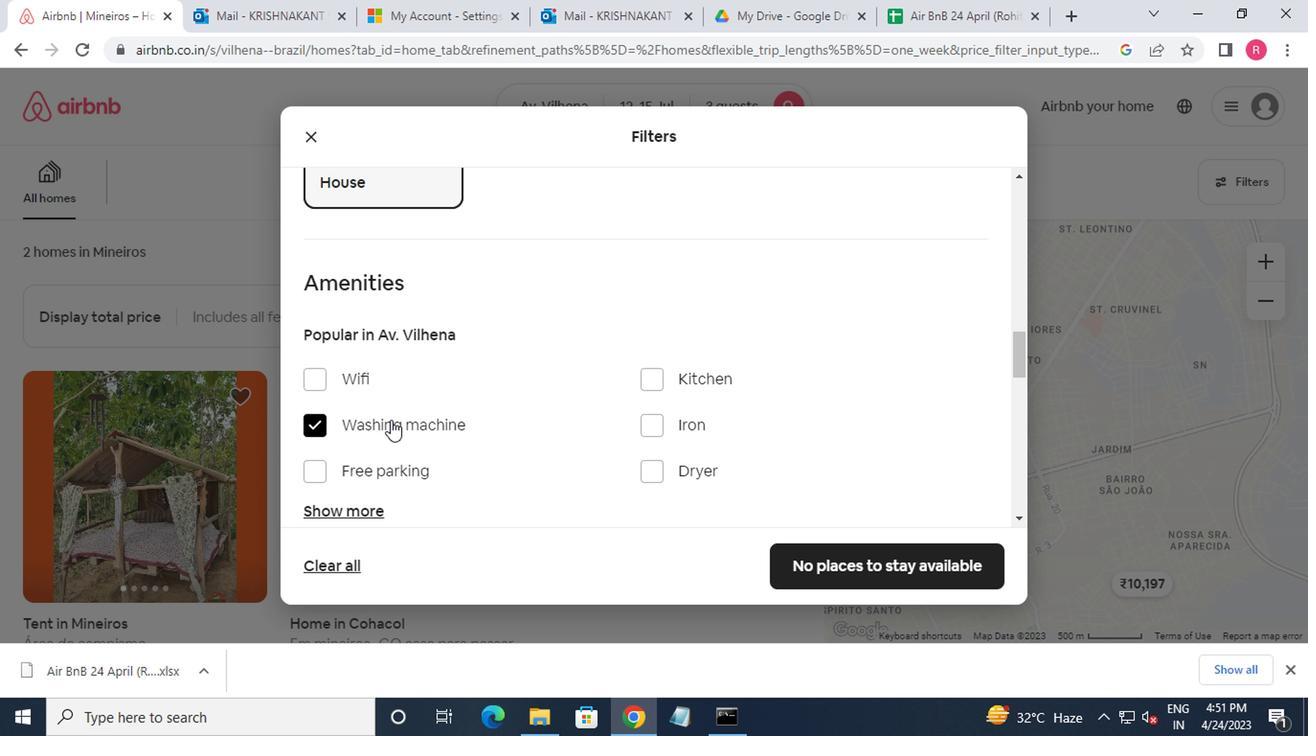 
Action: Mouse scrolled (391, 417) with delta (0, 0)
Screenshot: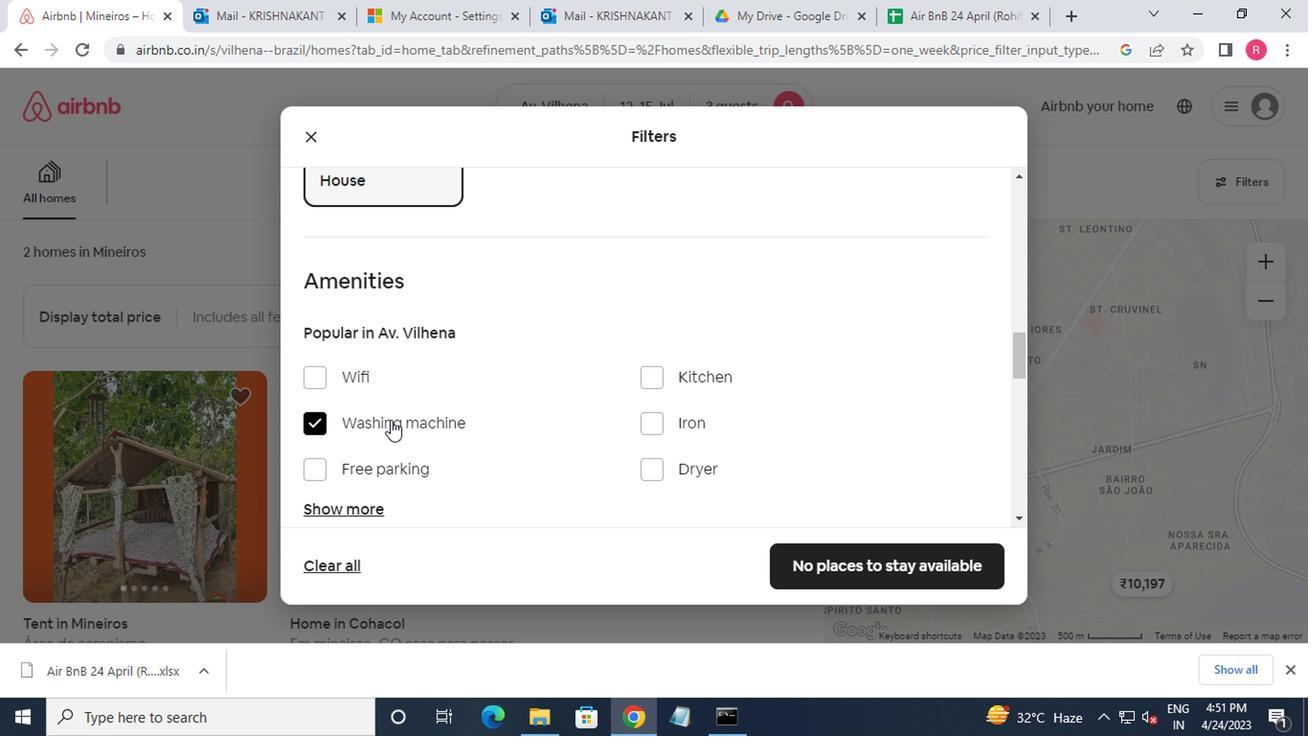 
Action: Mouse moved to (391, 419)
Screenshot: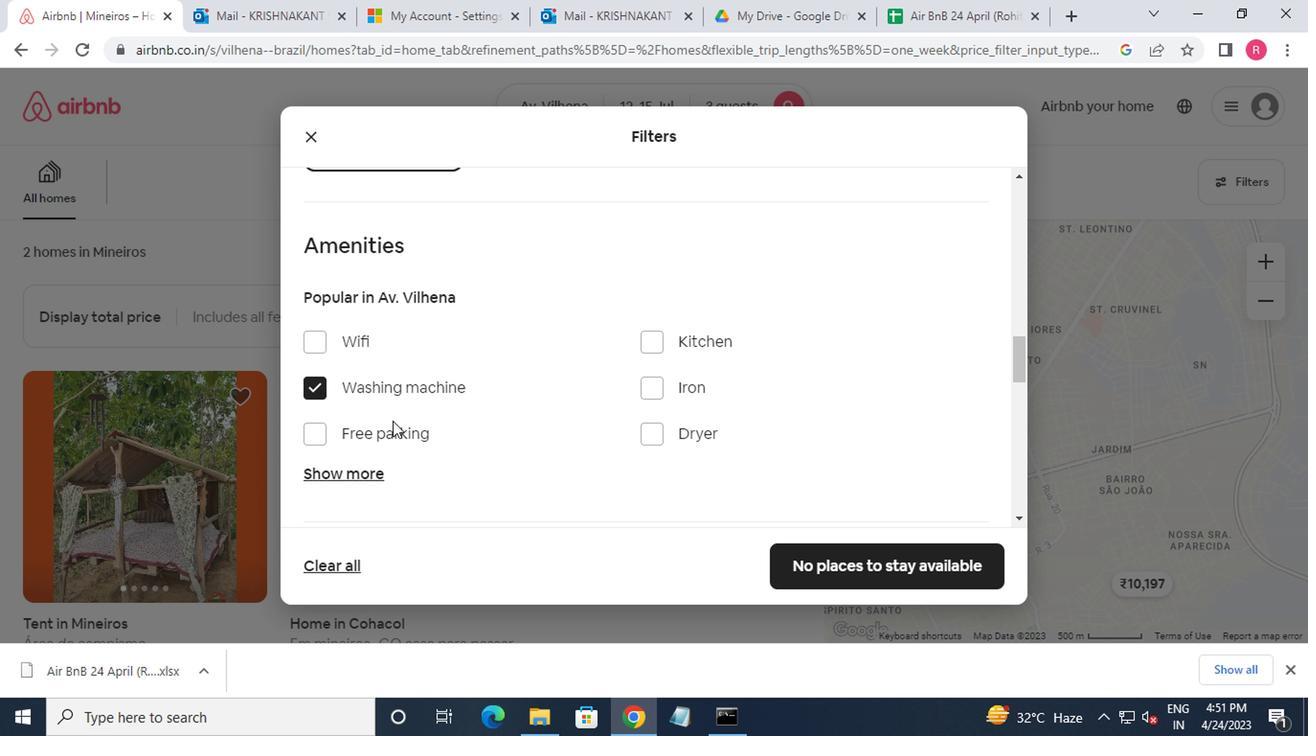 
Action: Mouse scrolled (391, 417) with delta (0, -1)
Screenshot: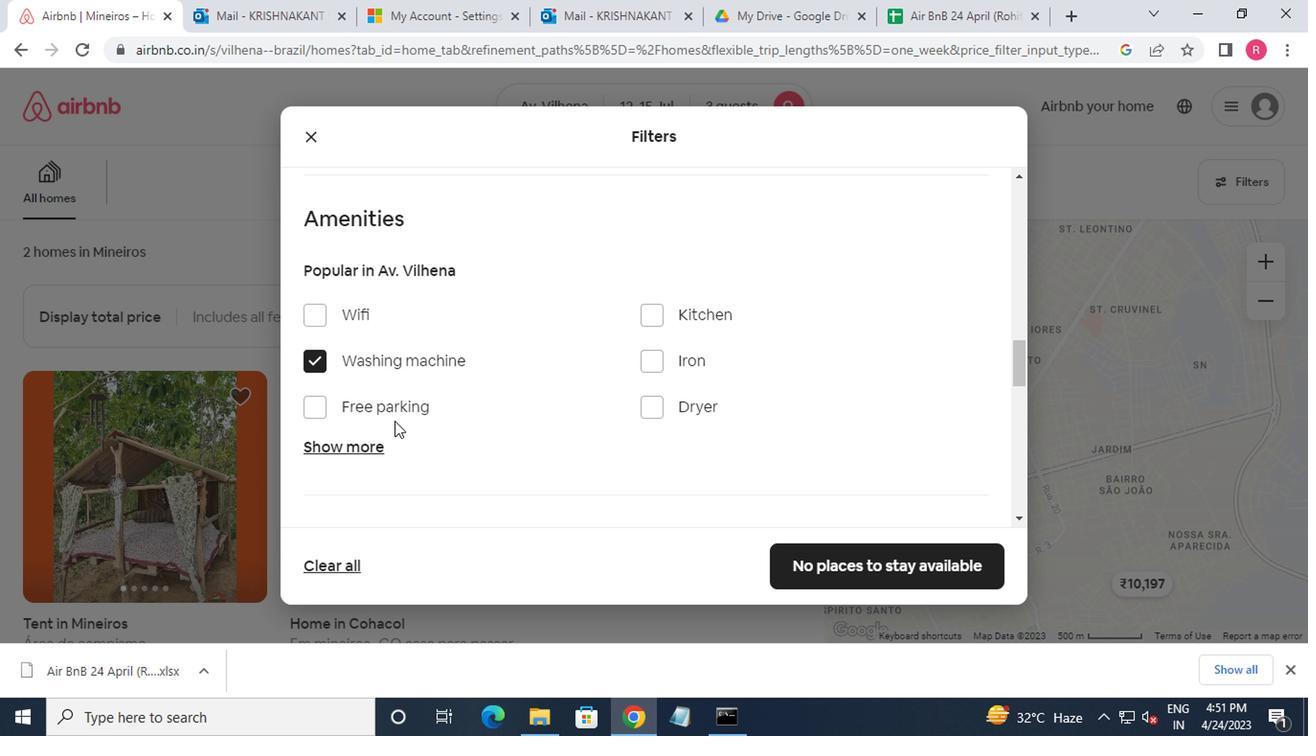 
Action: Mouse moved to (945, 447)
Screenshot: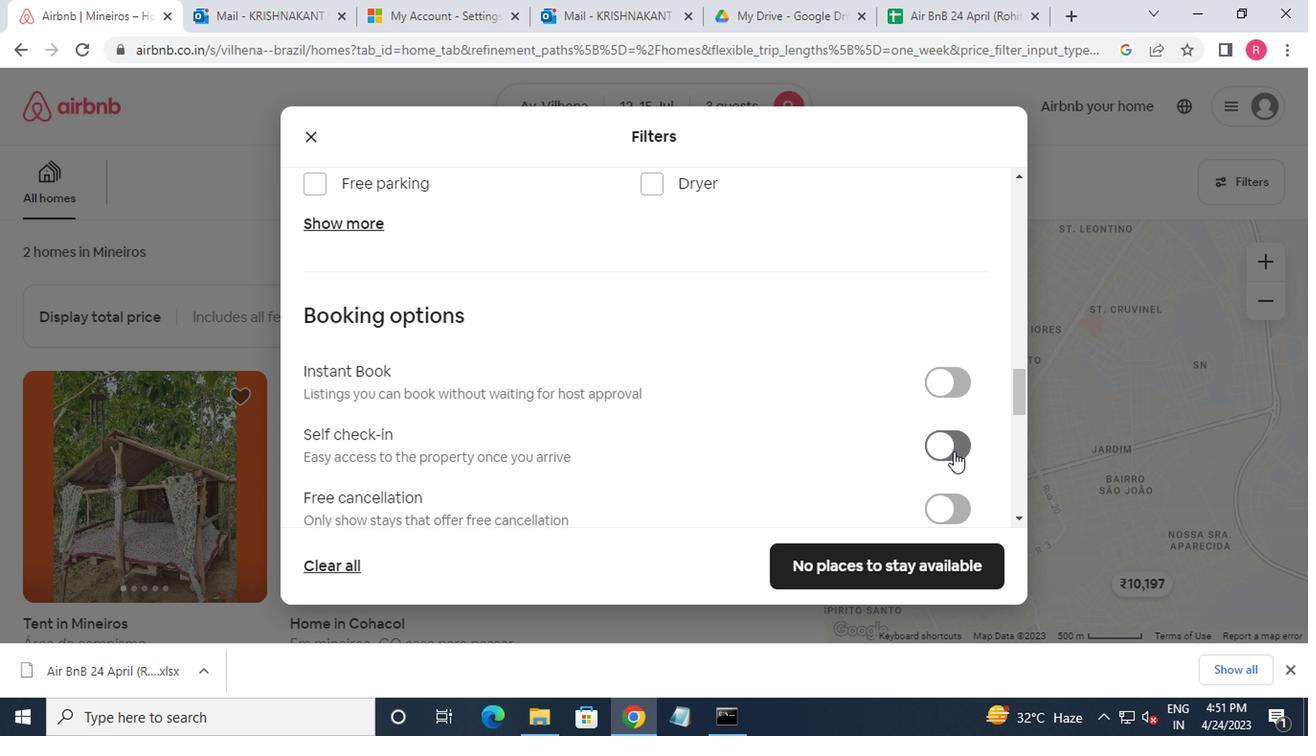 
Action: Mouse pressed left at (945, 447)
Screenshot: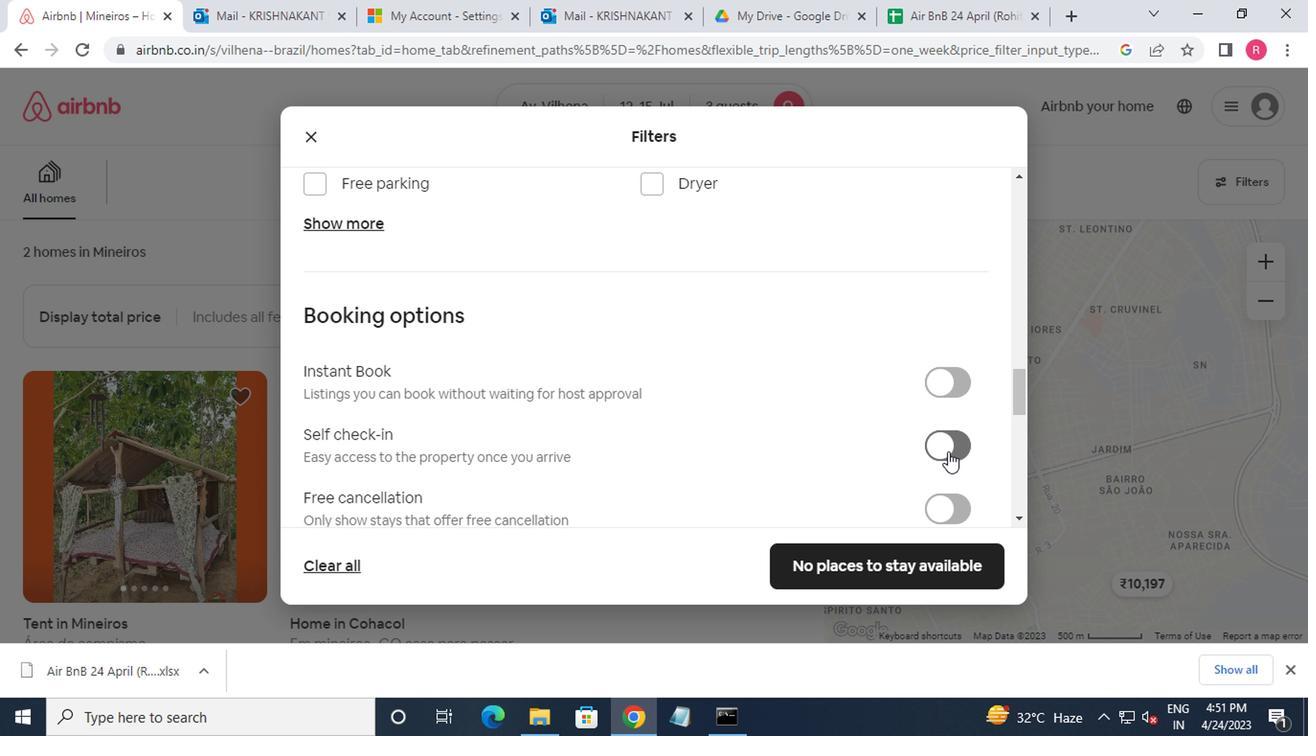 
Action: Mouse moved to (935, 444)
Screenshot: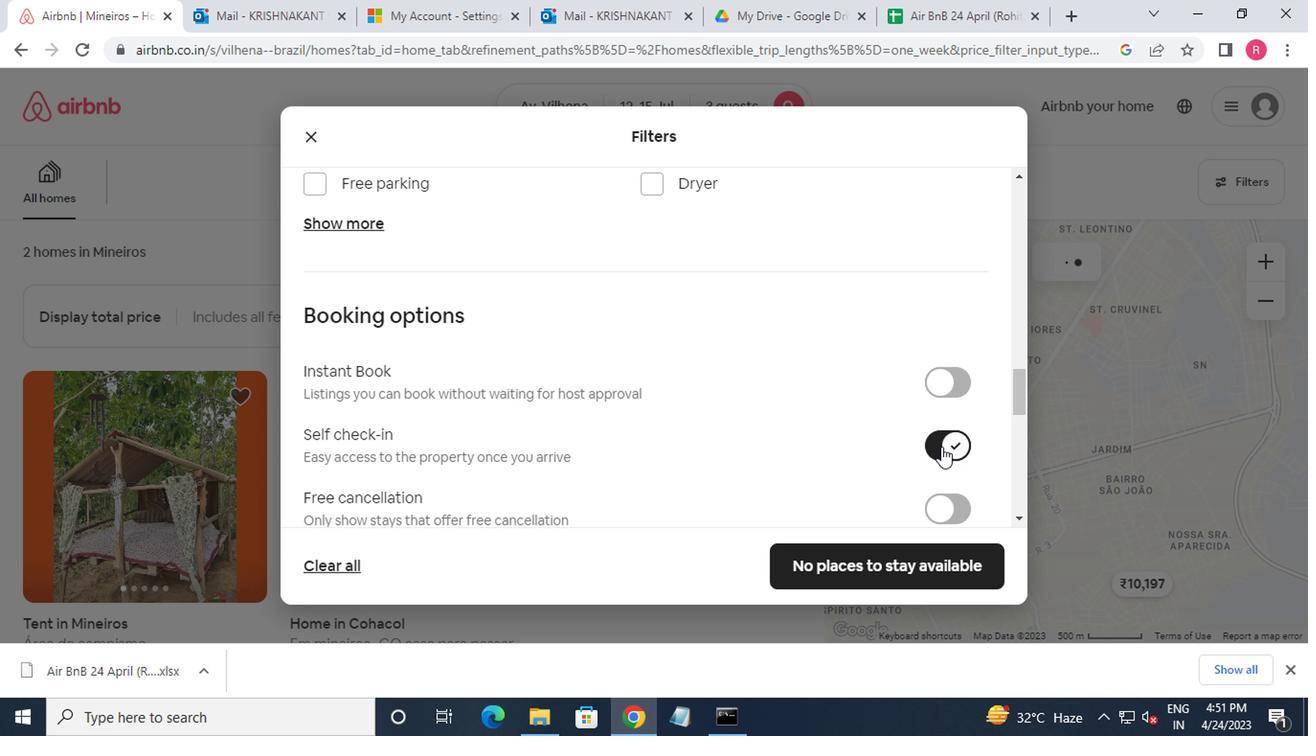 
Action: Mouse scrolled (935, 443) with delta (0, -1)
Screenshot: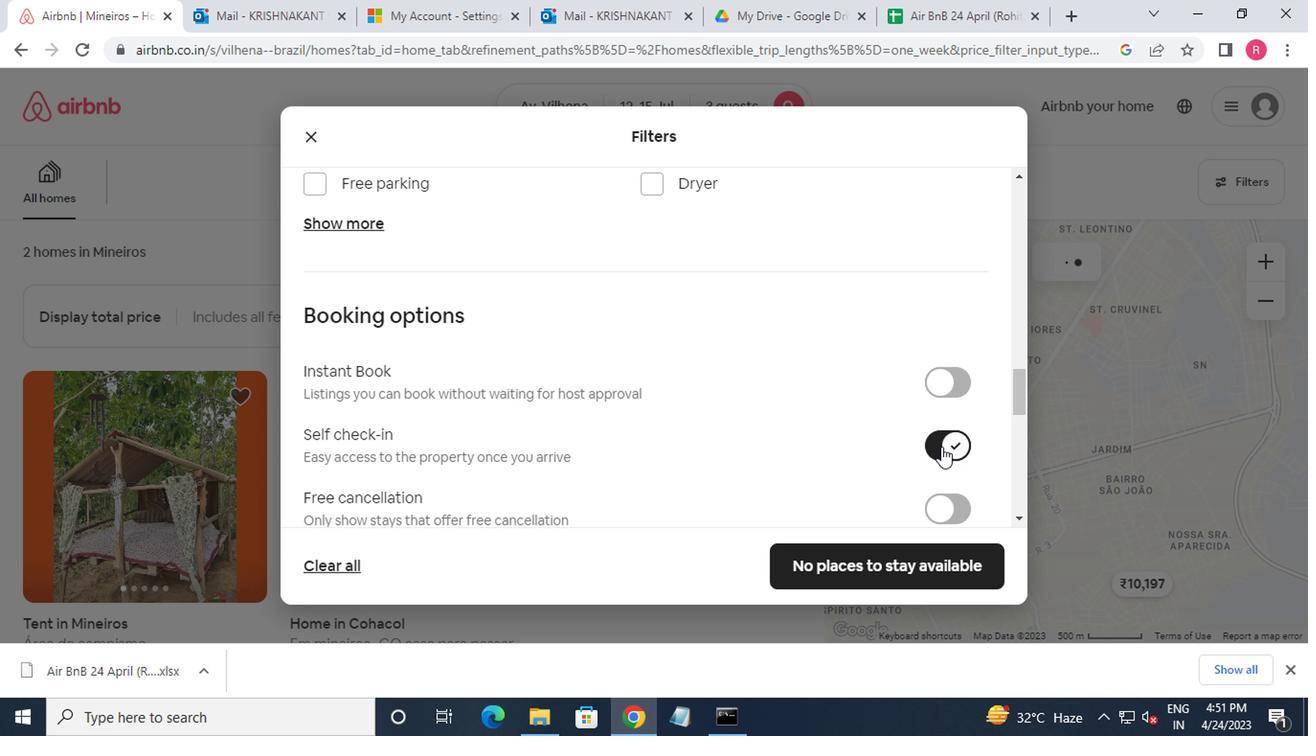 
Action: Mouse moved to (934, 447)
Screenshot: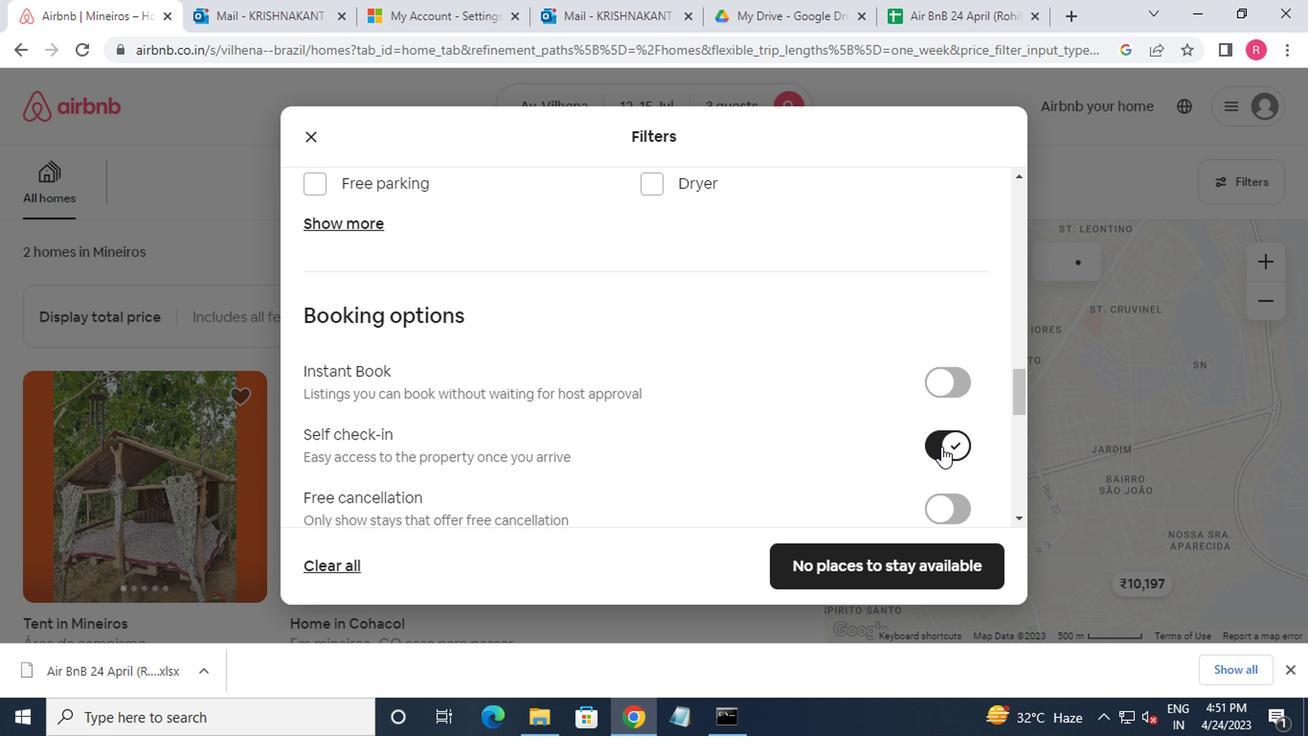 
Action: Mouse scrolled (934, 445) with delta (0, -1)
Screenshot: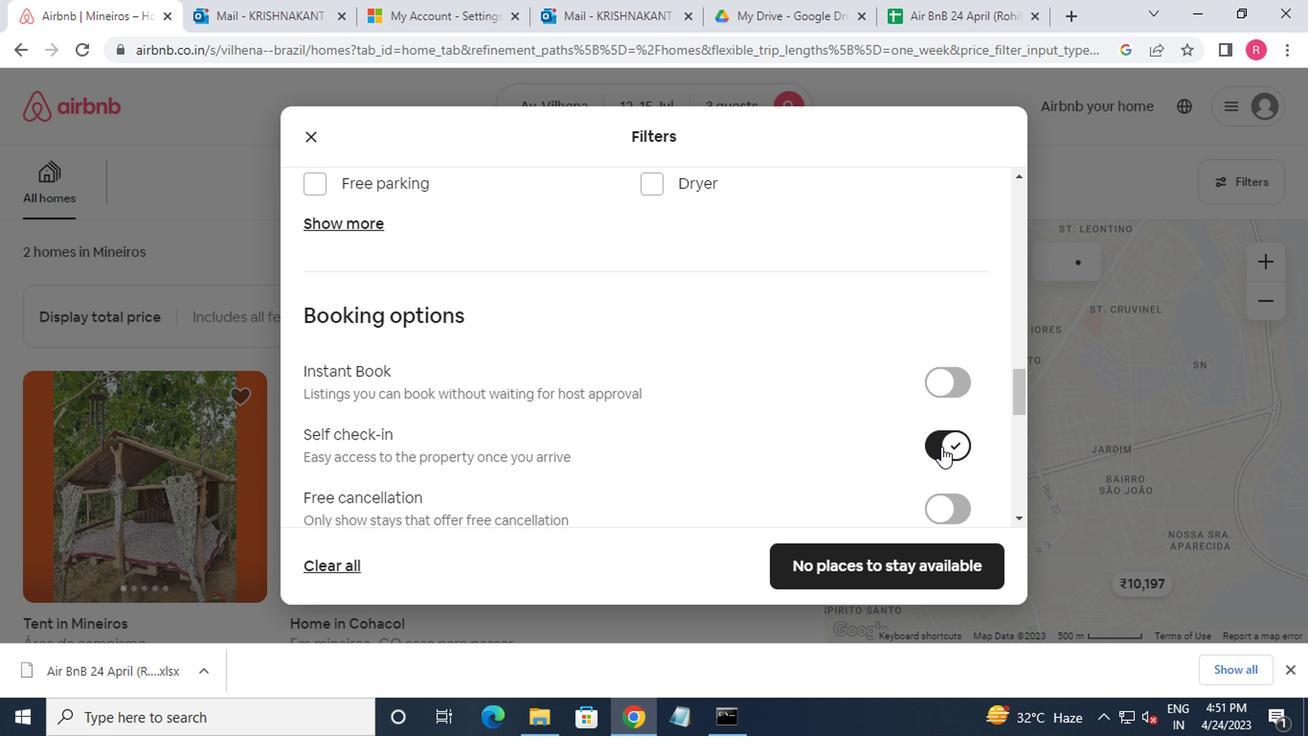 
Action: Mouse moved to (930, 447)
Screenshot: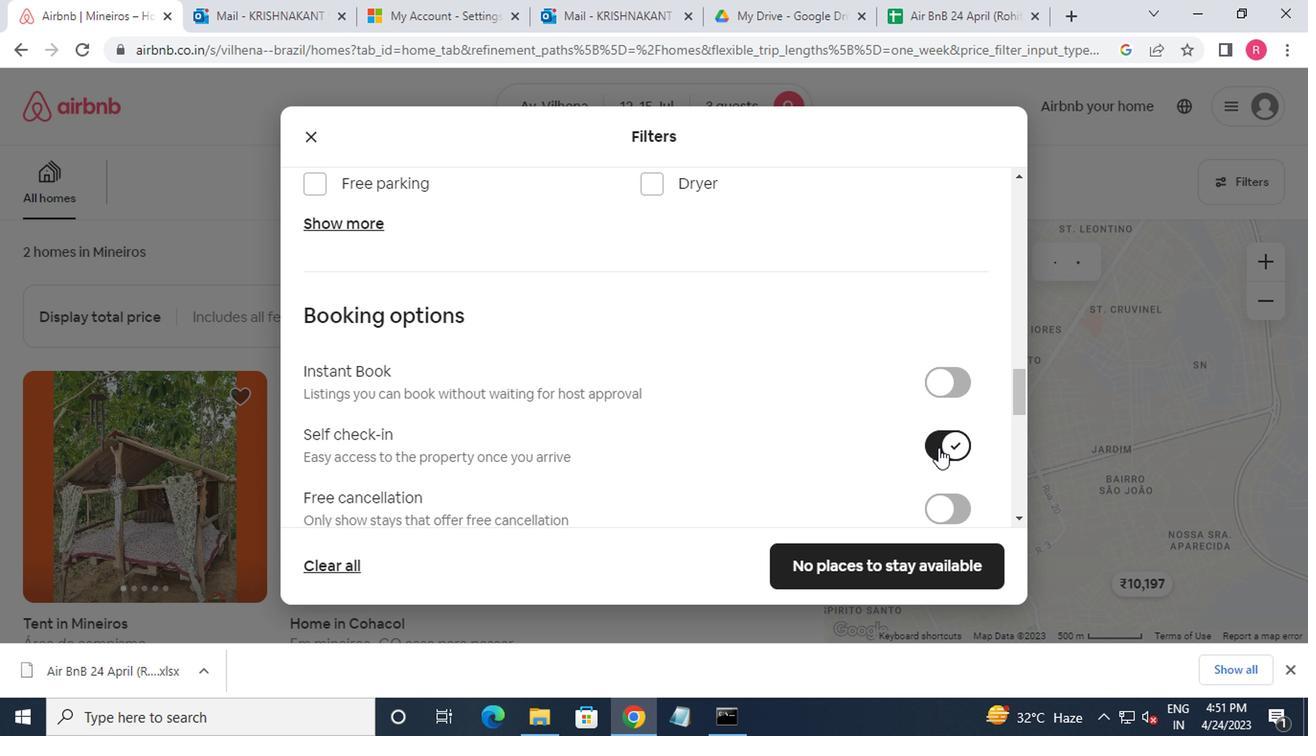 
Action: Mouse scrolled (930, 447) with delta (0, 0)
Screenshot: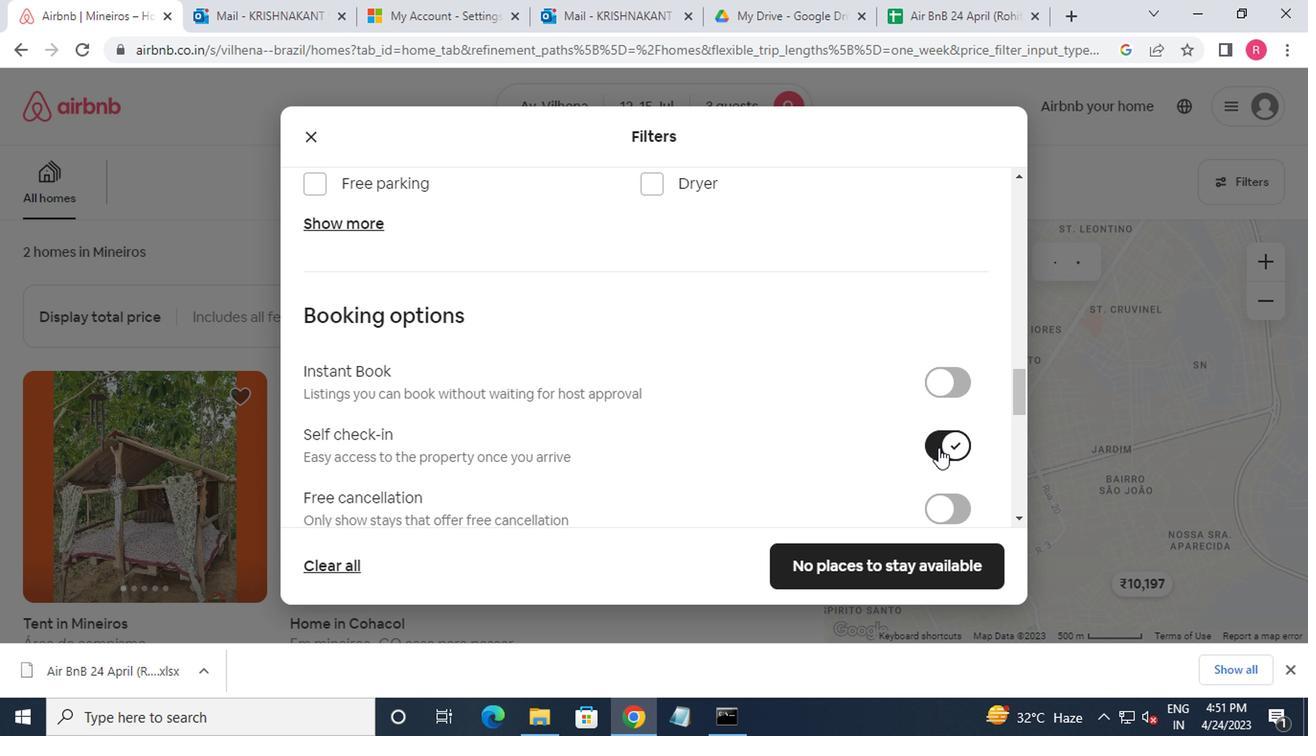 
Action: Mouse moved to (910, 451)
Screenshot: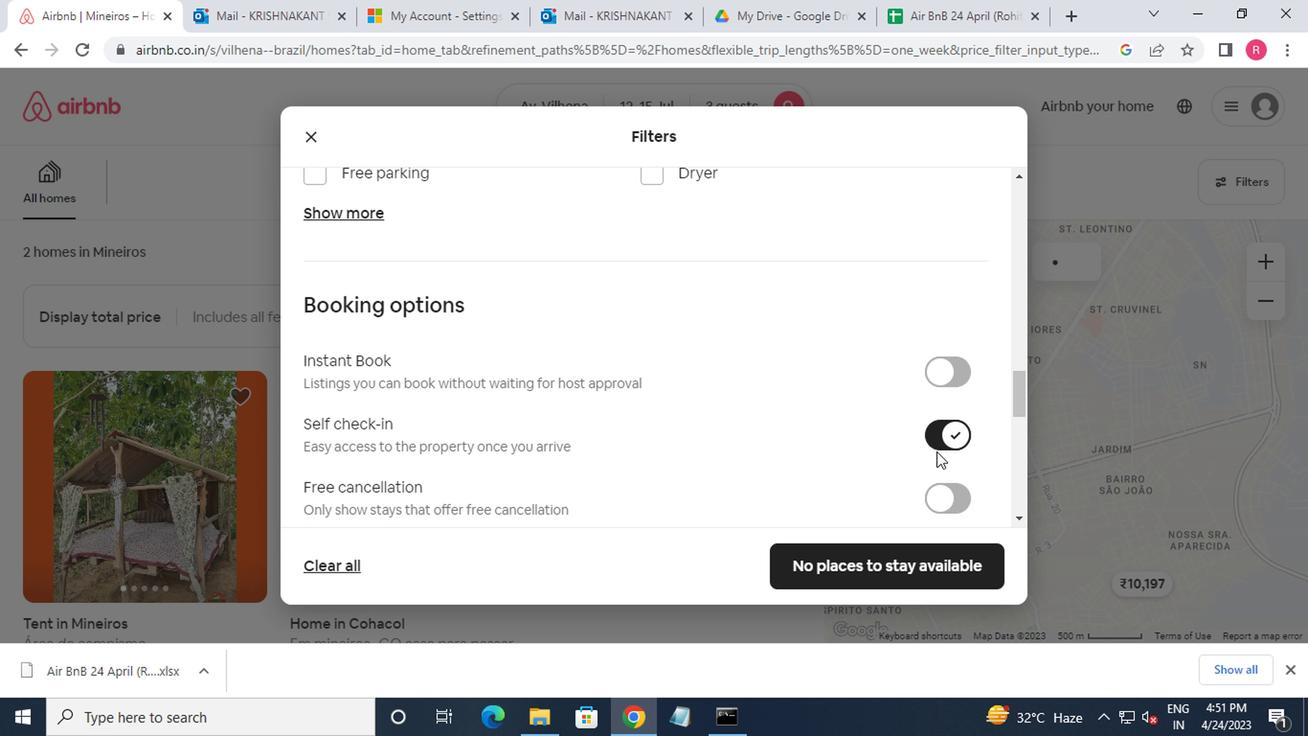 
Action: Mouse scrolled (910, 450) with delta (0, 0)
Screenshot: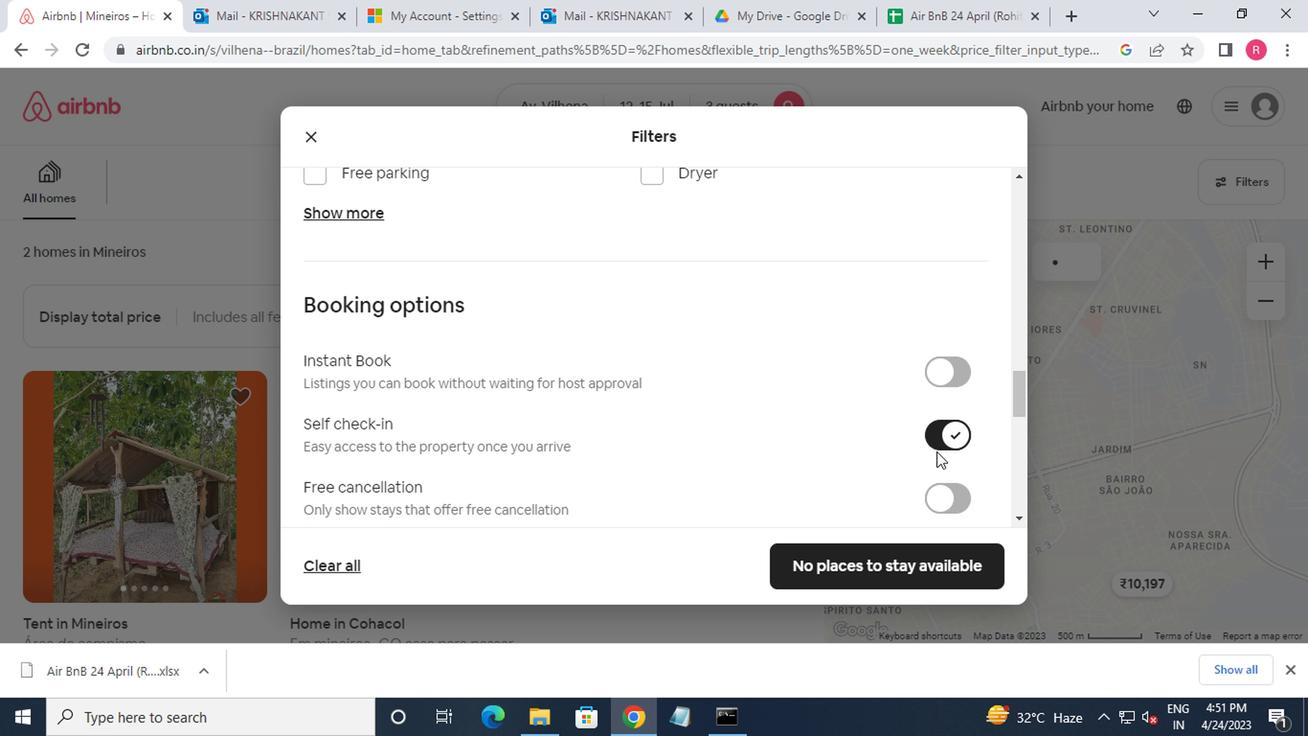 
Action: Mouse moved to (584, 437)
Screenshot: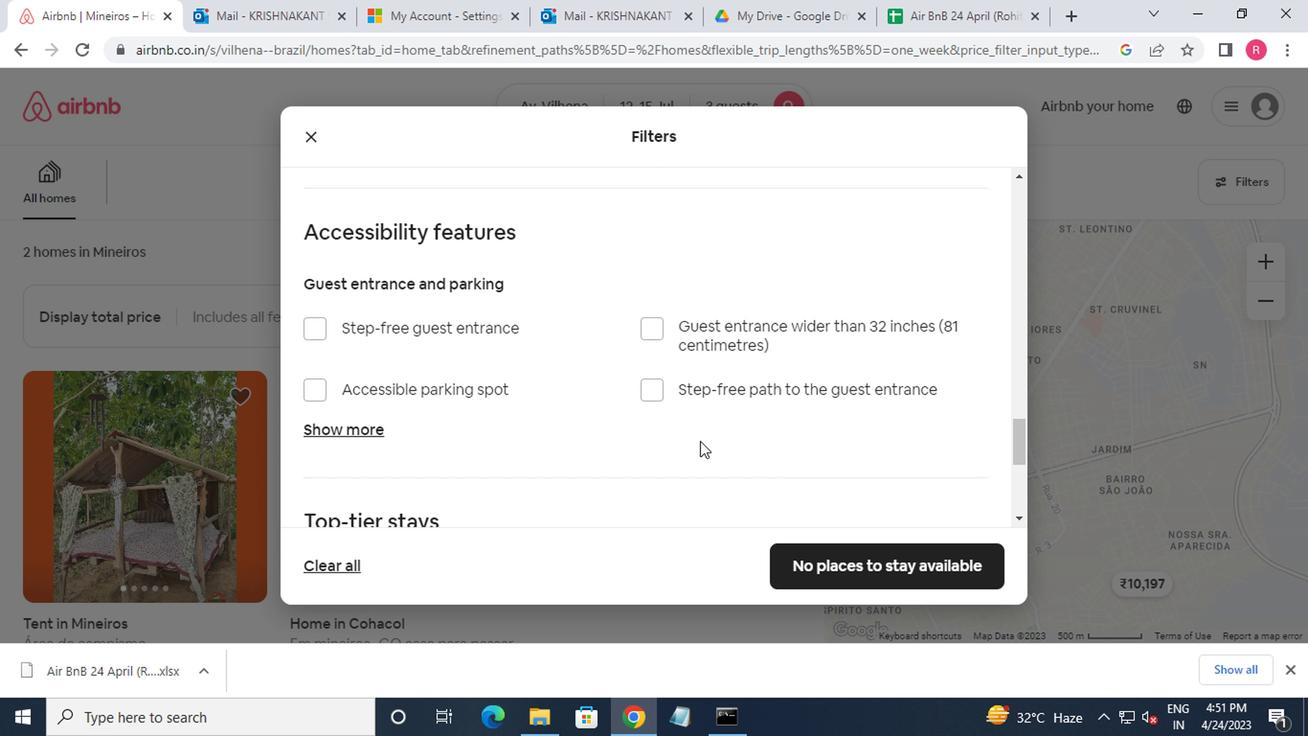 
Action: Mouse scrolled (584, 436) with delta (0, 0)
Screenshot: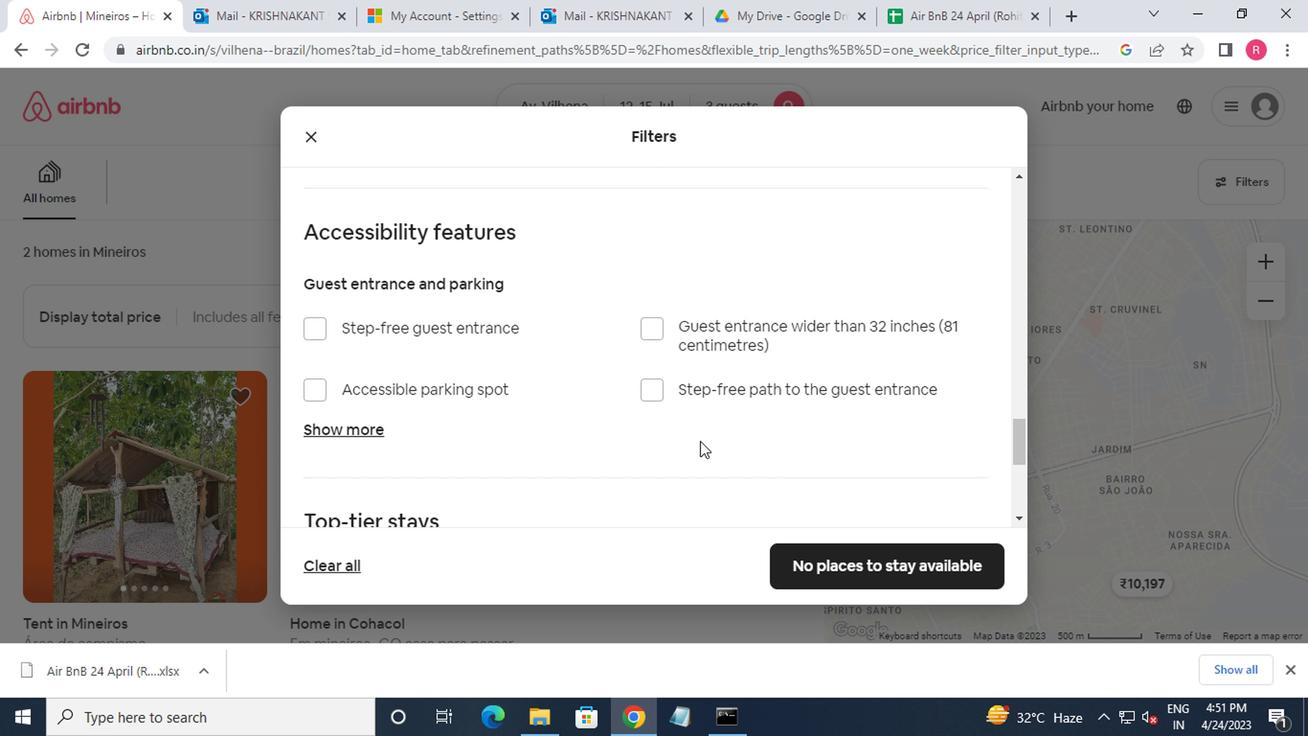
Action: Mouse moved to (575, 440)
Screenshot: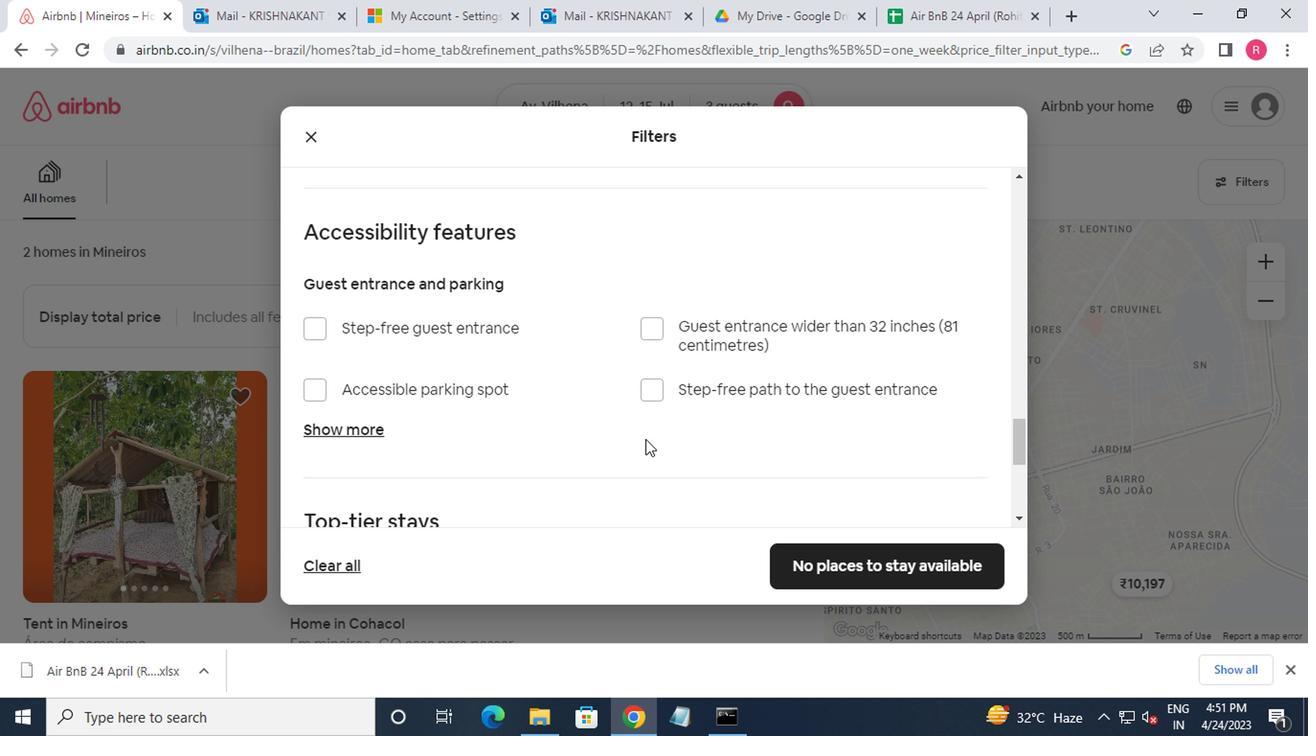 
Action: Mouse scrolled (575, 439) with delta (0, 0)
Screenshot: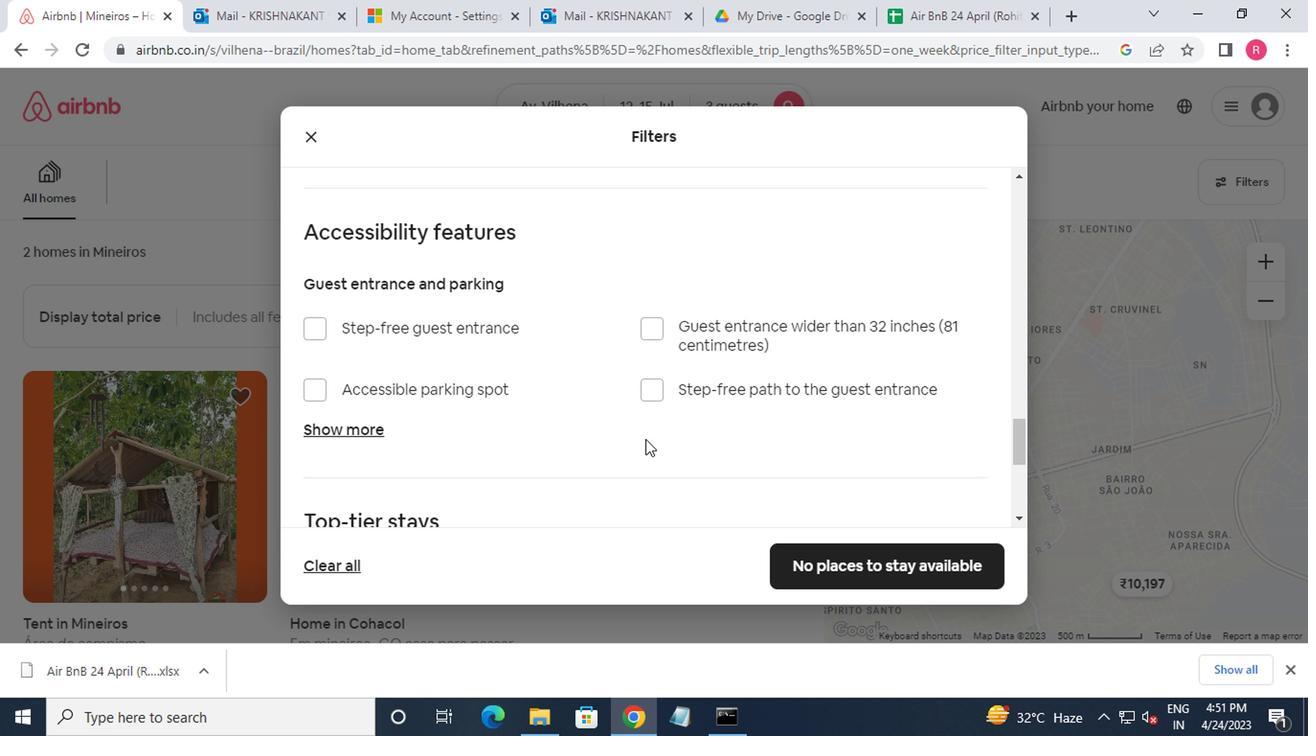 
Action: Mouse moved to (571, 441)
Screenshot: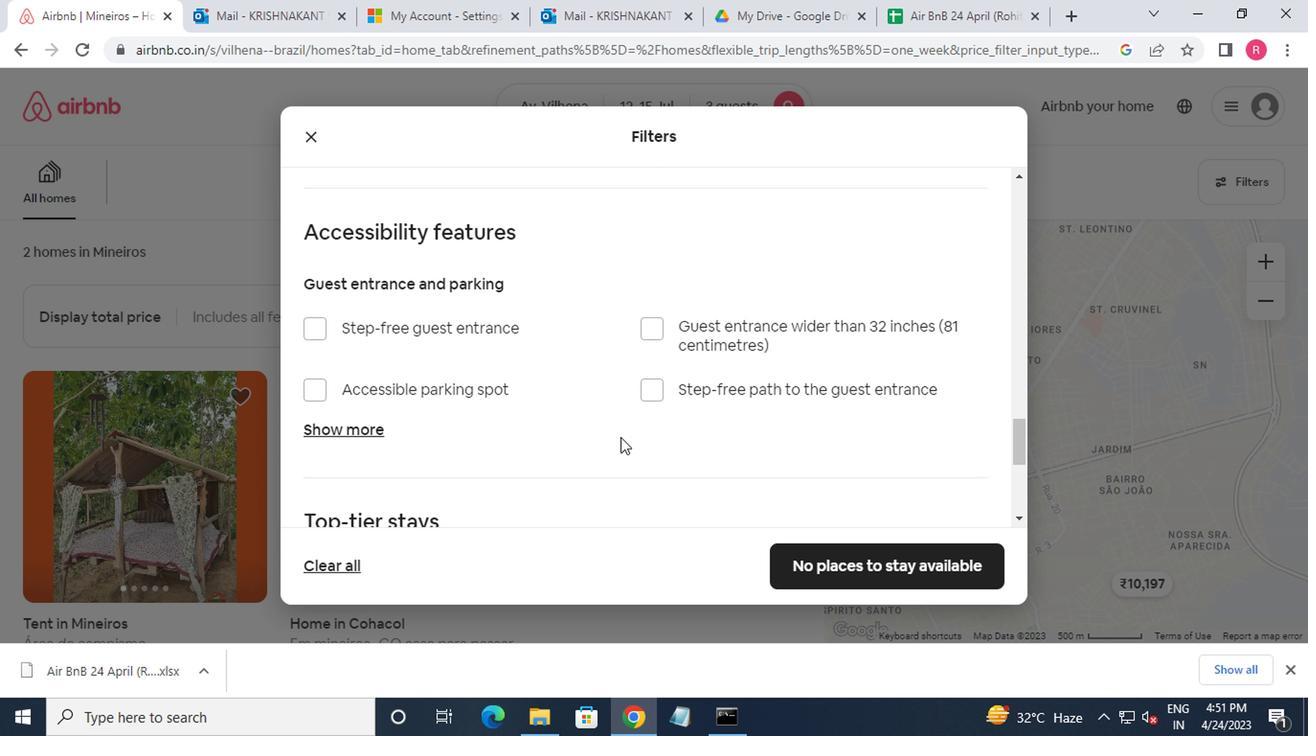 
Action: Mouse scrolled (571, 440) with delta (0, 0)
Screenshot: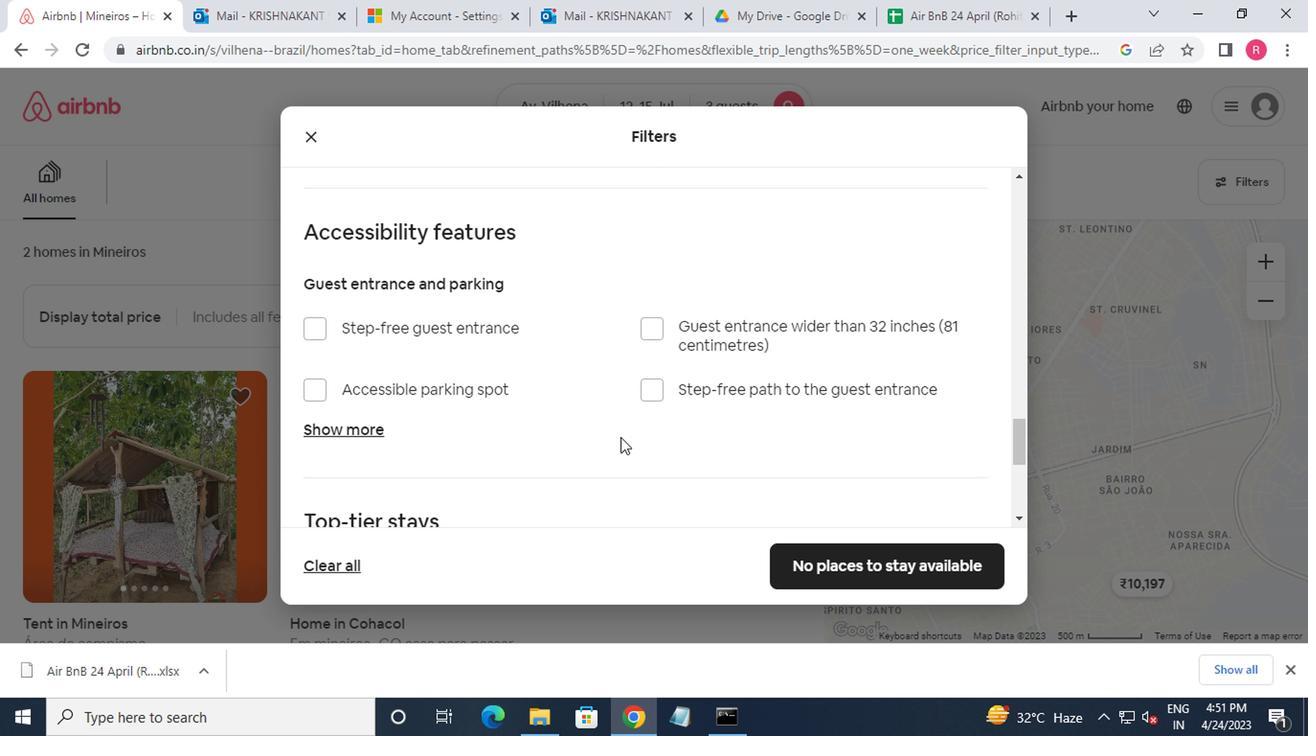 
Action: Mouse moved to (565, 443)
Screenshot: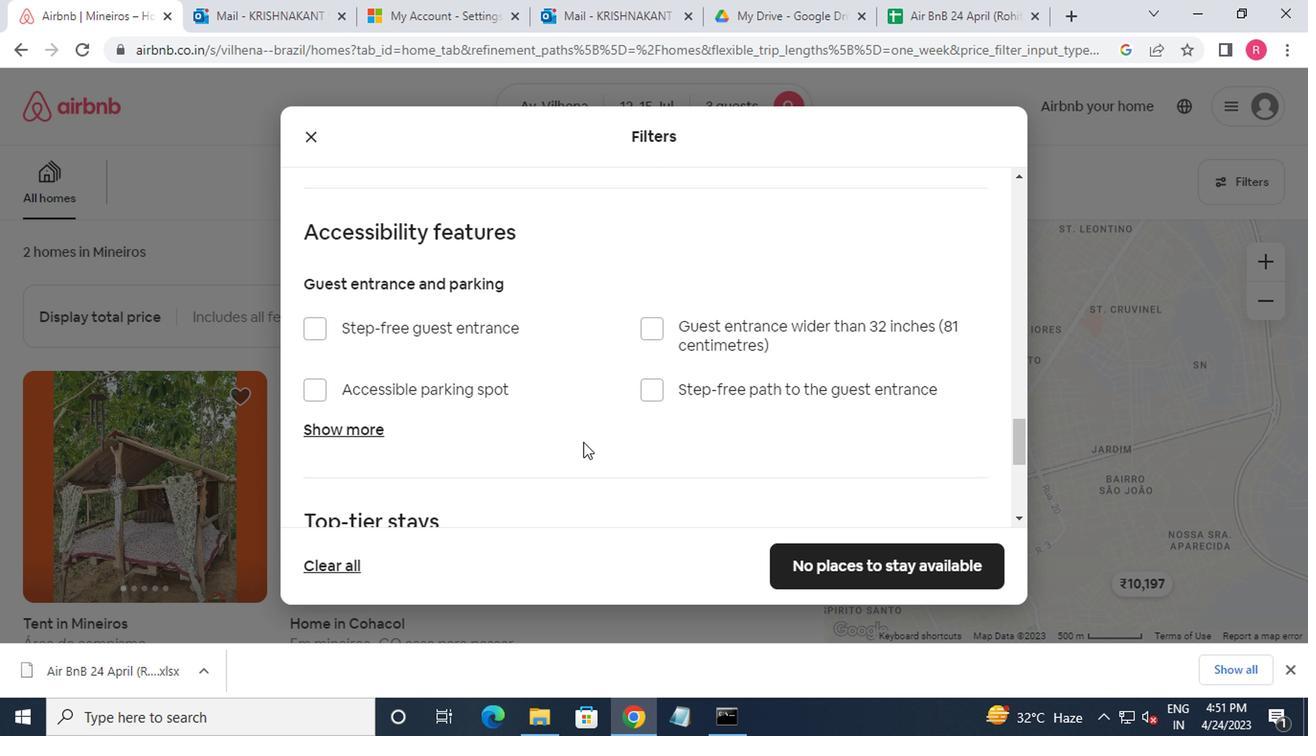 
Action: Mouse scrolled (565, 442) with delta (0, 0)
Screenshot: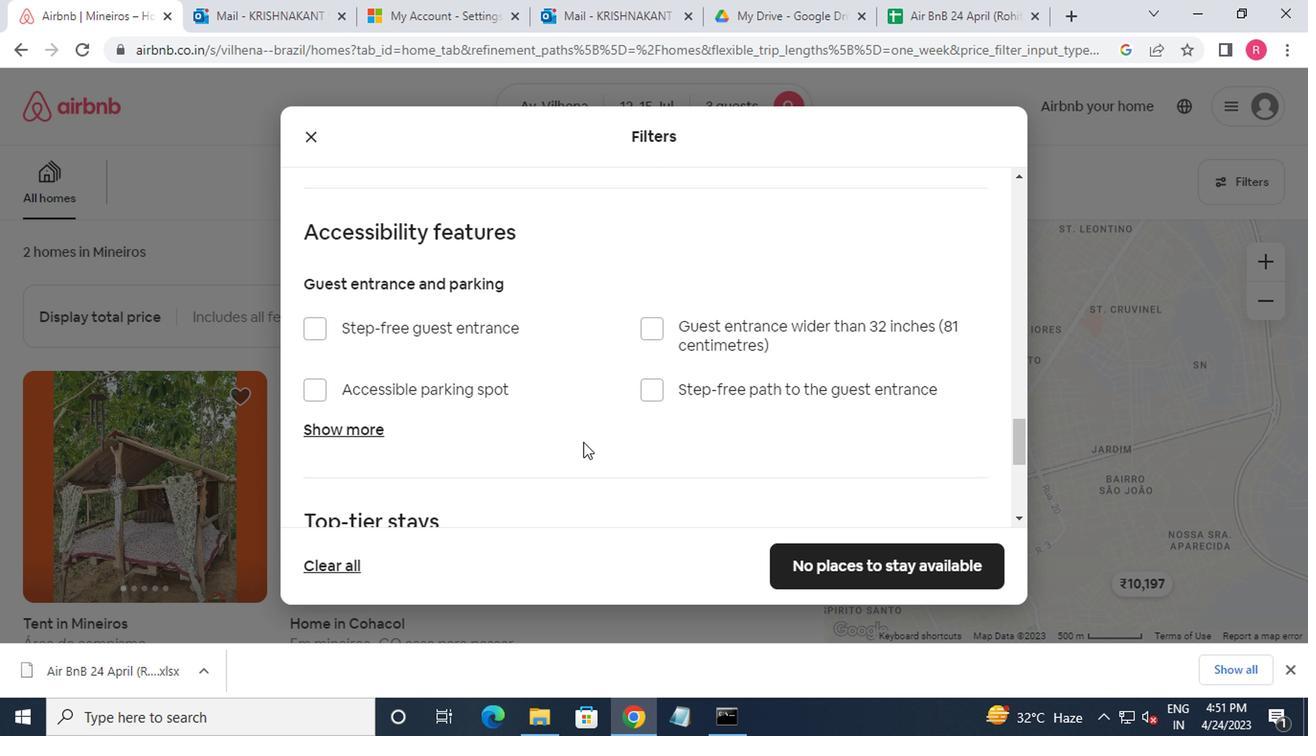 
Action: Mouse moved to (413, 440)
Screenshot: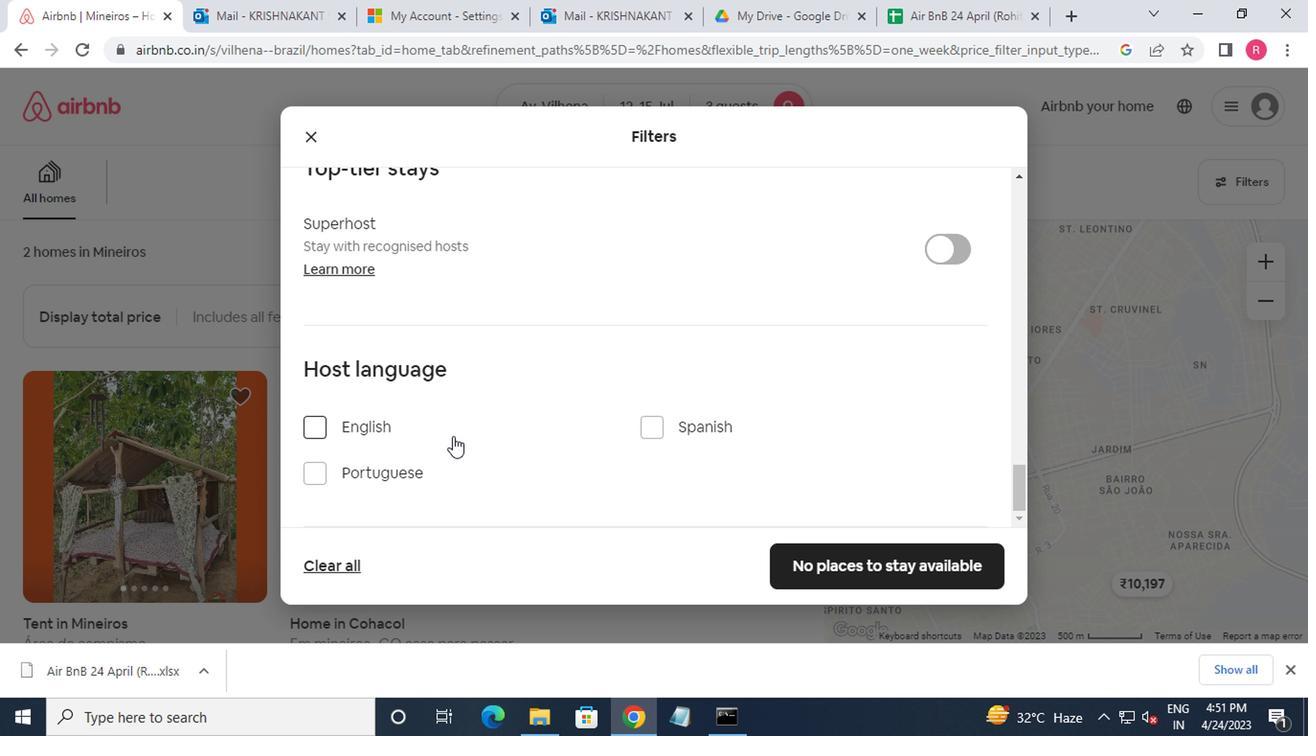 
Action: Mouse scrolled (413, 439) with delta (0, 0)
Screenshot: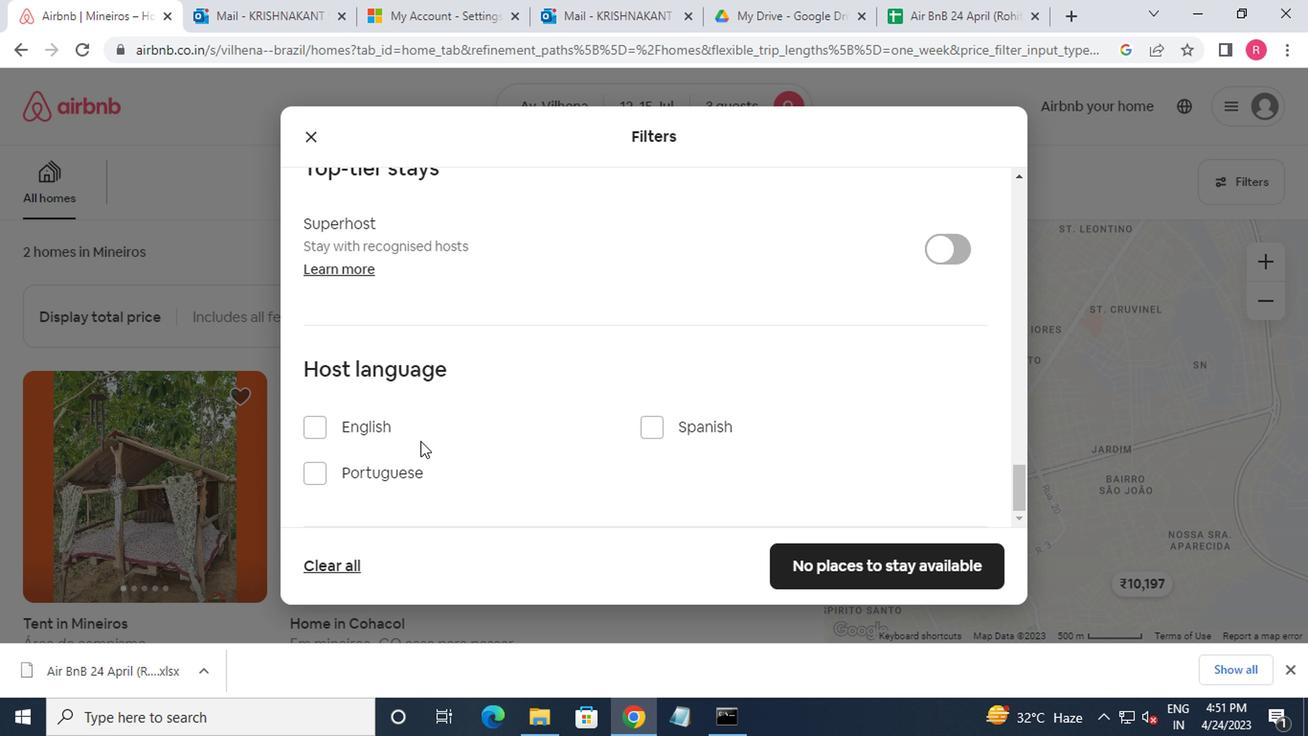 
Action: Mouse moved to (656, 417)
Screenshot: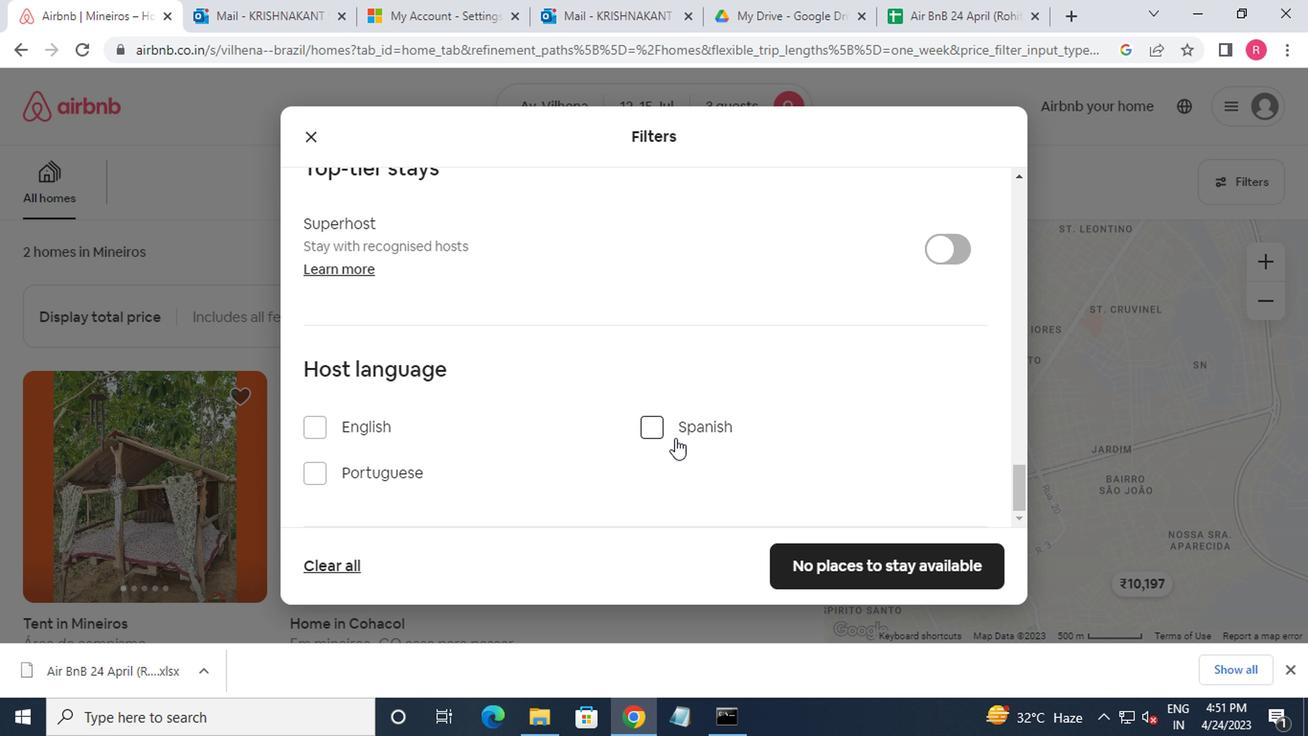 
Action: Mouse pressed left at (656, 417)
Screenshot: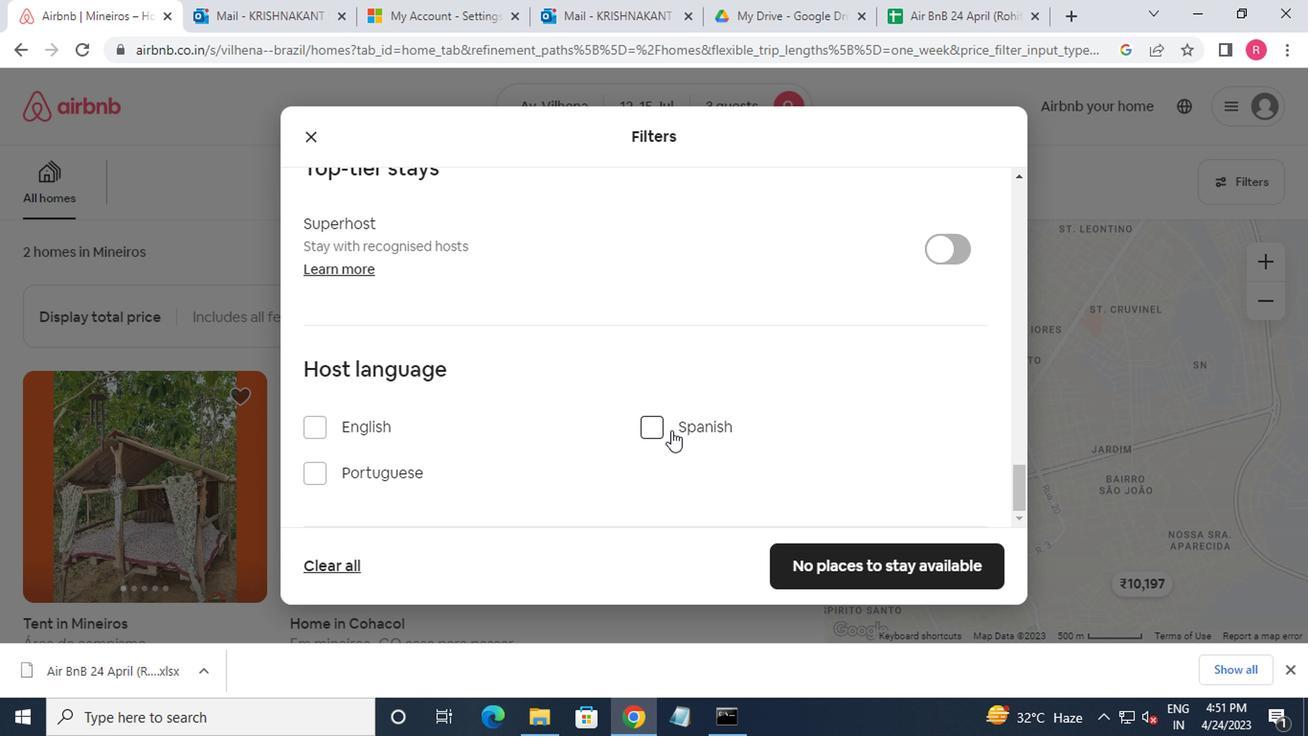 
Action: Mouse moved to (861, 553)
Screenshot: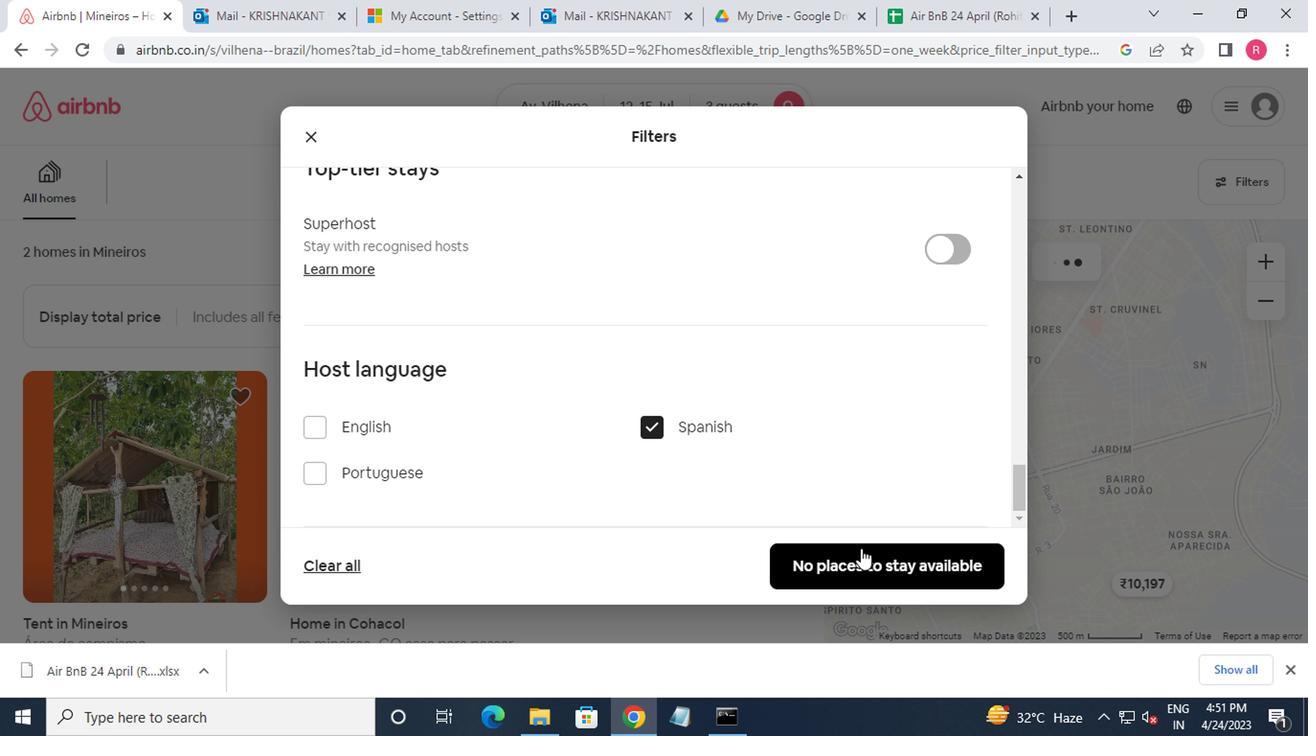
Action: Mouse pressed left at (861, 553)
Screenshot: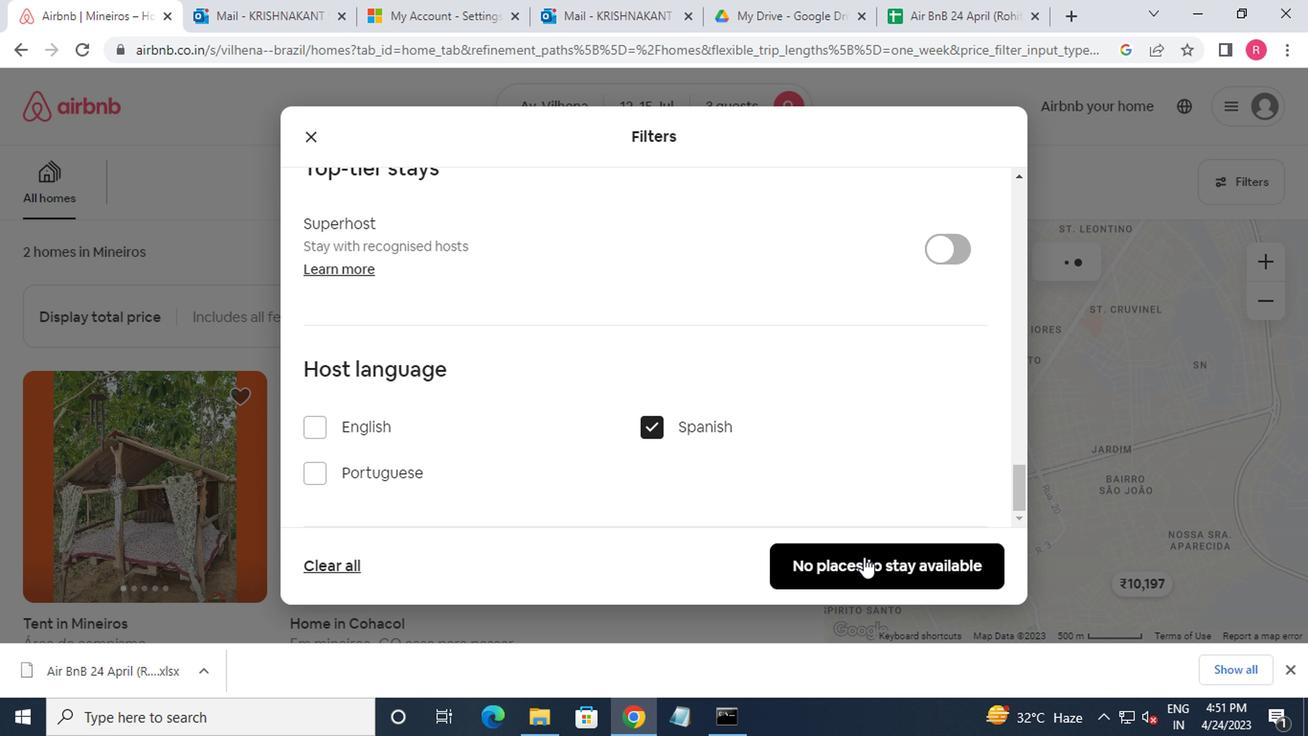 
